 Task: Find connections with filter location Angoulême with filter topic #humanresourceswith filter profile language Spanish with filter current company The Better India with filter school Loyola College with filter industry Sound Recording with filter service category Financial Planning with filter keywords title SEO Manager
Action: Mouse moved to (647, 89)
Screenshot: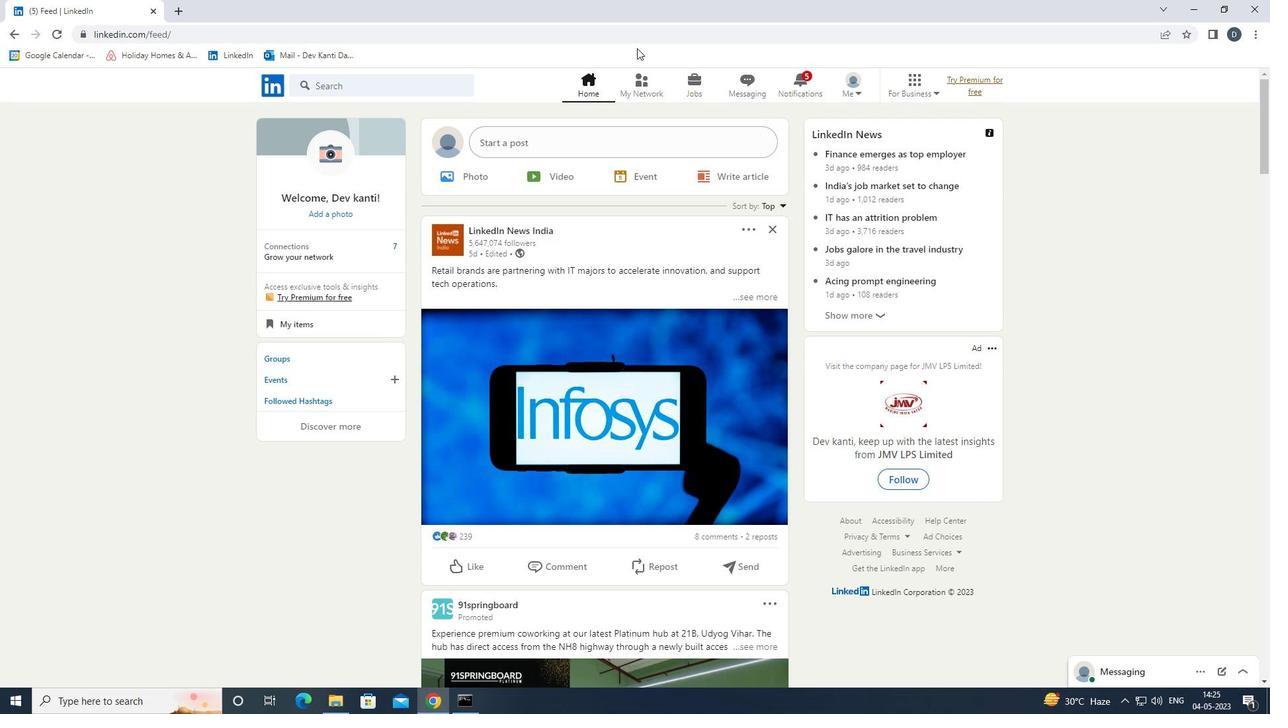 
Action: Mouse pressed left at (647, 89)
Screenshot: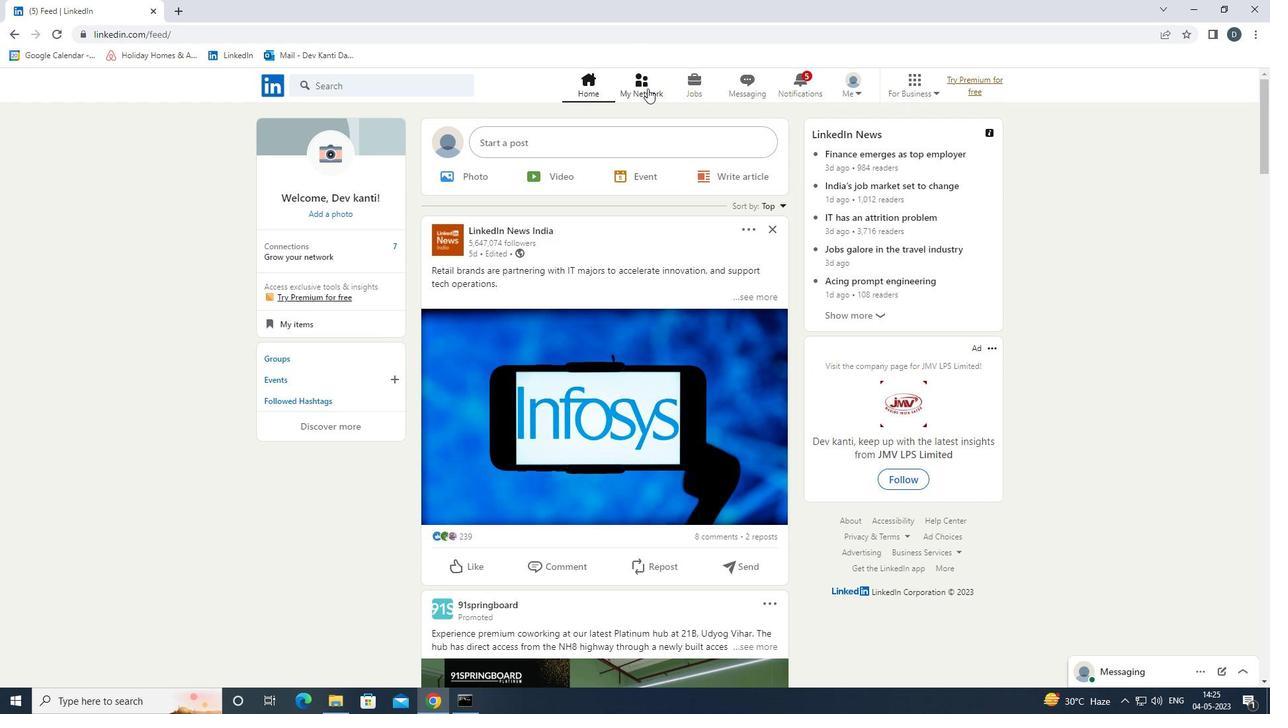 
Action: Mouse moved to (434, 156)
Screenshot: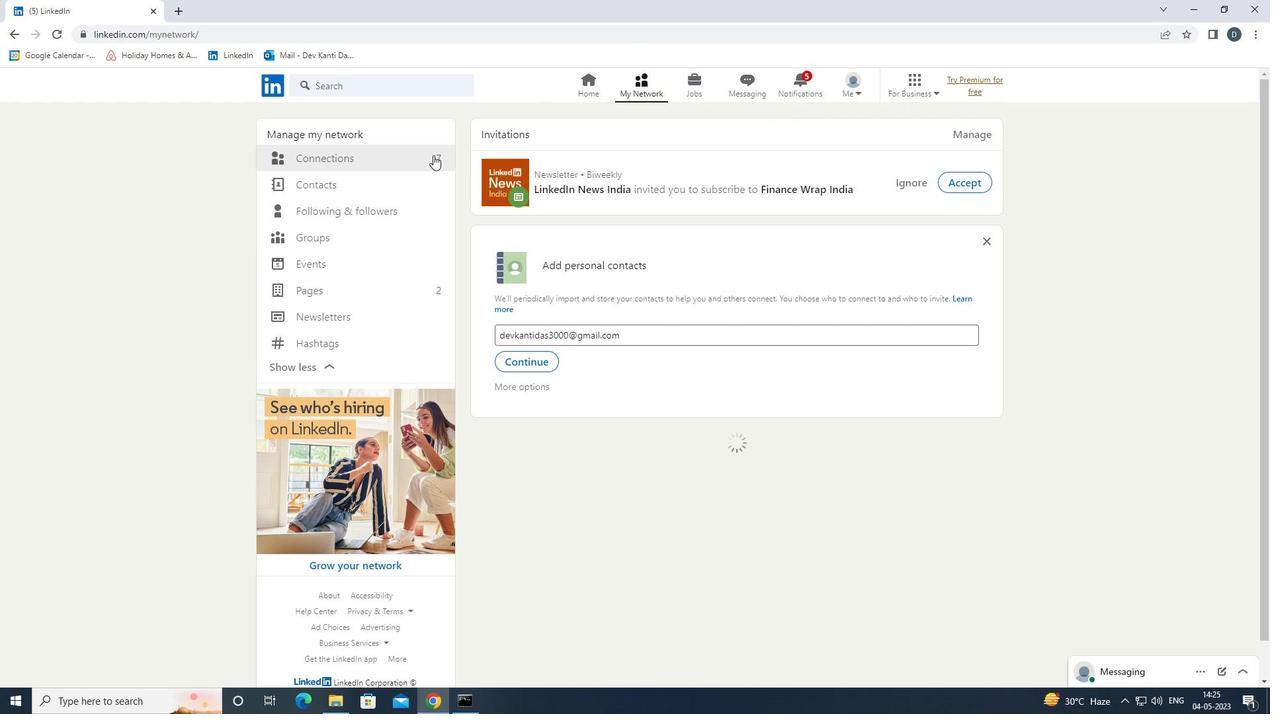 
Action: Mouse pressed left at (434, 156)
Screenshot: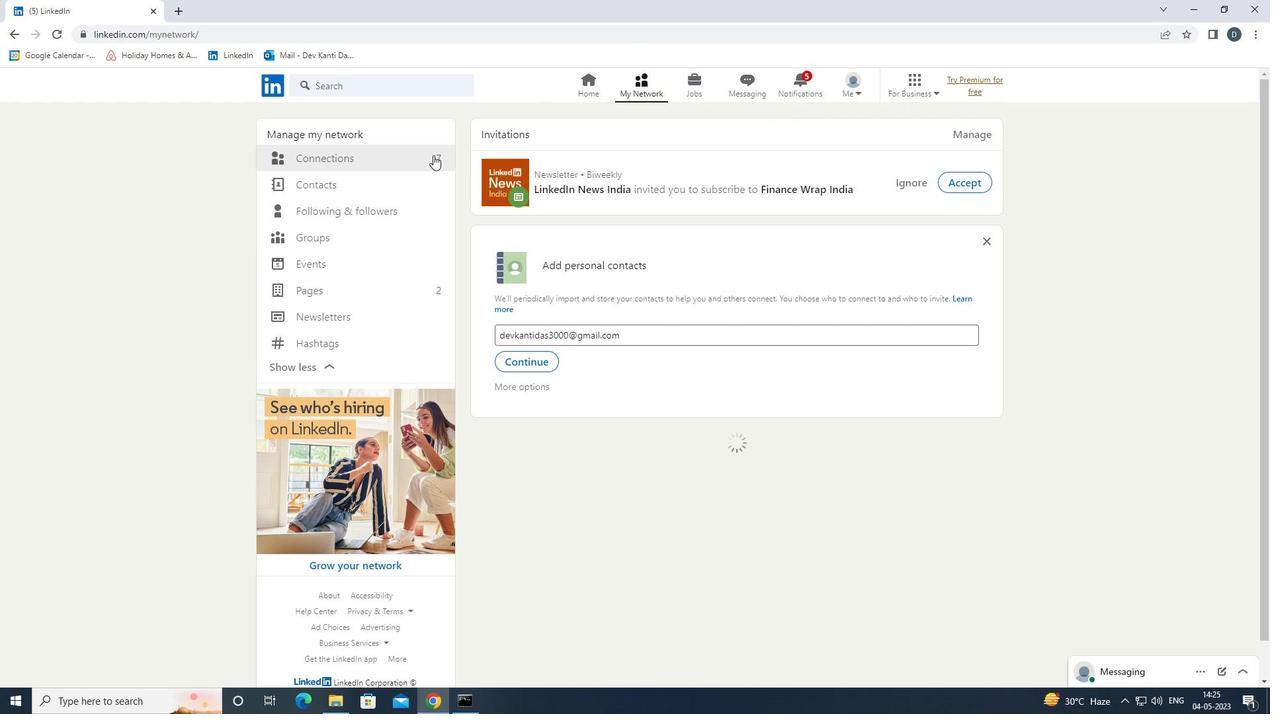 
Action: Mouse moved to (750, 156)
Screenshot: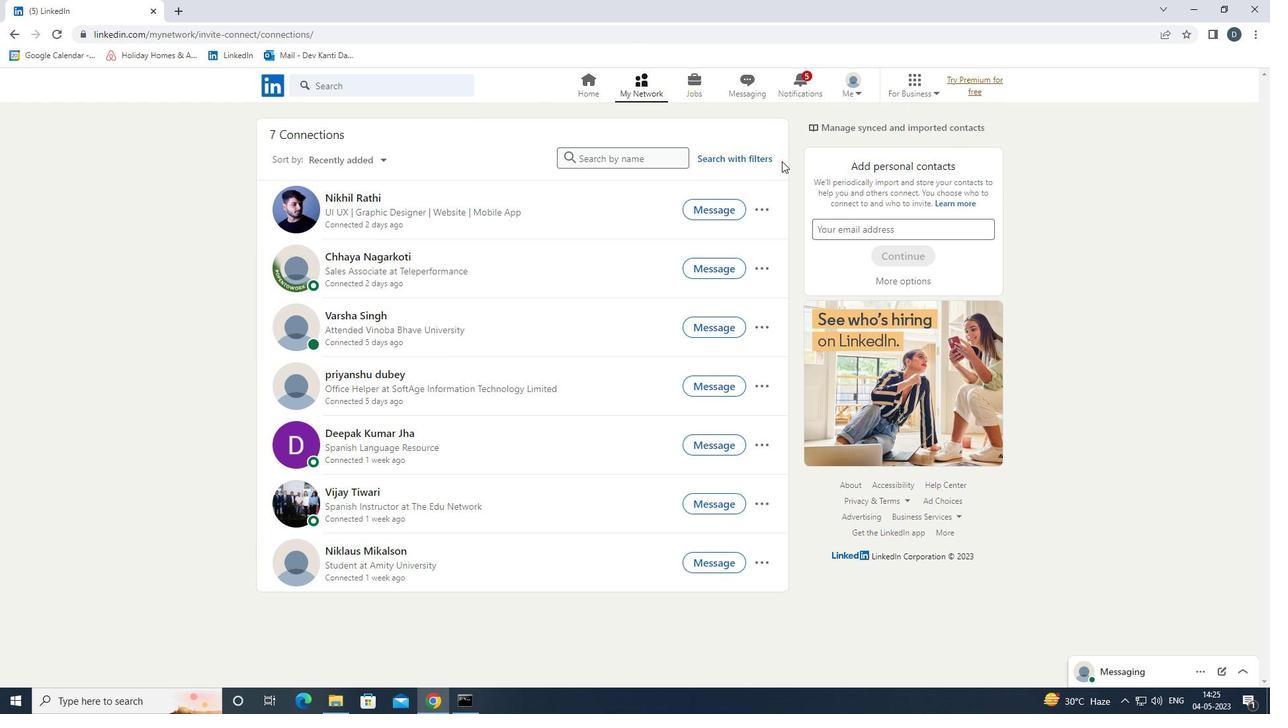 
Action: Mouse pressed left at (750, 156)
Screenshot: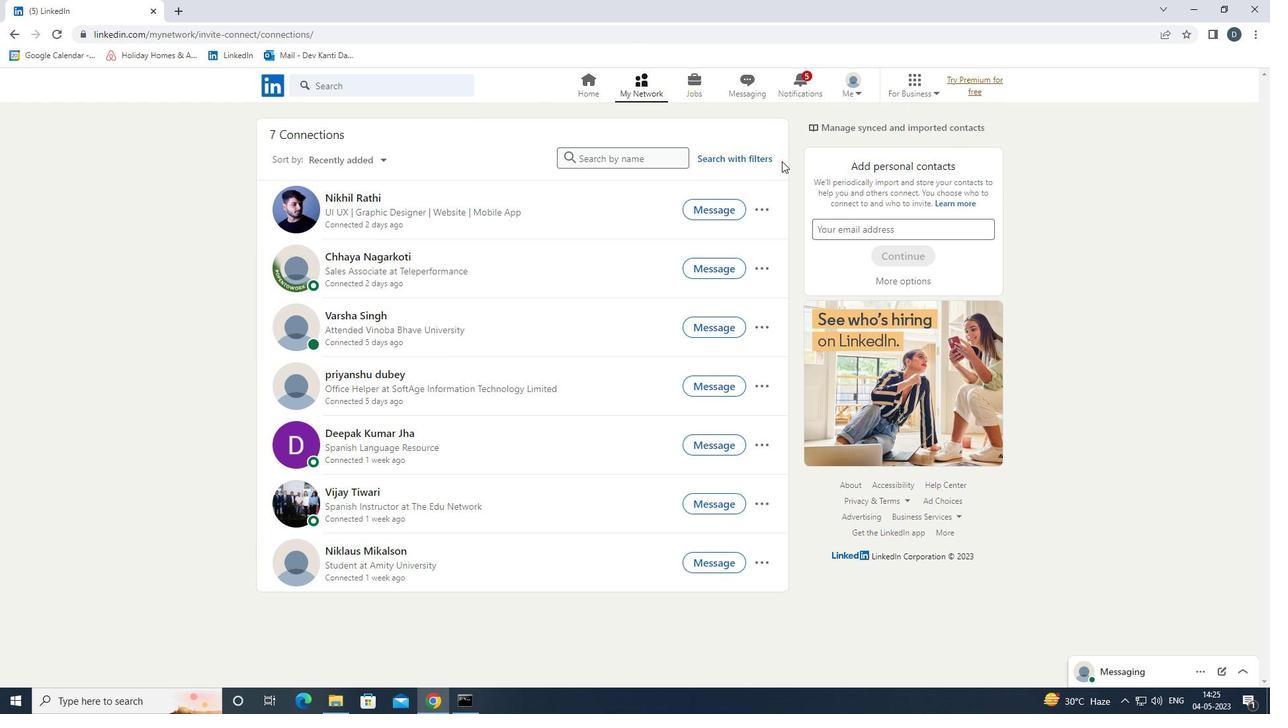 
Action: Mouse moved to (672, 122)
Screenshot: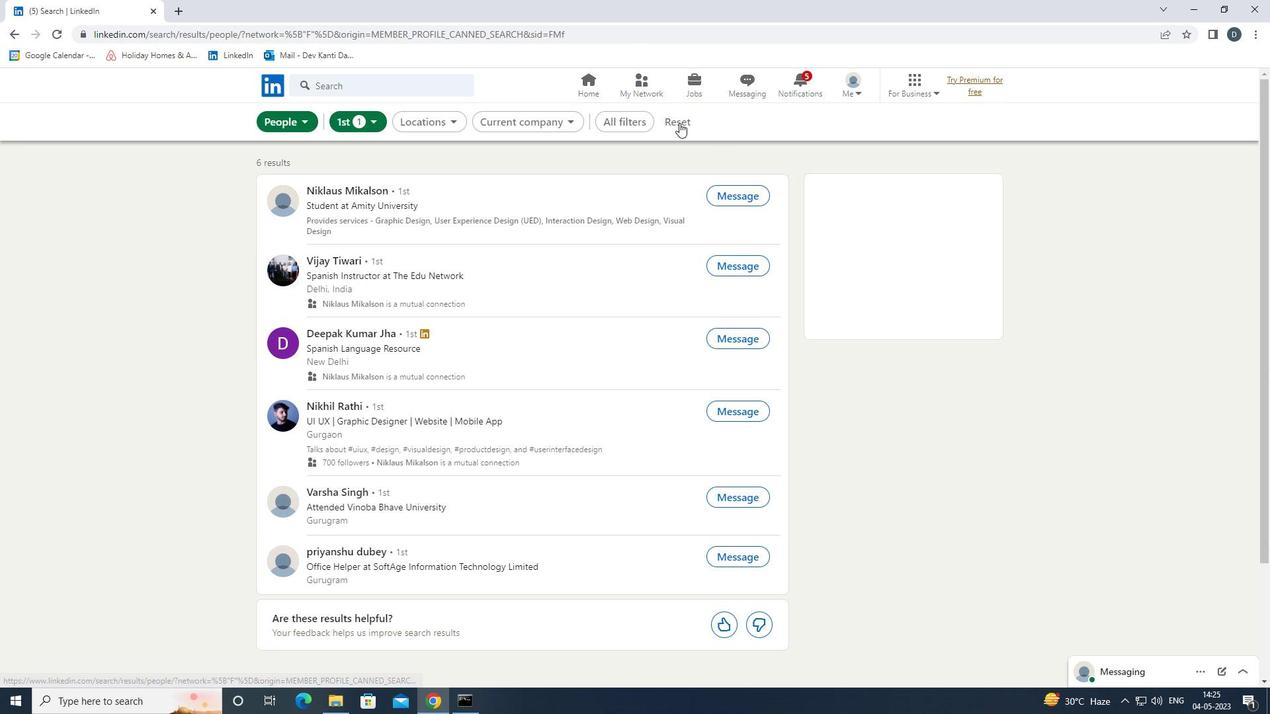 
Action: Mouse pressed left at (672, 122)
Screenshot: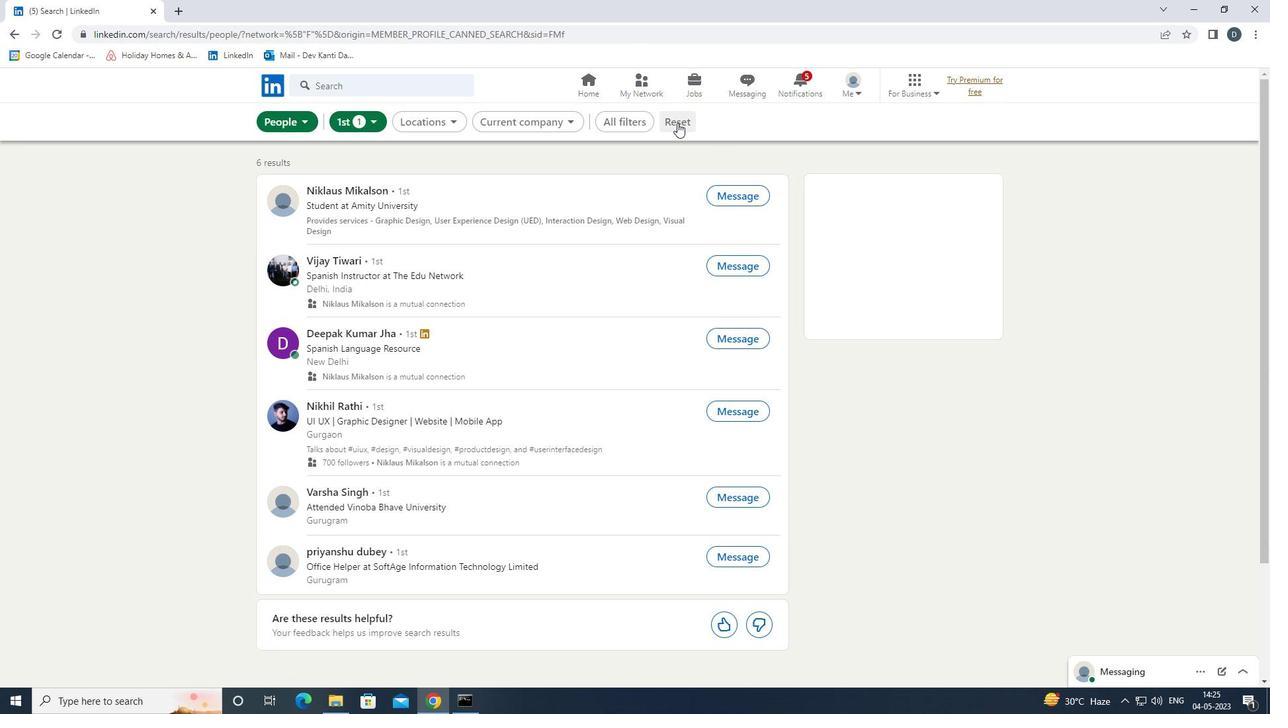 
Action: Mouse moved to (664, 120)
Screenshot: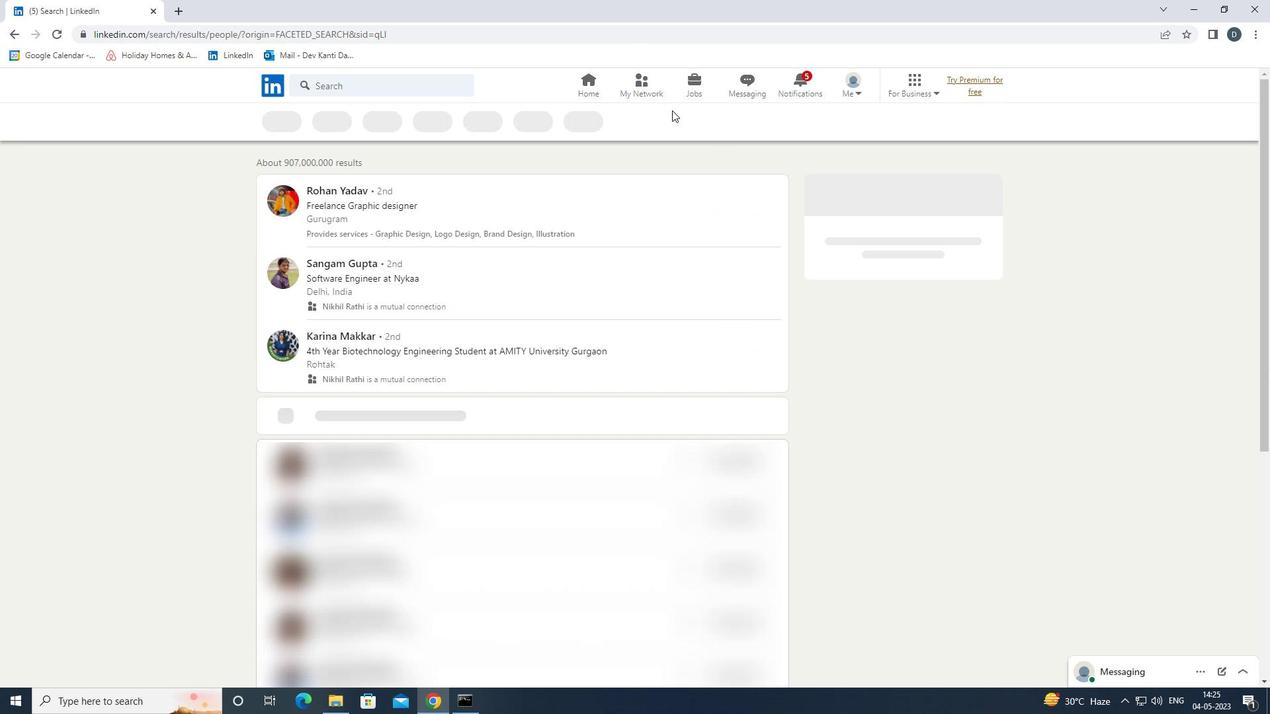 
Action: Mouse pressed left at (664, 120)
Screenshot: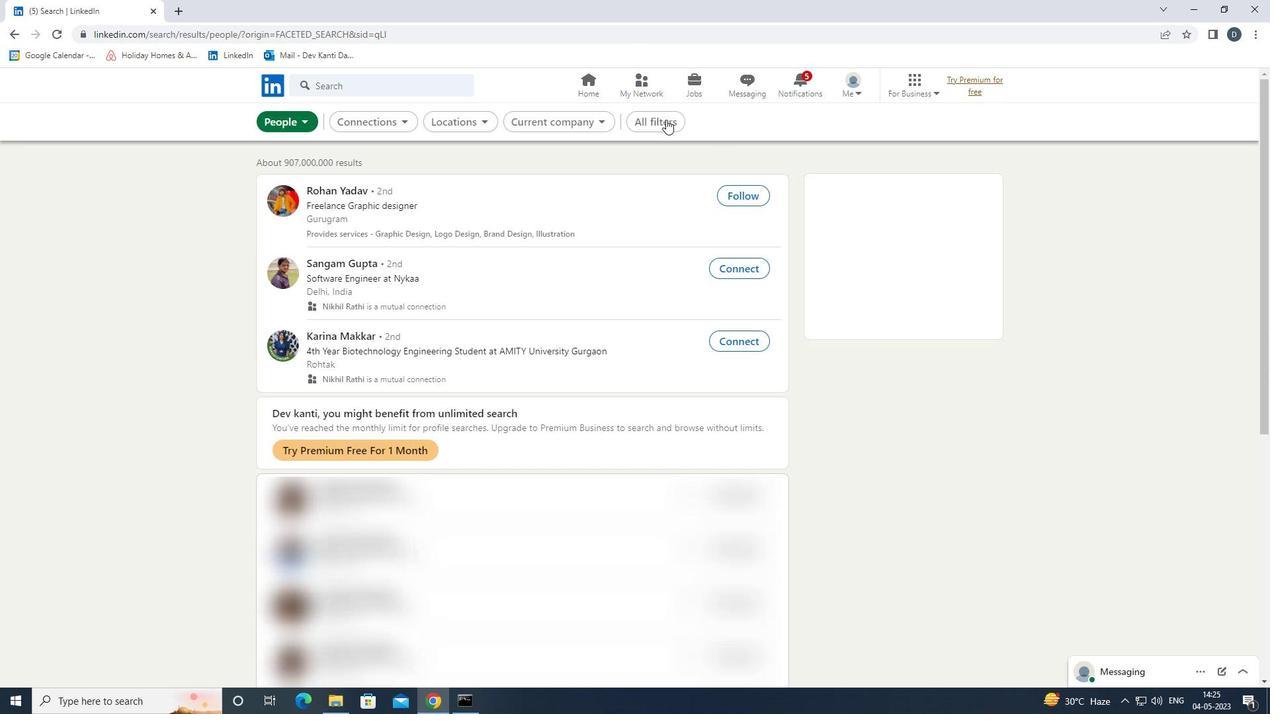 
Action: Mouse moved to (1064, 406)
Screenshot: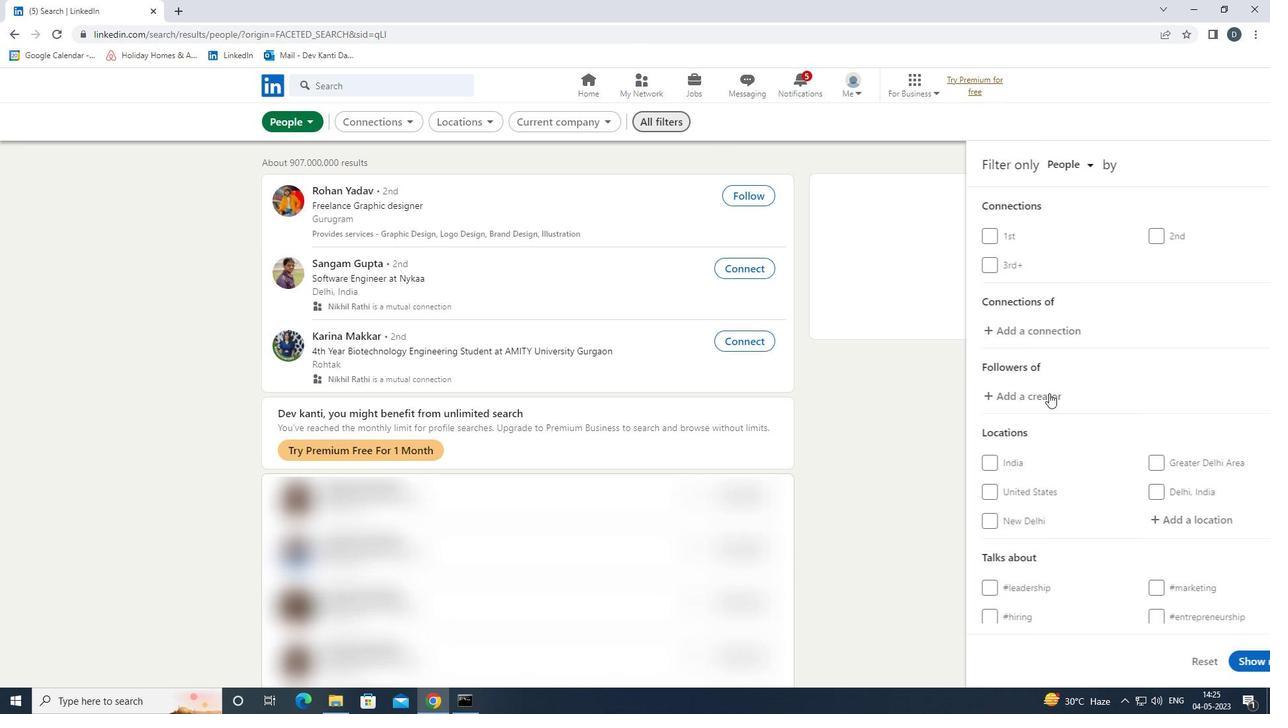 
Action: Mouse scrolled (1064, 405) with delta (0, 0)
Screenshot: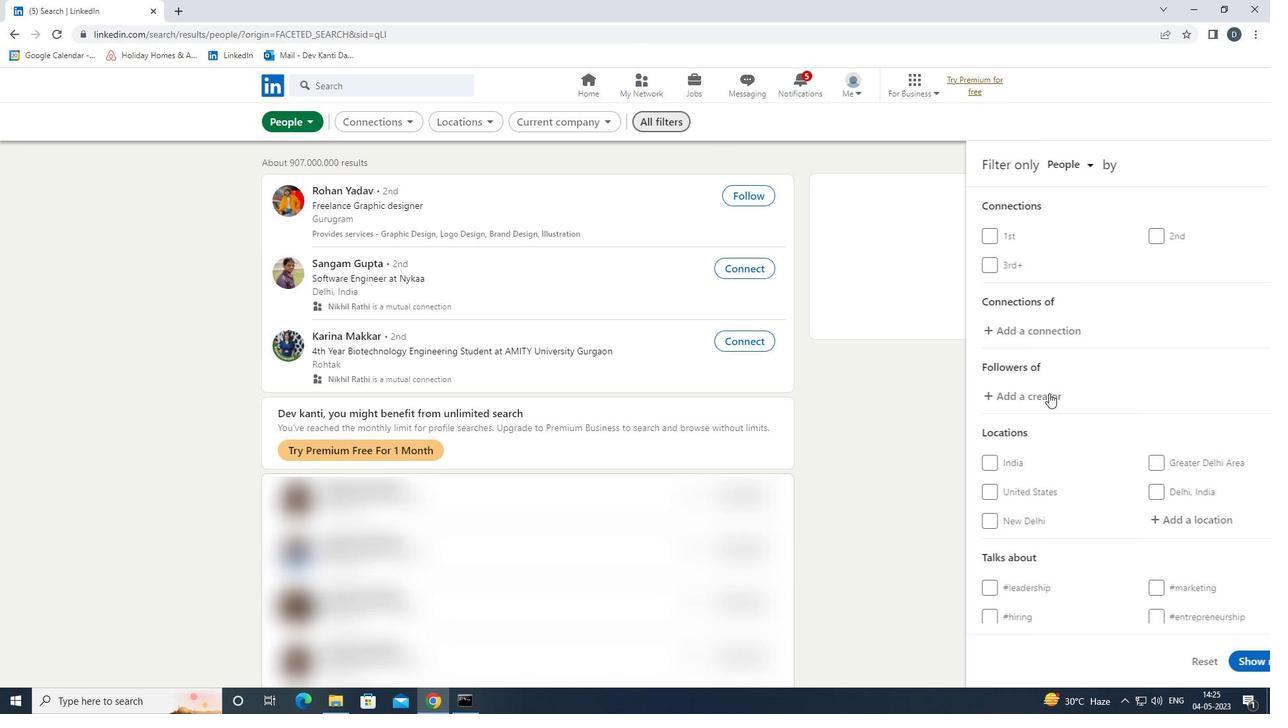 
Action: Mouse scrolled (1064, 405) with delta (0, 0)
Screenshot: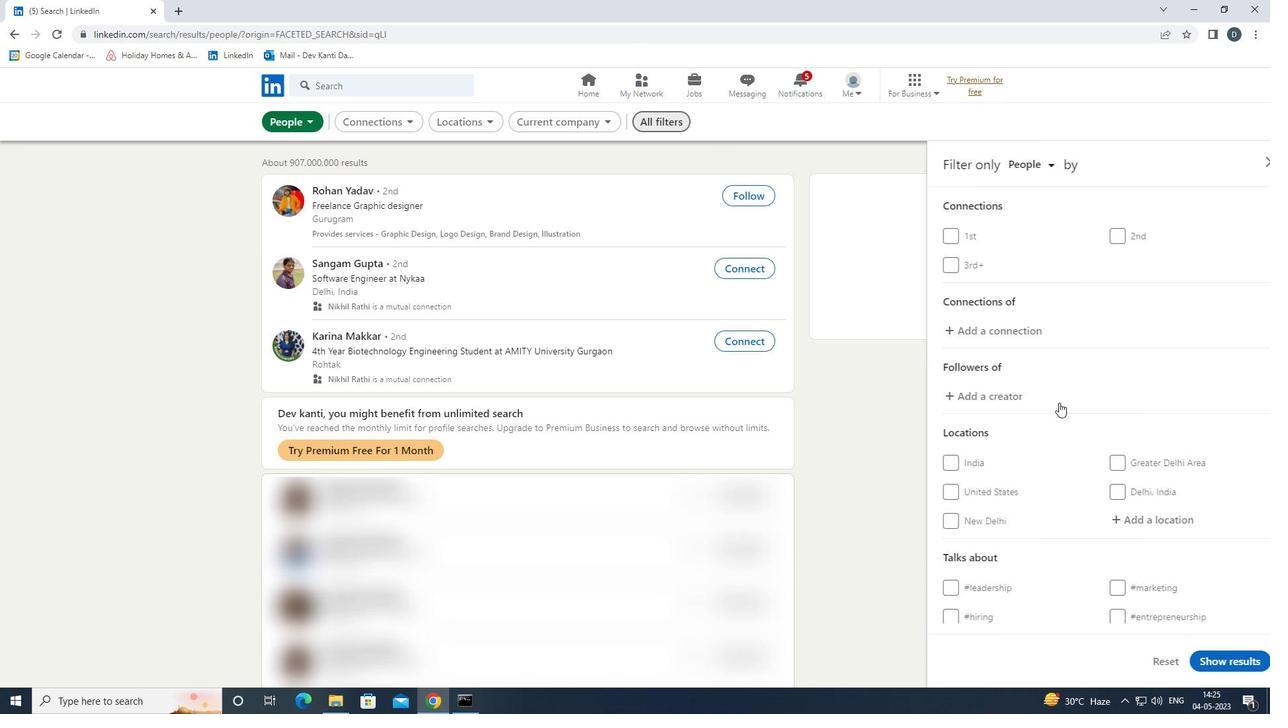 
Action: Mouse moved to (1124, 392)
Screenshot: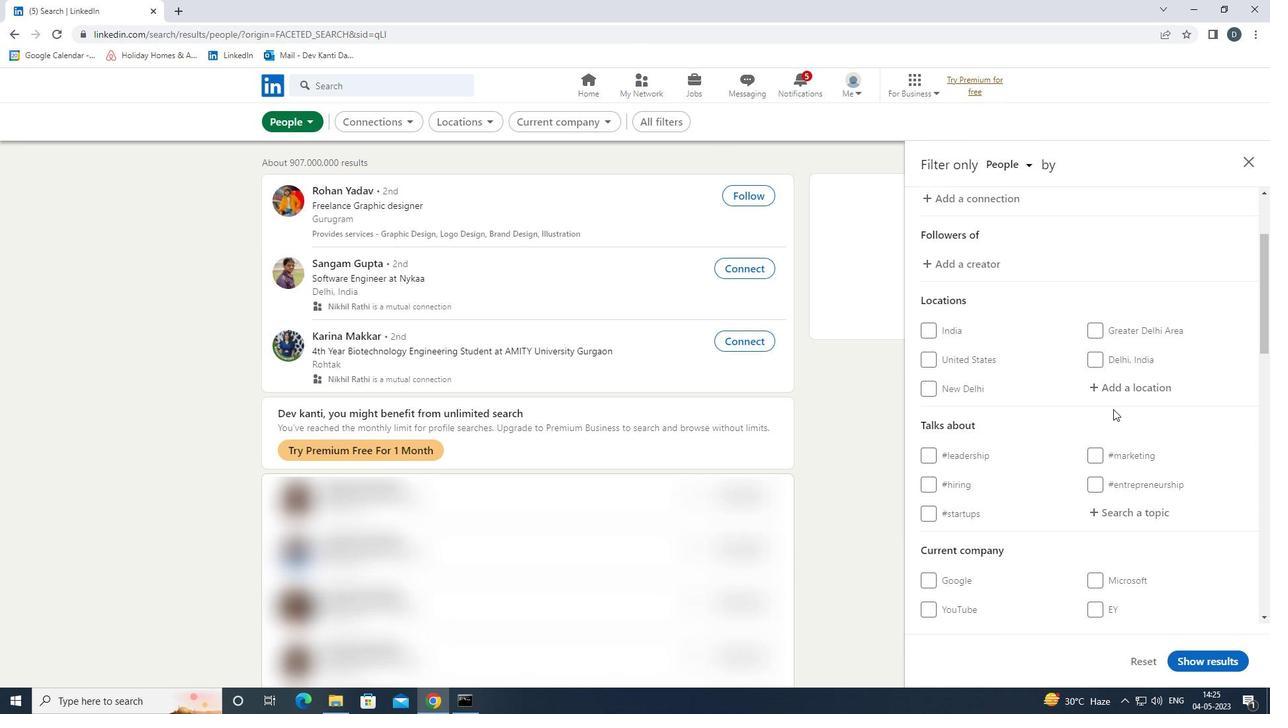 
Action: Mouse pressed left at (1124, 392)
Screenshot: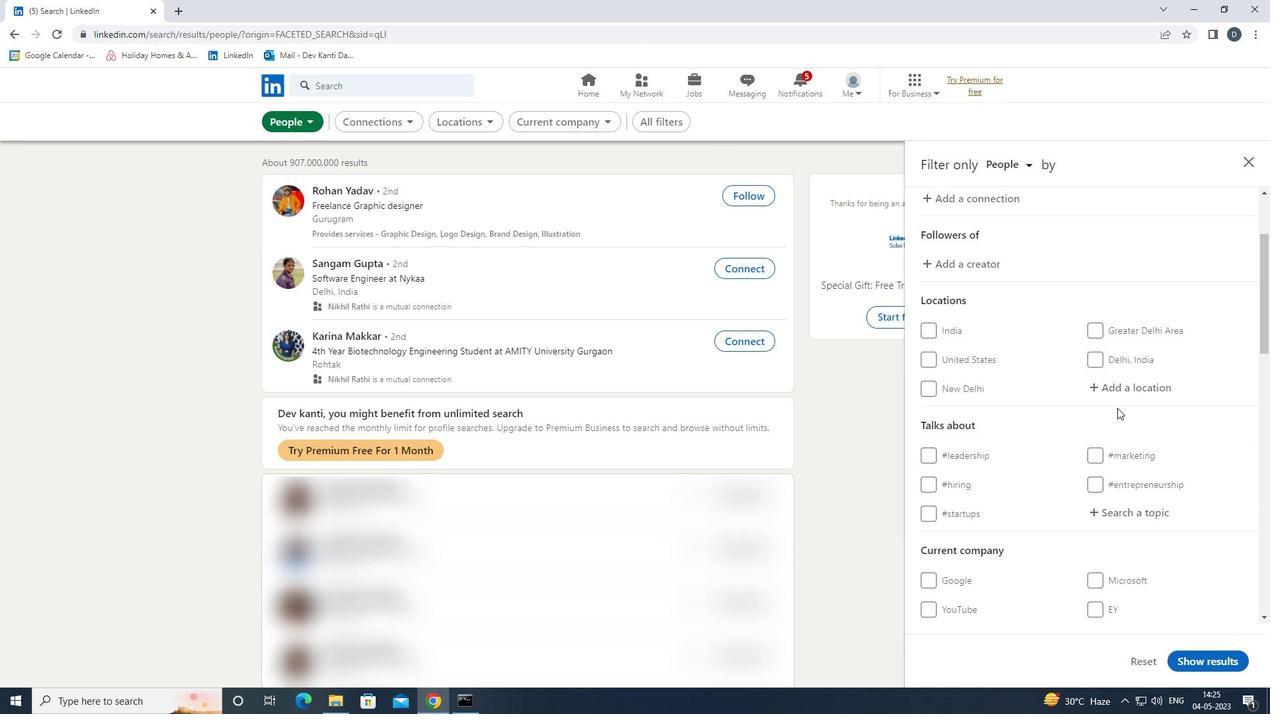 
Action: Key pressed <Key.shift>ANGOULEME<Key.down><Key.enter>
Screenshot: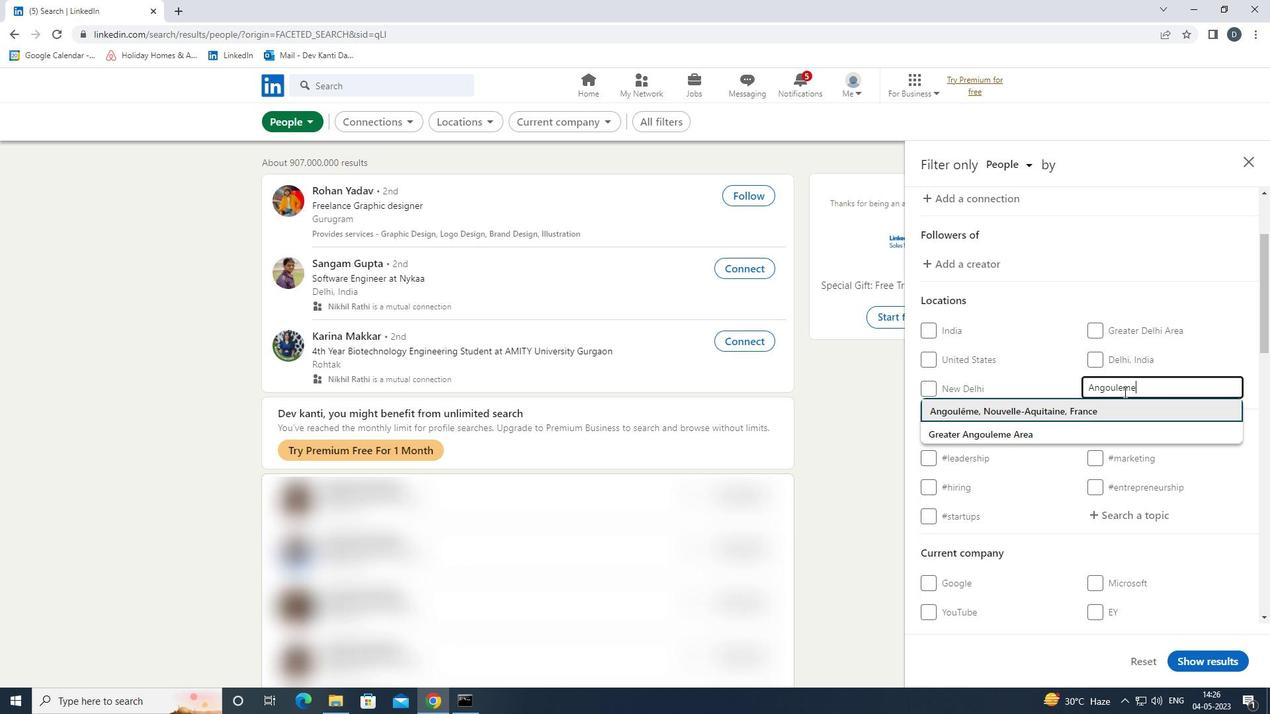 
Action: Mouse moved to (1113, 380)
Screenshot: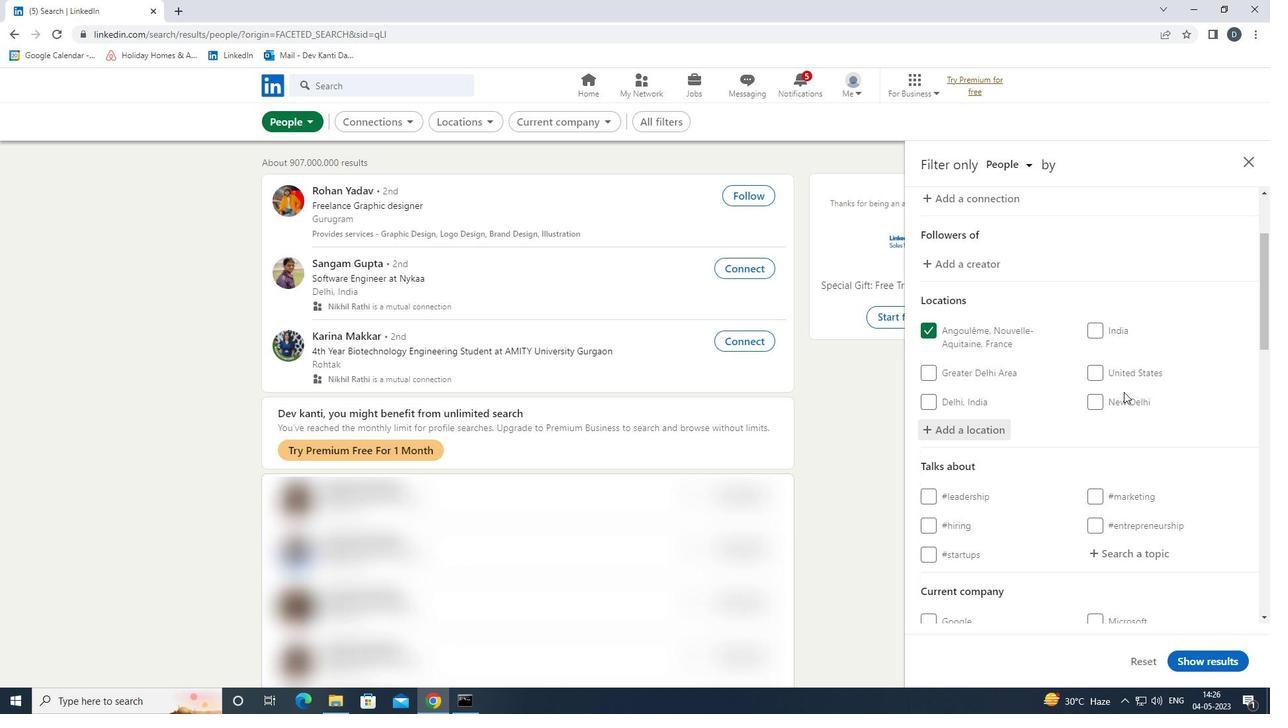 
Action: Mouse scrolled (1113, 379) with delta (0, 0)
Screenshot: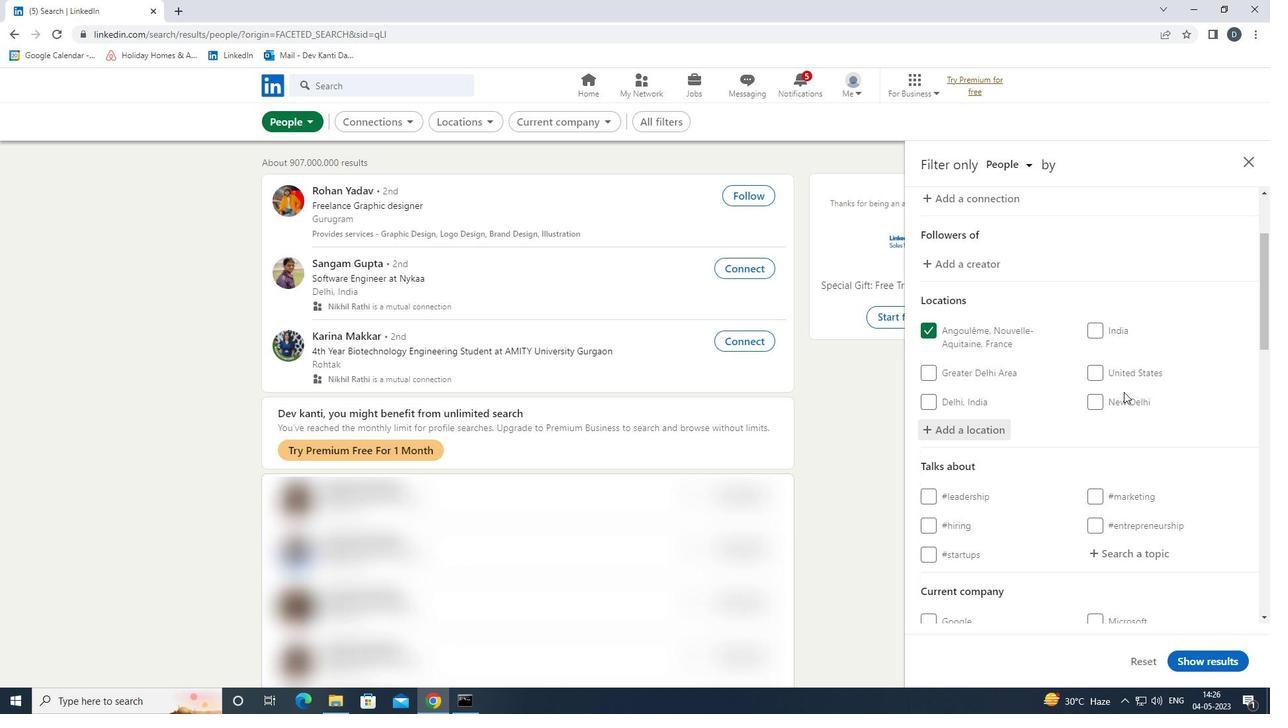 
Action: Mouse scrolled (1113, 379) with delta (0, 0)
Screenshot: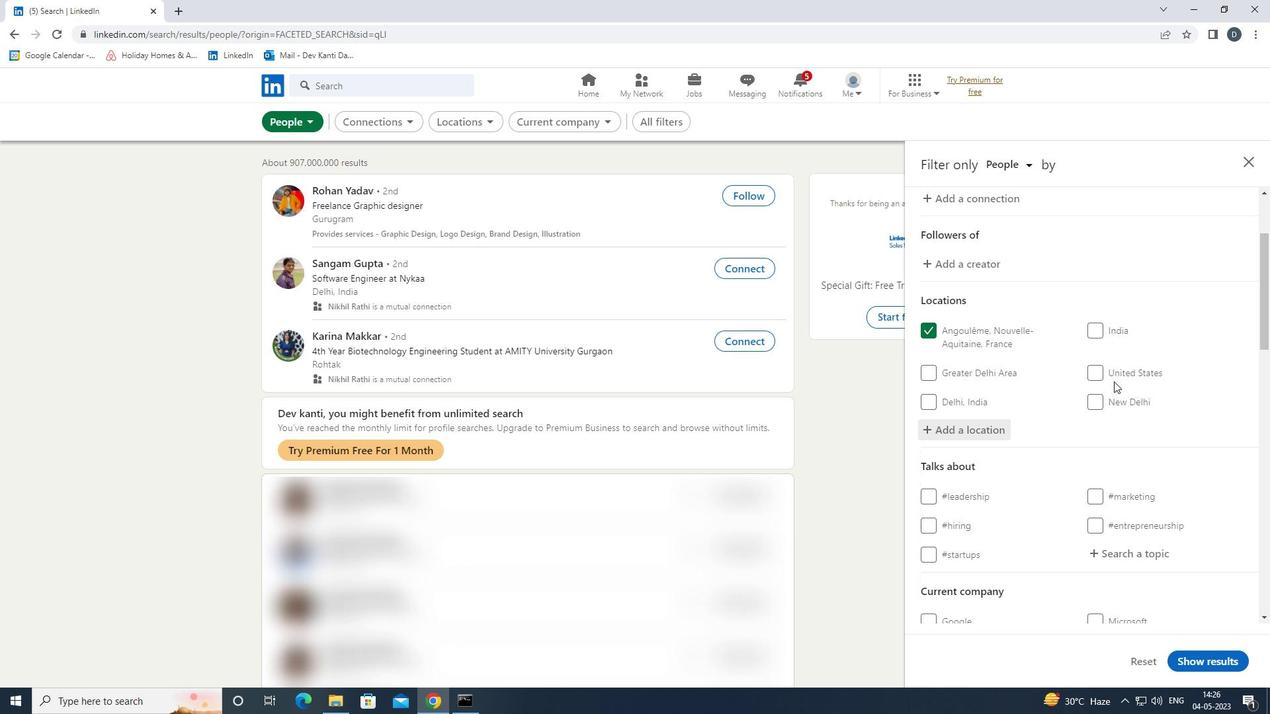 
Action: Mouse moved to (1122, 411)
Screenshot: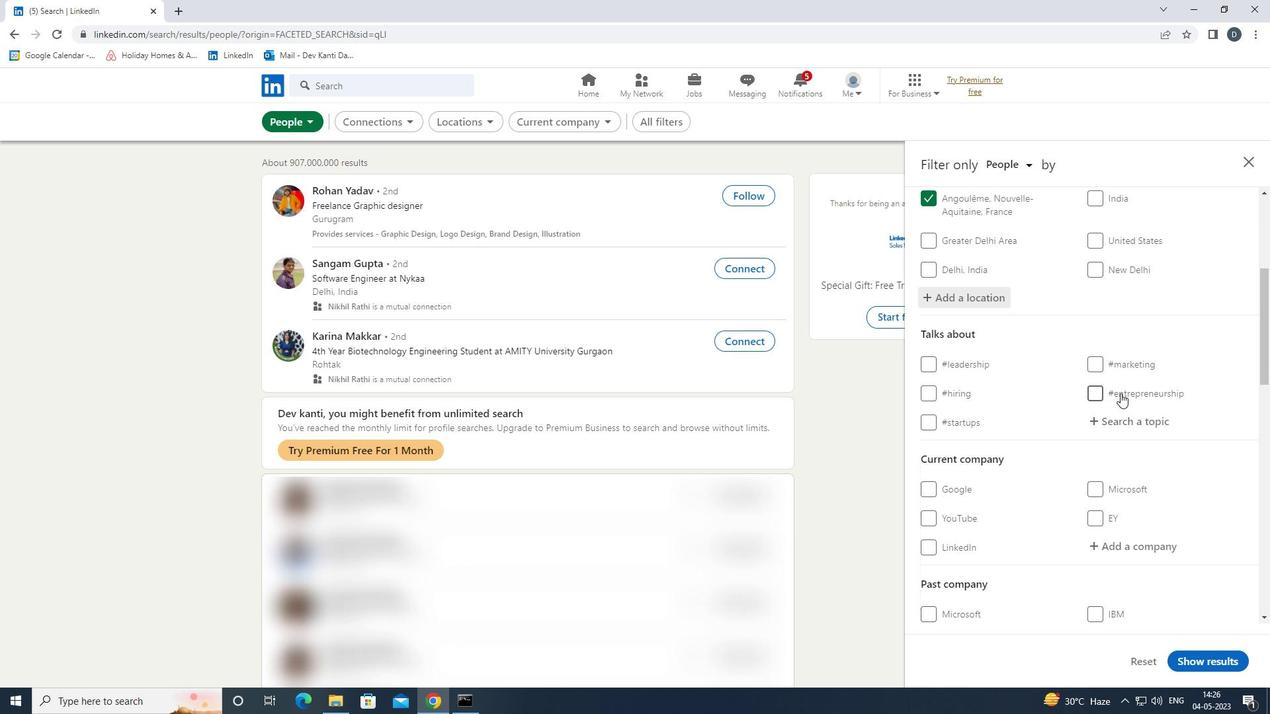 
Action: Mouse pressed left at (1122, 411)
Screenshot: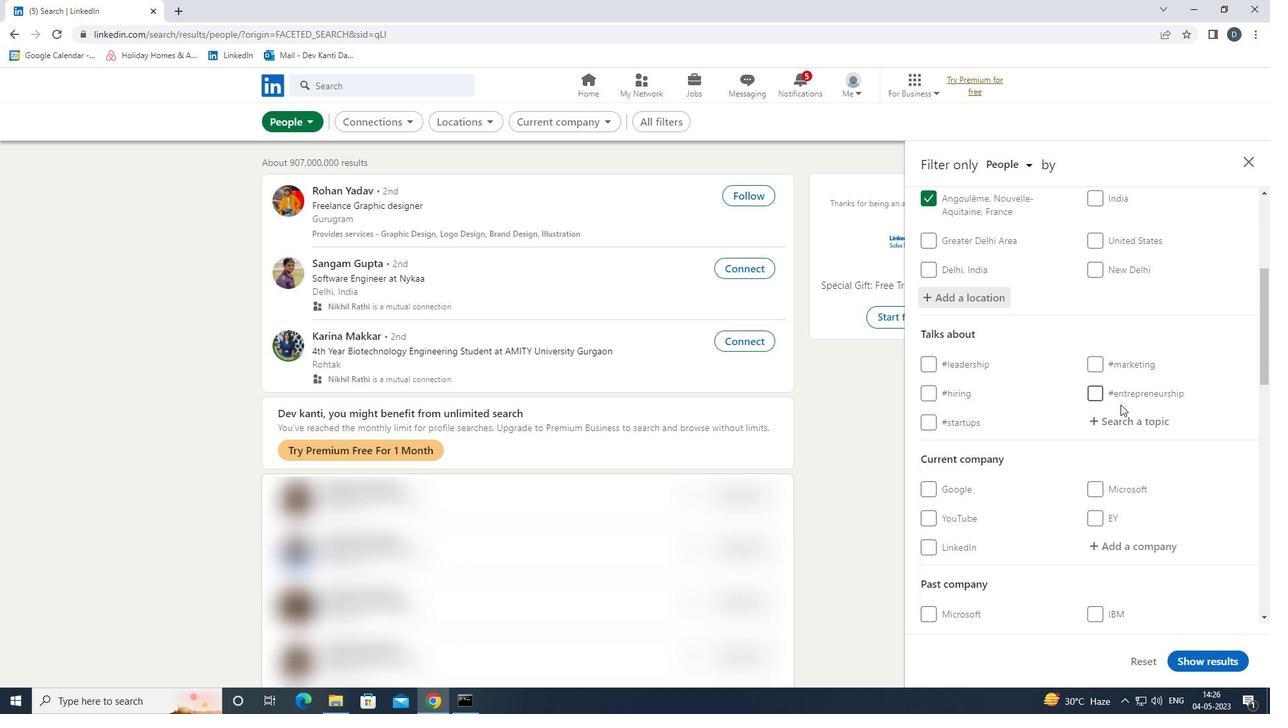 
Action: Mouse moved to (1122, 416)
Screenshot: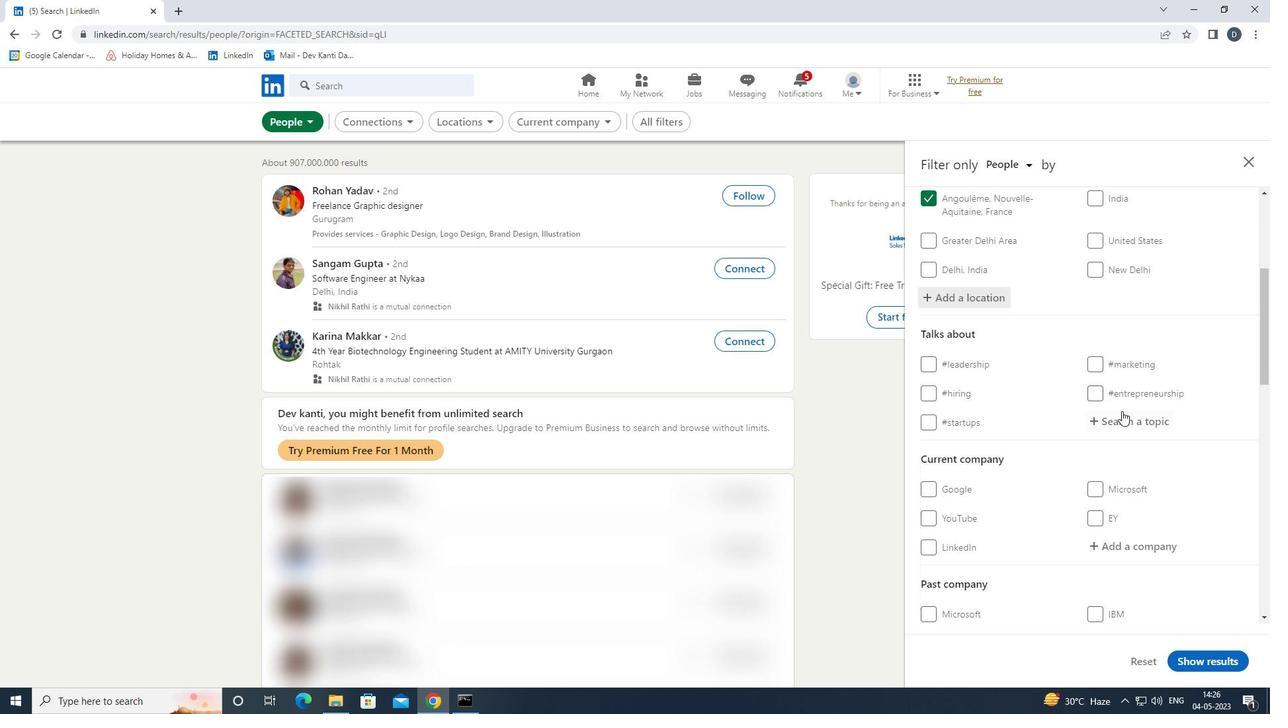 
Action: Key pressed HUMANRESOURS<Key.down><Key.enter>
Screenshot: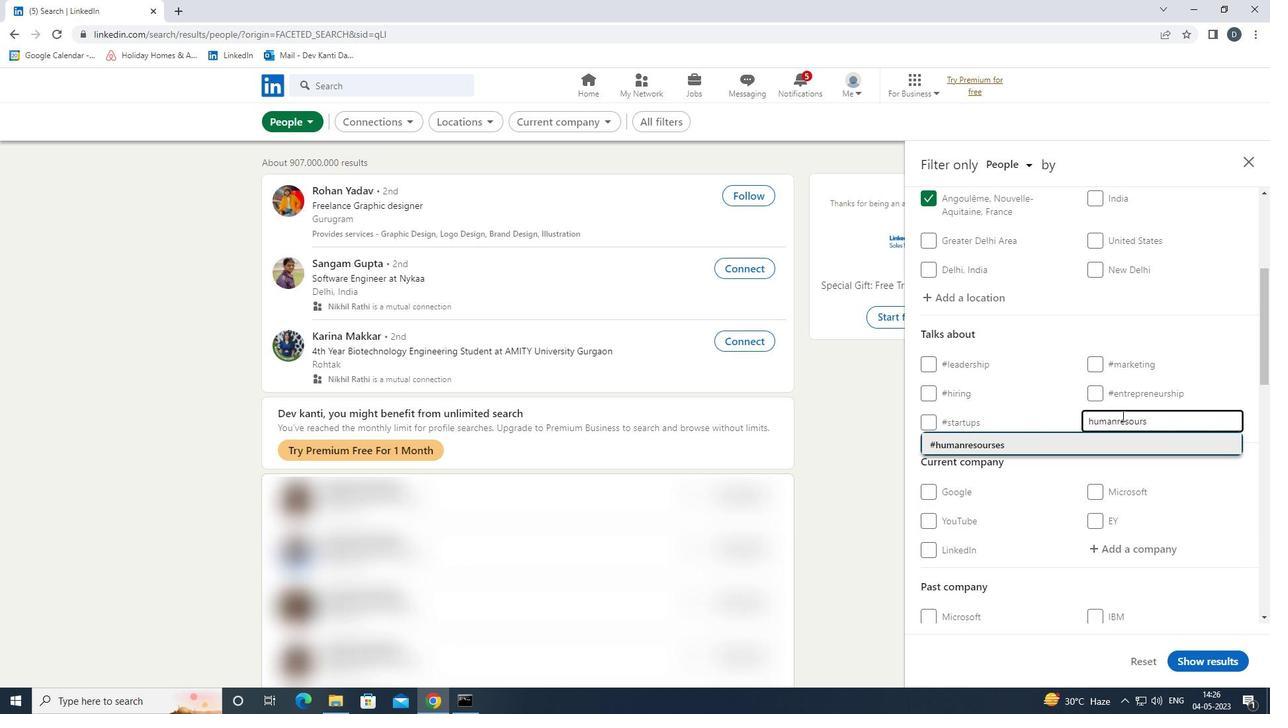 
Action: Mouse scrolled (1122, 415) with delta (0, 0)
Screenshot: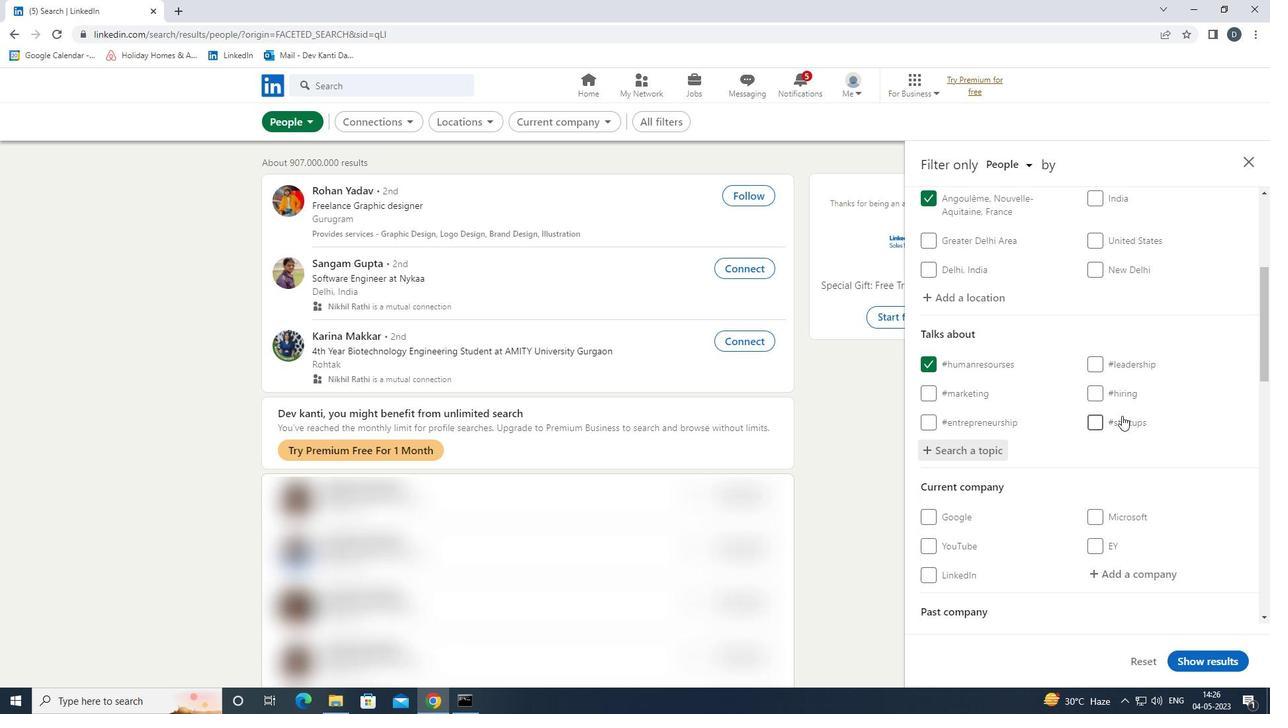 
Action: Mouse scrolled (1122, 415) with delta (0, 0)
Screenshot: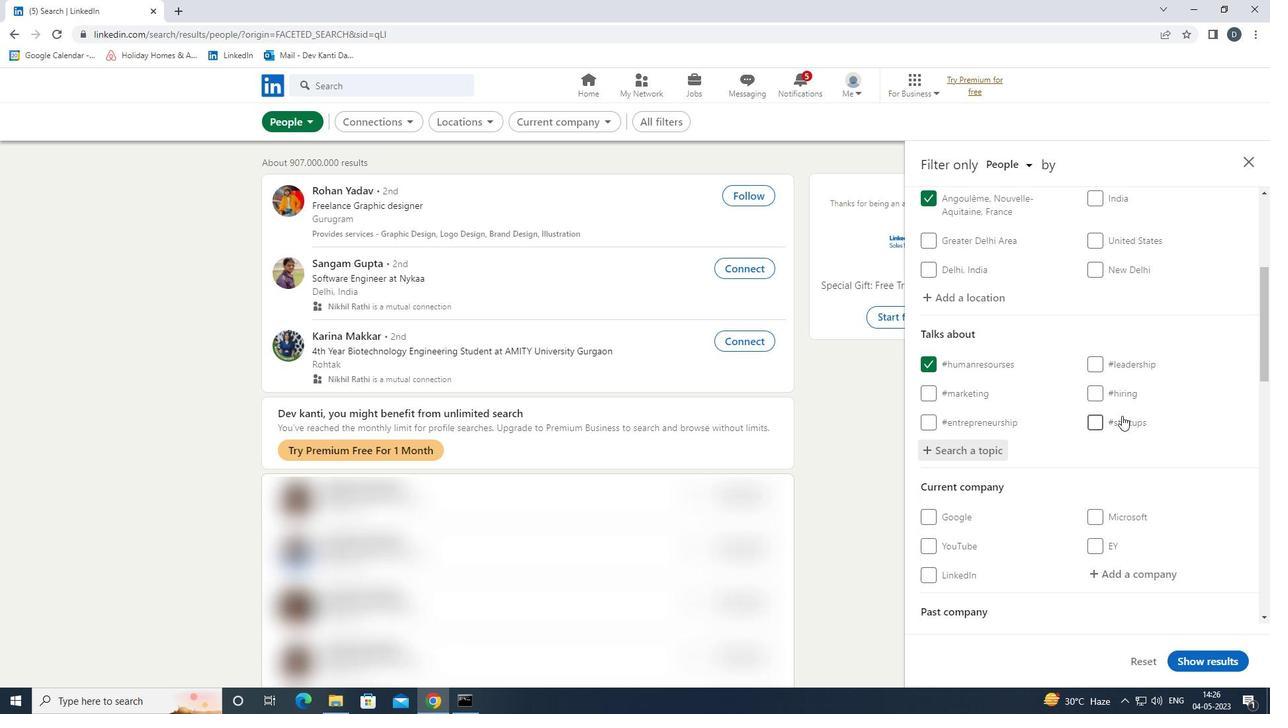 
Action: Mouse scrolled (1122, 415) with delta (0, 0)
Screenshot: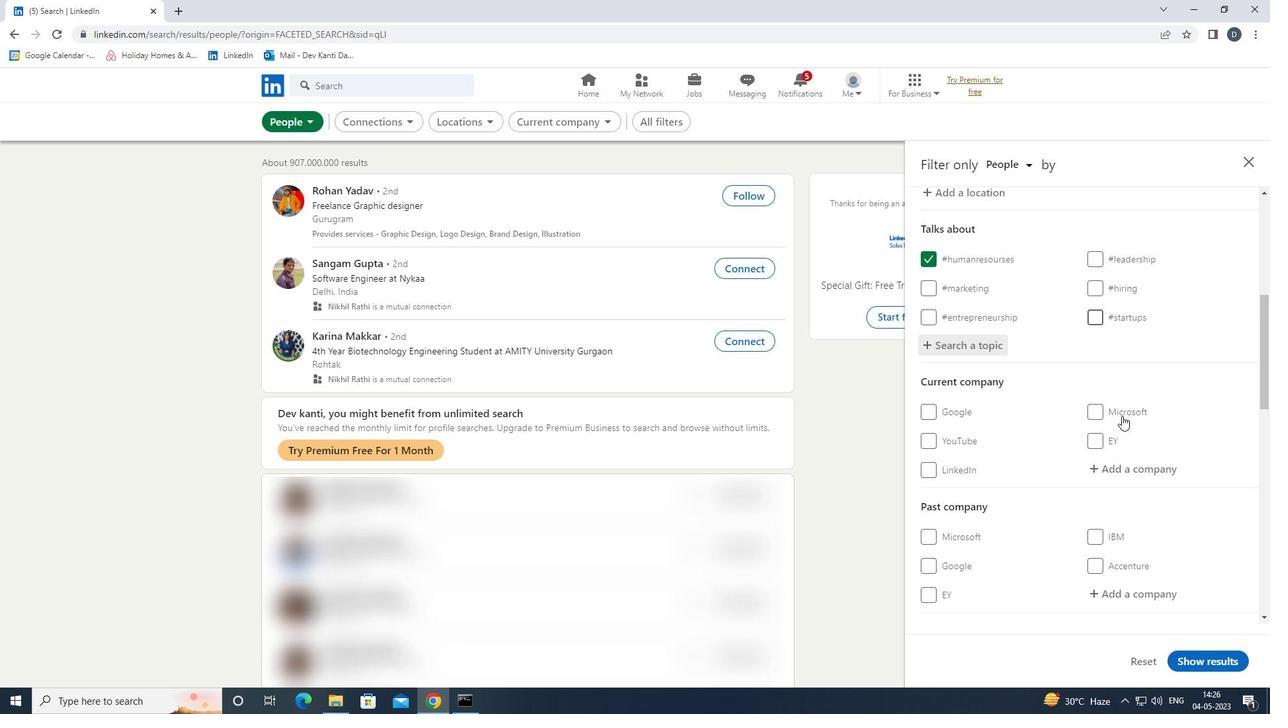 
Action: Mouse moved to (1132, 379)
Screenshot: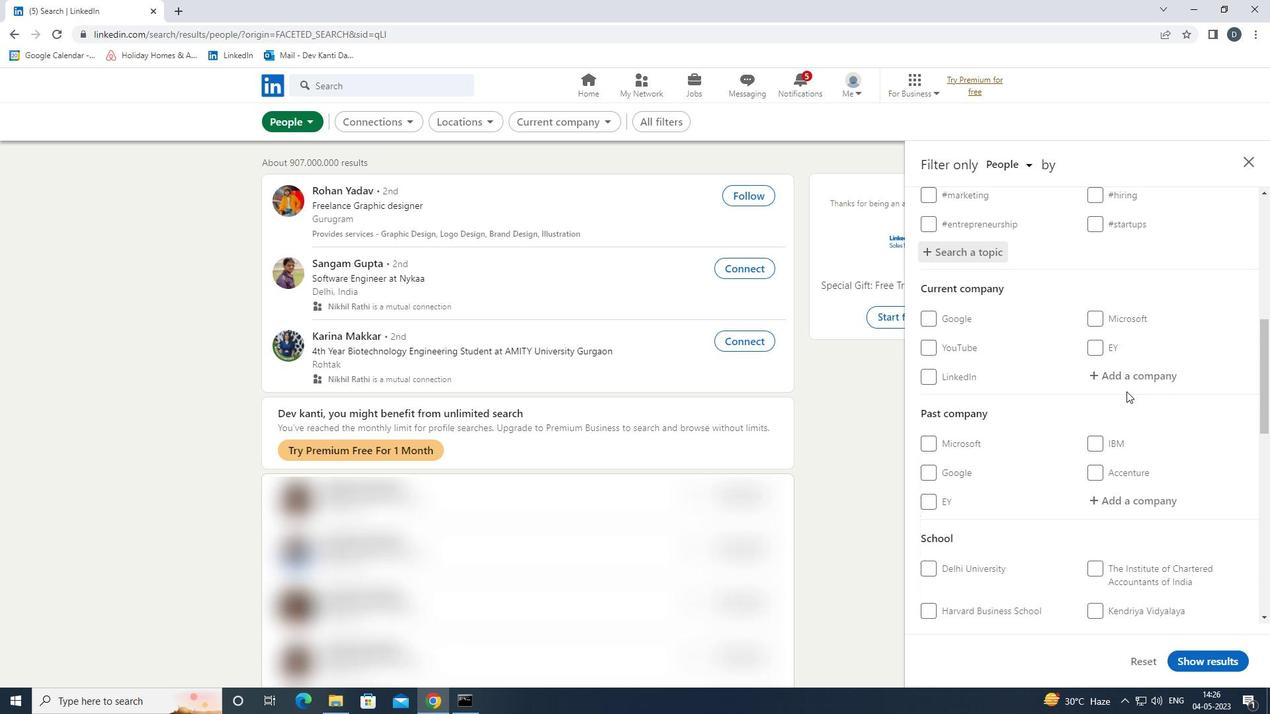 
Action: Mouse scrolled (1132, 379) with delta (0, 0)
Screenshot: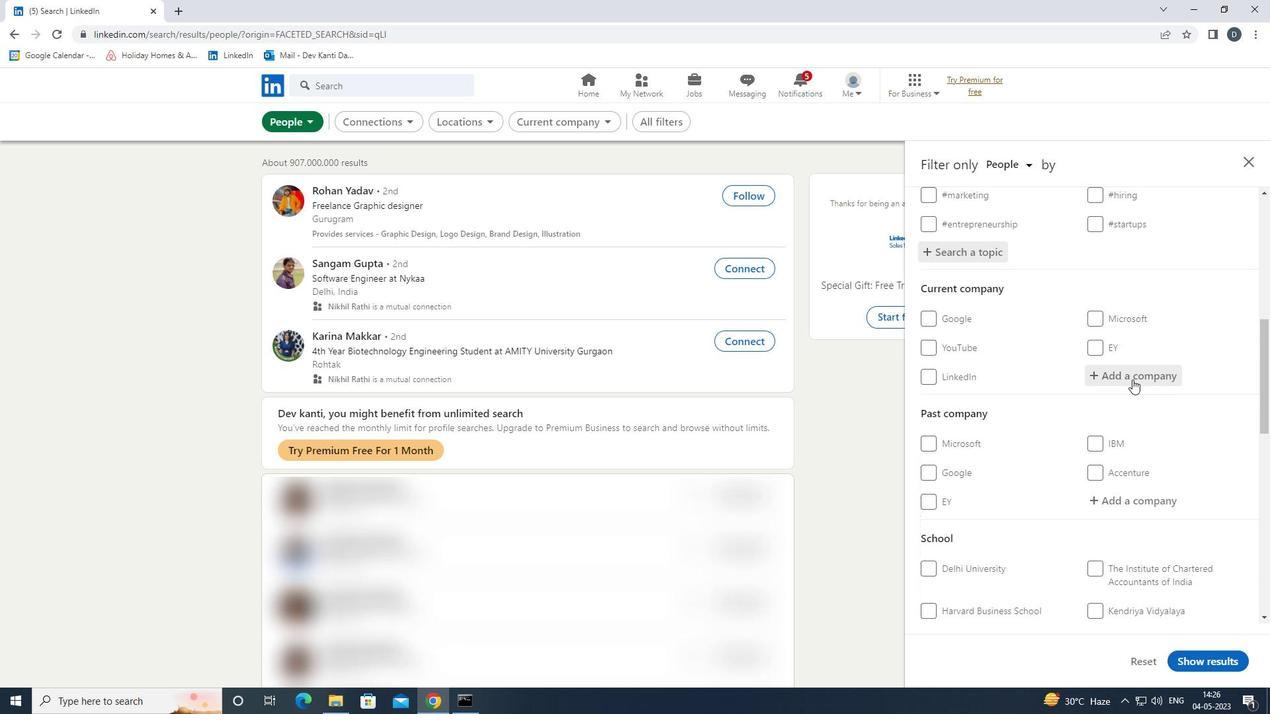 
Action: Mouse scrolled (1132, 379) with delta (0, 0)
Screenshot: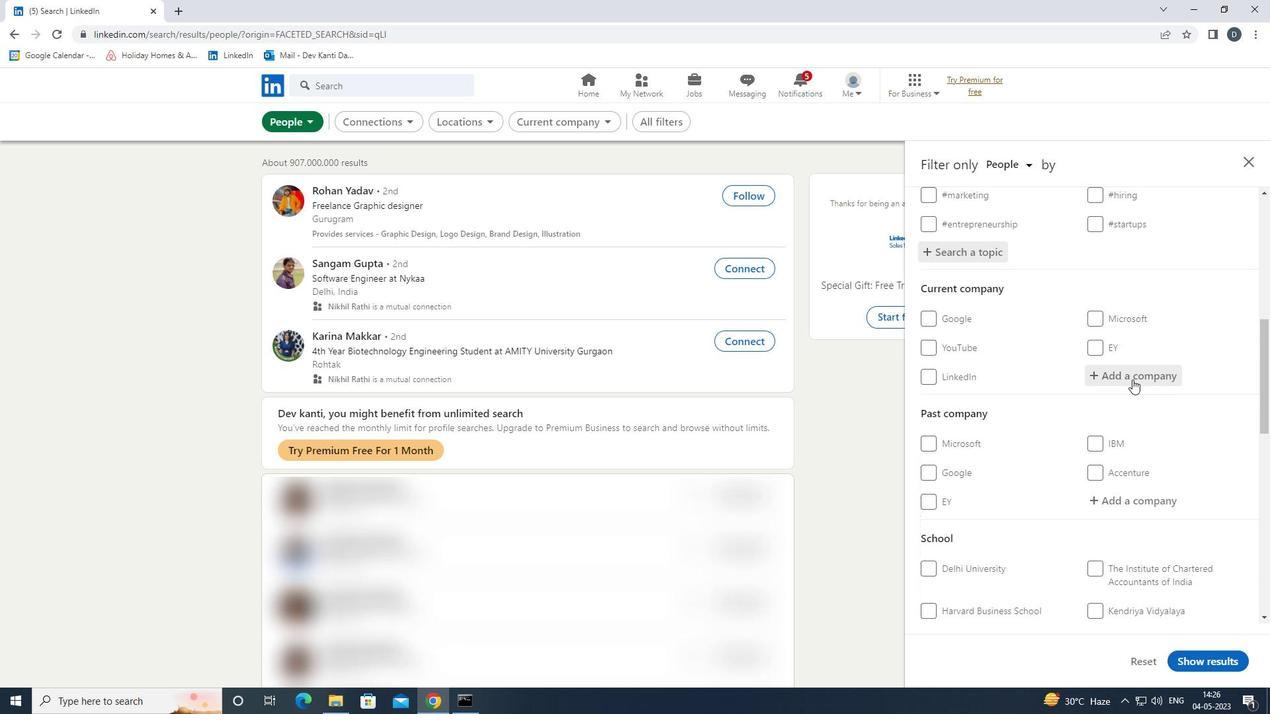
Action: Mouse scrolled (1132, 379) with delta (0, 0)
Screenshot: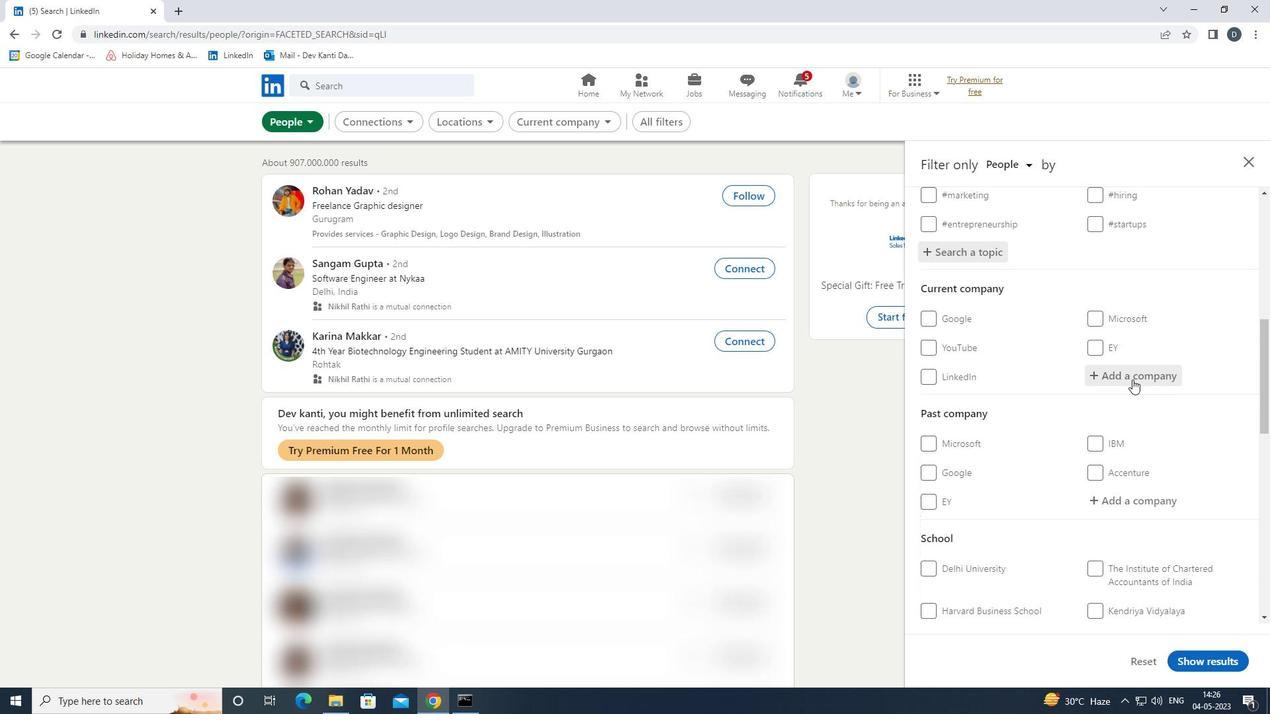 
Action: Mouse scrolled (1132, 379) with delta (0, 0)
Screenshot: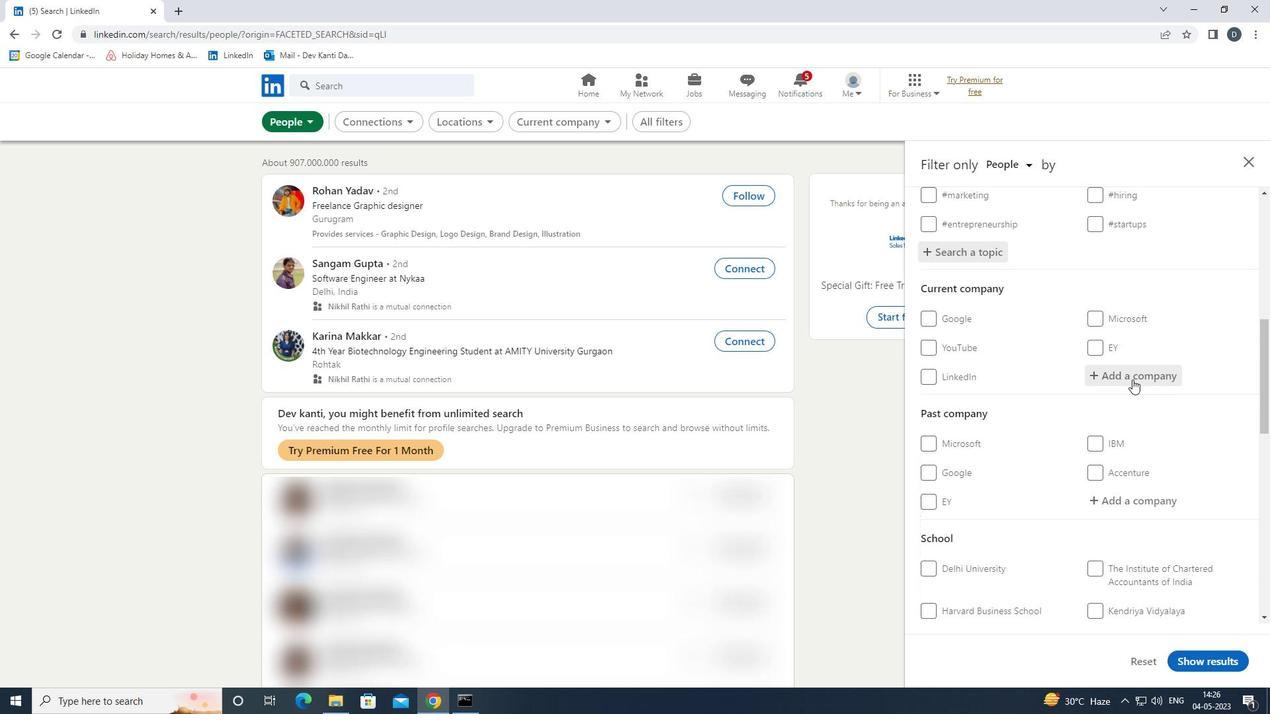 
Action: Mouse scrolled (1132, 379) with delta (0, 0)
Screenshot: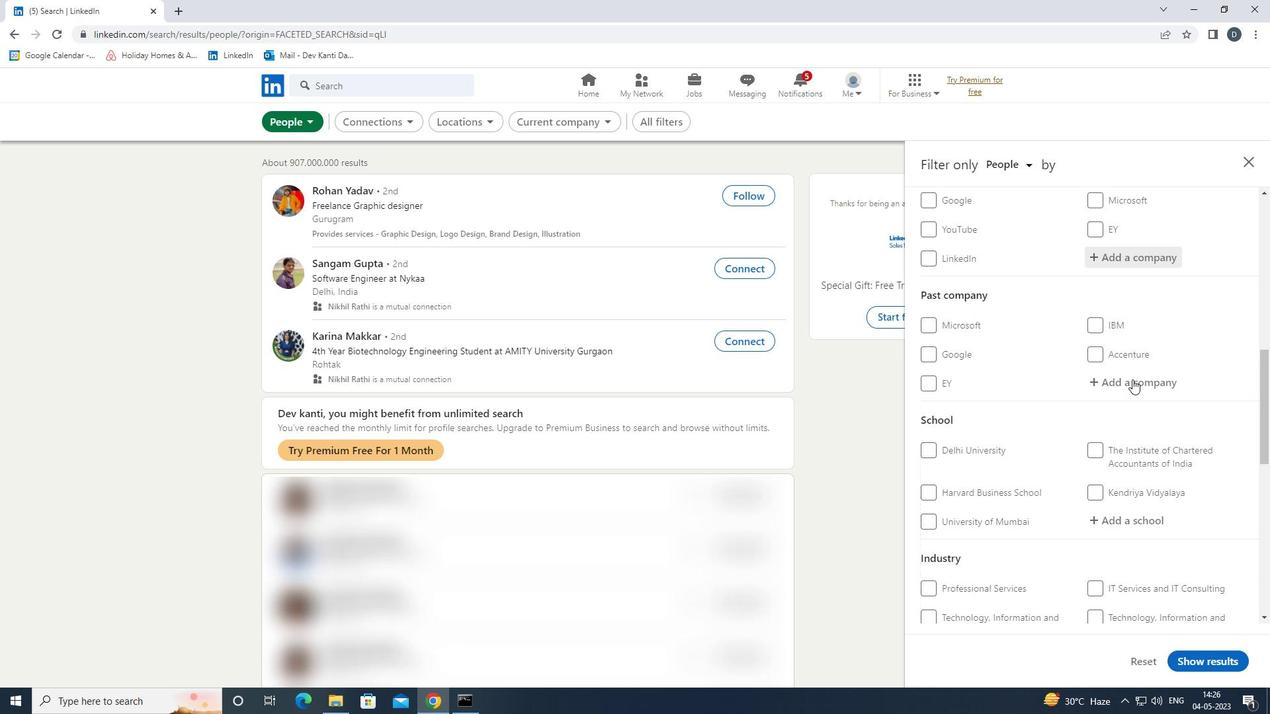 
Action: Mouse scrolled (1132, 379) with delta (0, 0)
Screenshot: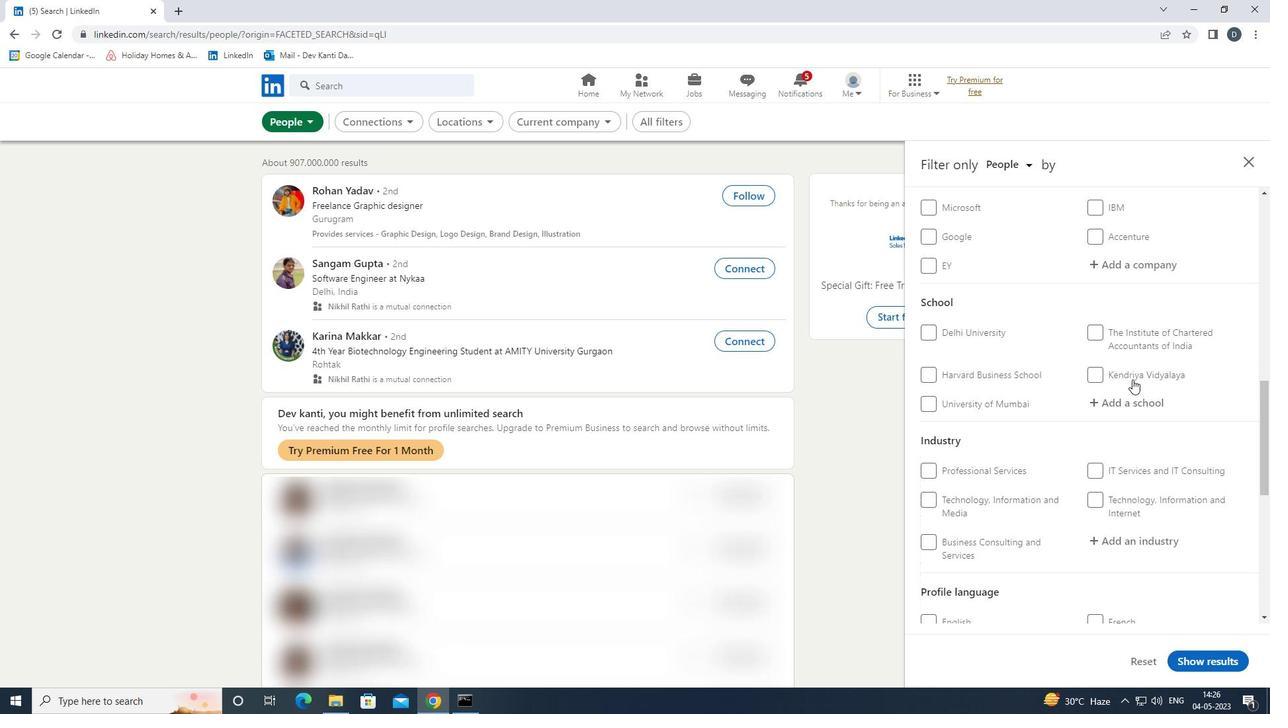 
Action: Mouse moved to (962, 489)
Screenshot: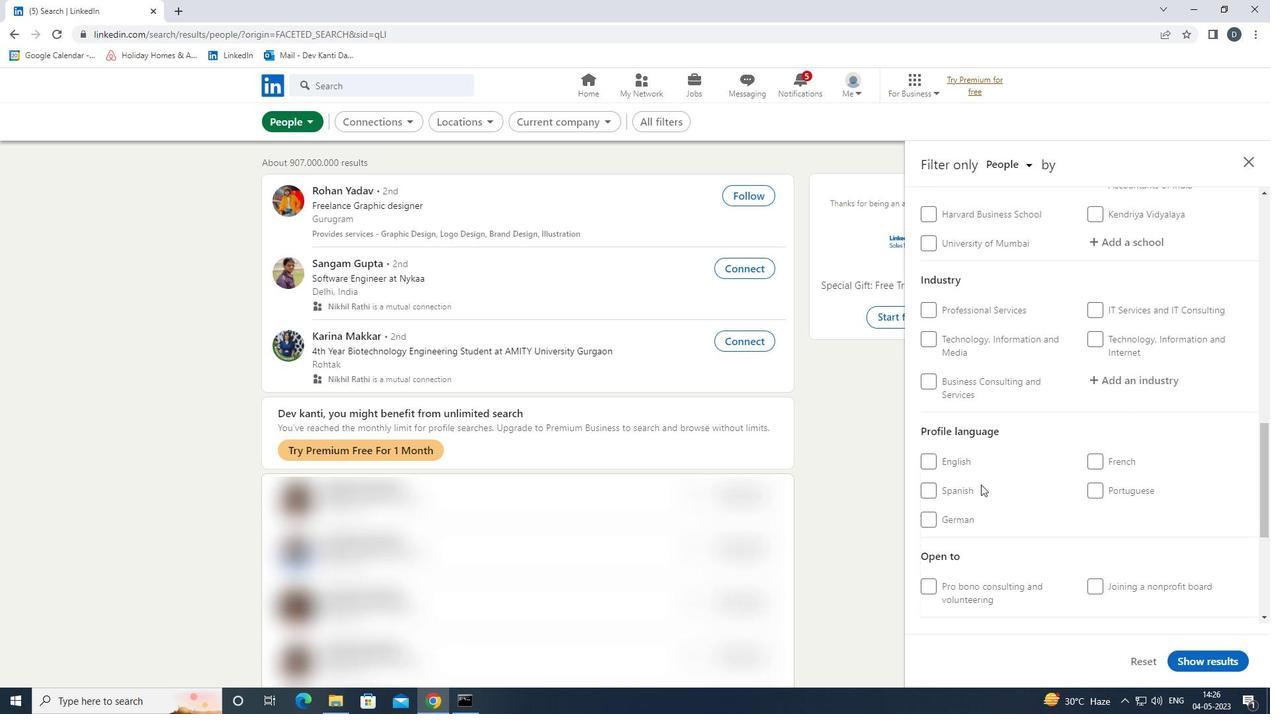 
Action: Mouse pressed left at (962, 489)
Screenshot: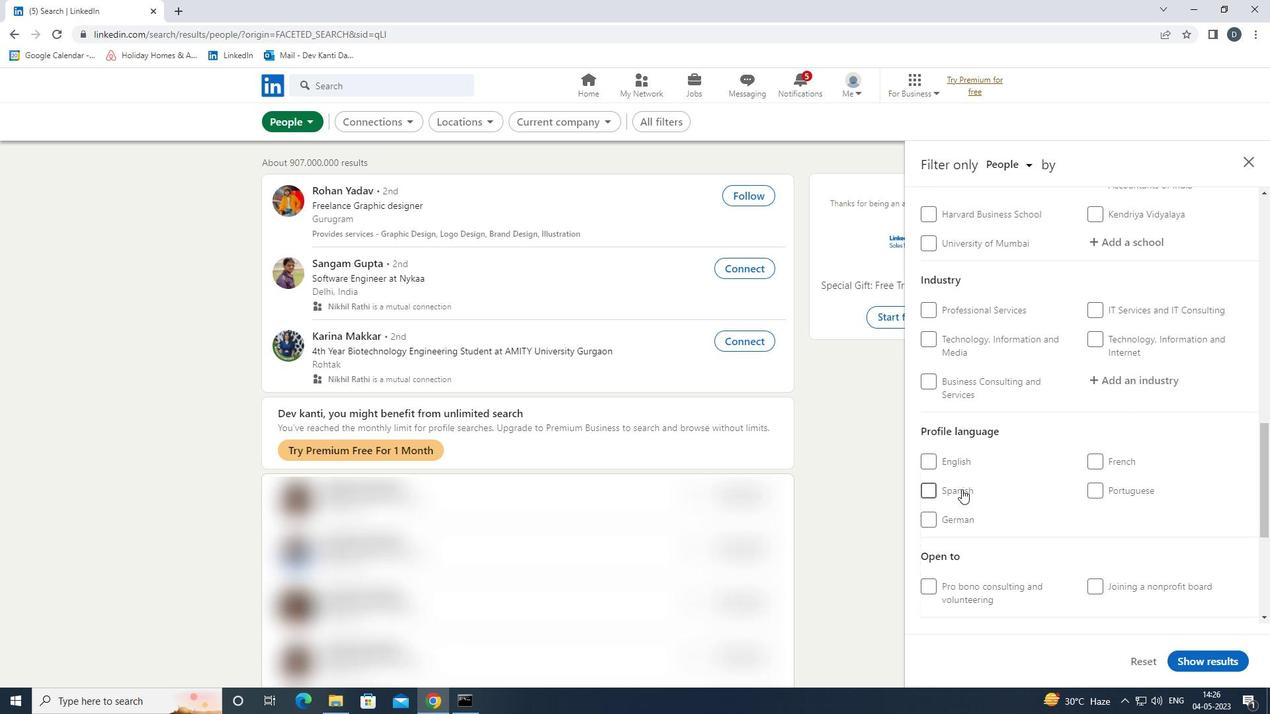 
Action: Mouse moved to (1034, 490)
Screenshot: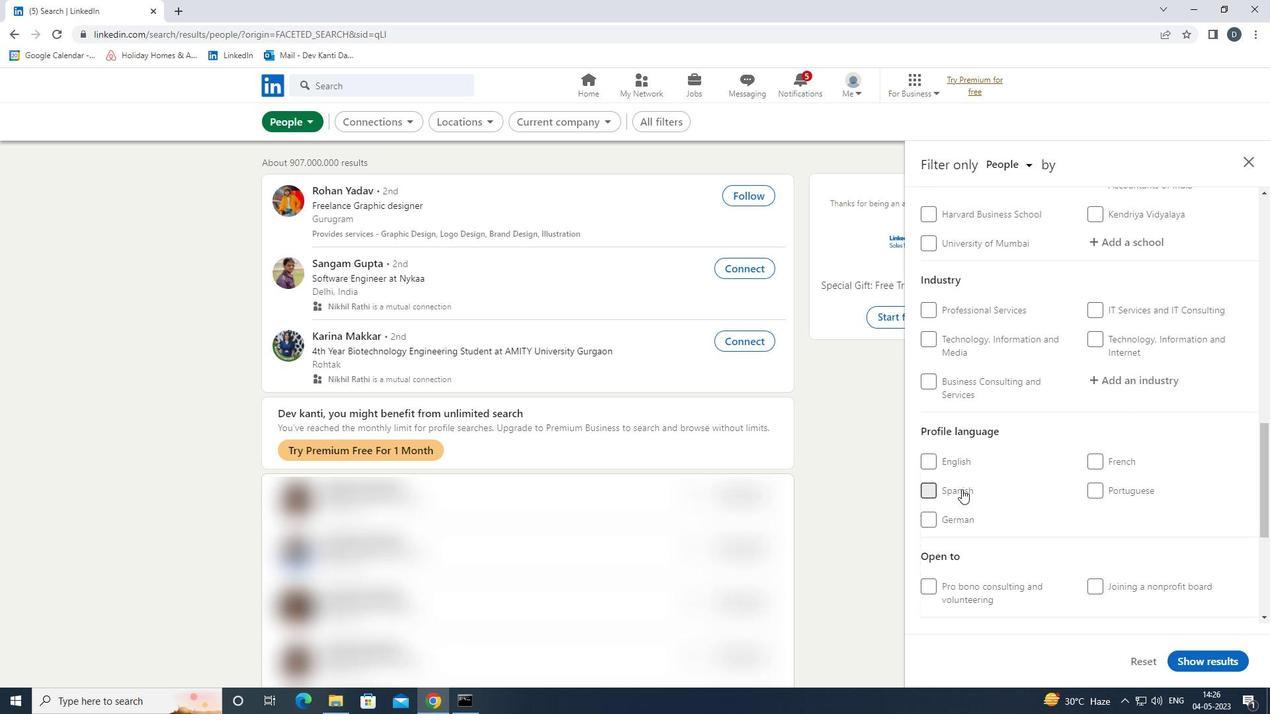 
Action: Mouse scrolled (1034, 491) with delta (0, 0)
Screenshot: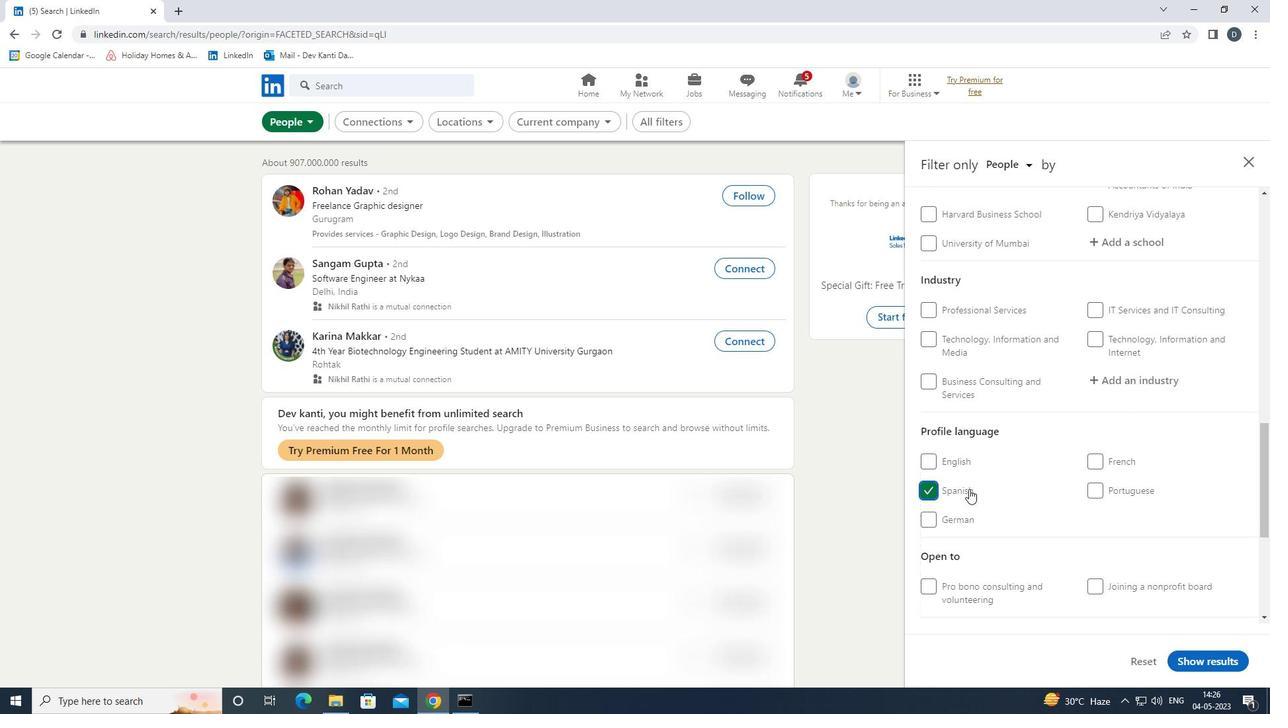 
Action: Mouse scrolled (1034, 491) with delta (0, 0)
Screenshot: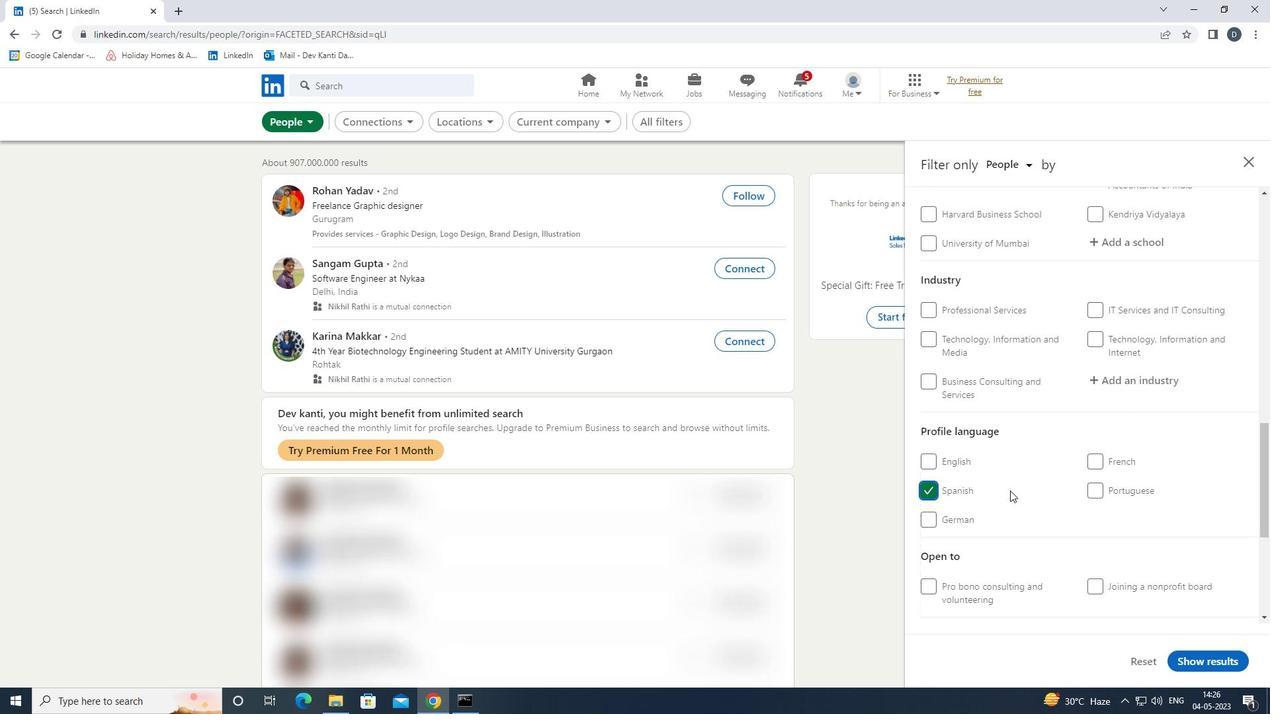 
Action: Mouse scrolled (1034, 491) with delta (0, 0)
Screenshot: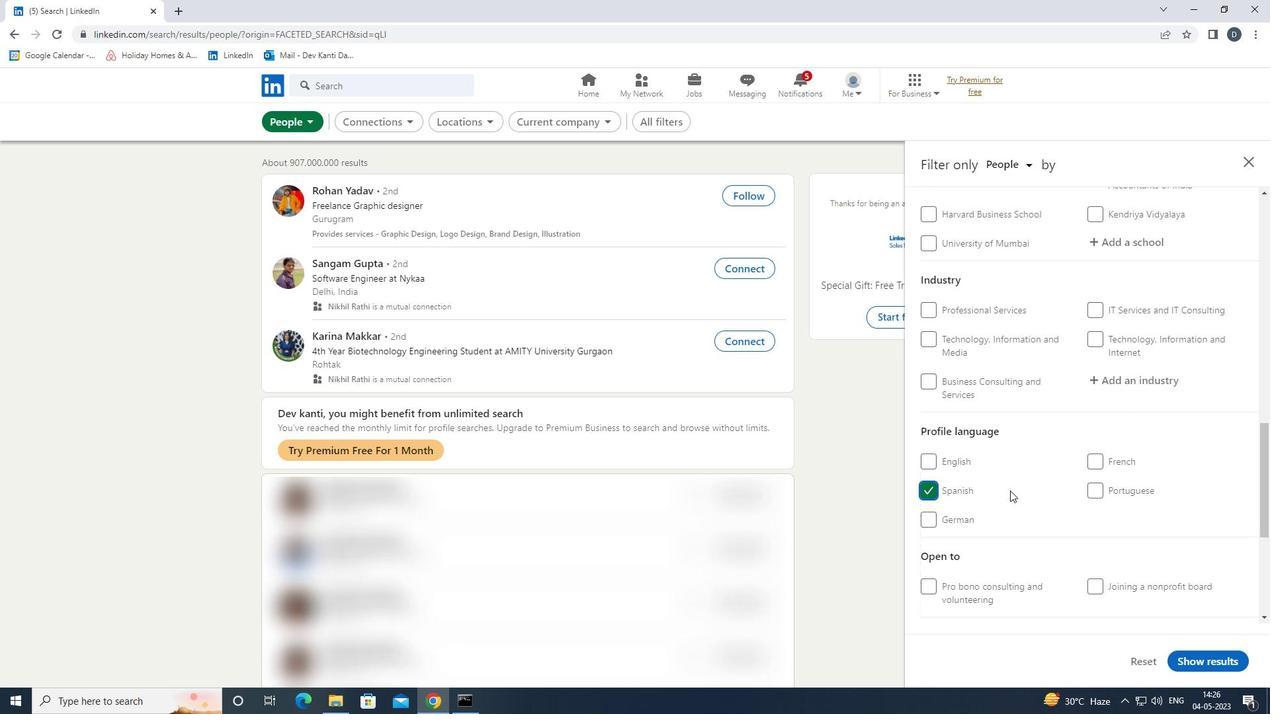 
Action: Mouse scrolled (1034, 491) with delta (0, 0)
Screenshot: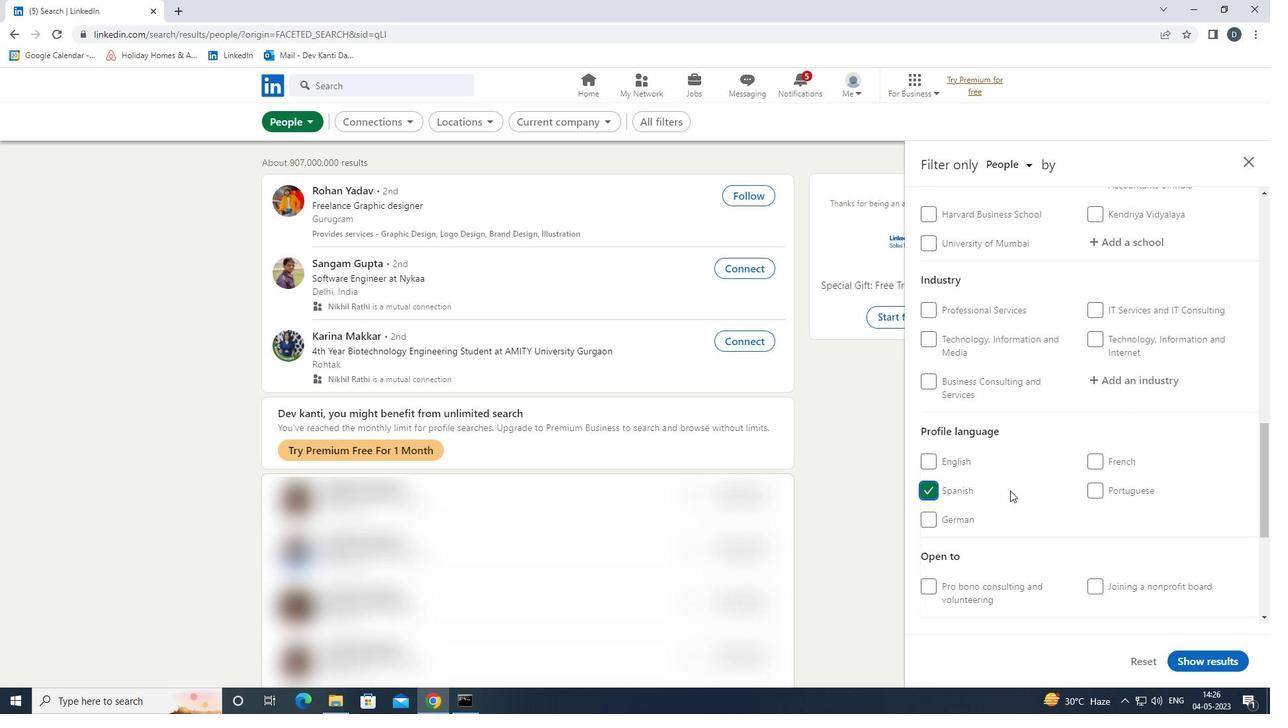 
Action: Mouse scrolled (1034, 491) with delta (0, 0)
Screenshot: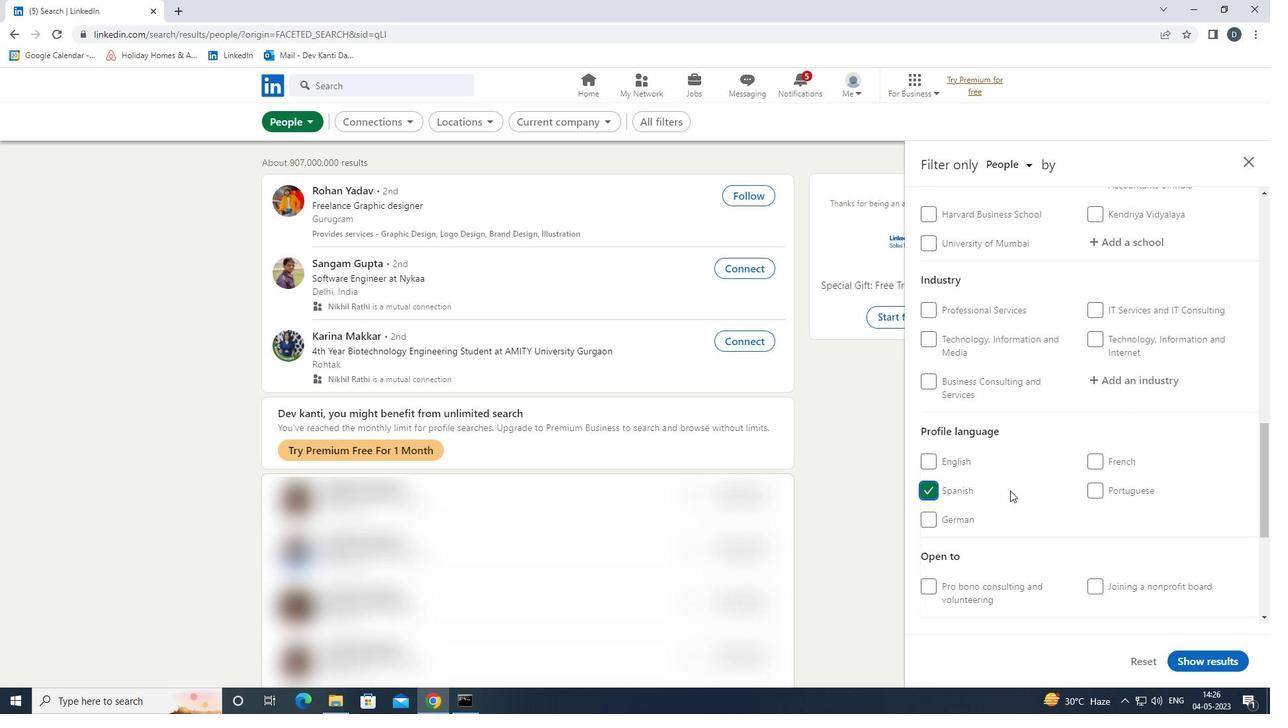 
Action: Mouse scrolled (1034, 491) with delta (0, 0)
Screenshot: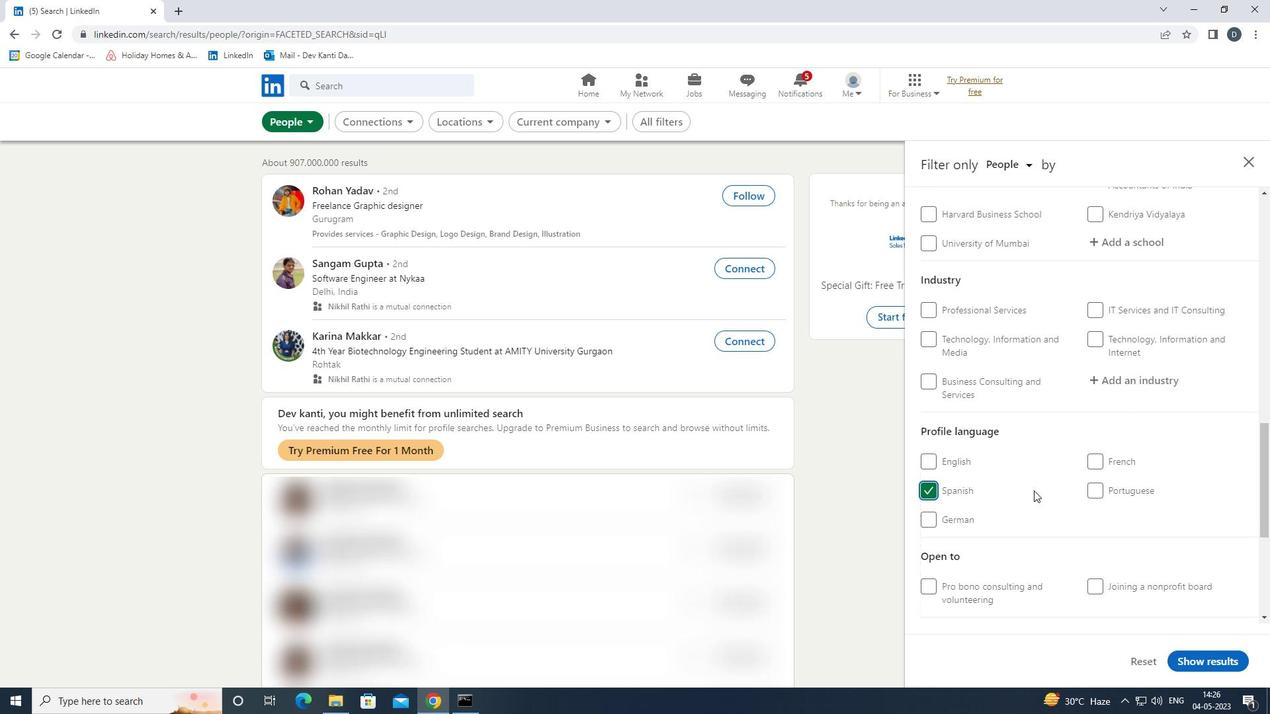 
Action: Mouse moved to (1134, 377)
Screenshot: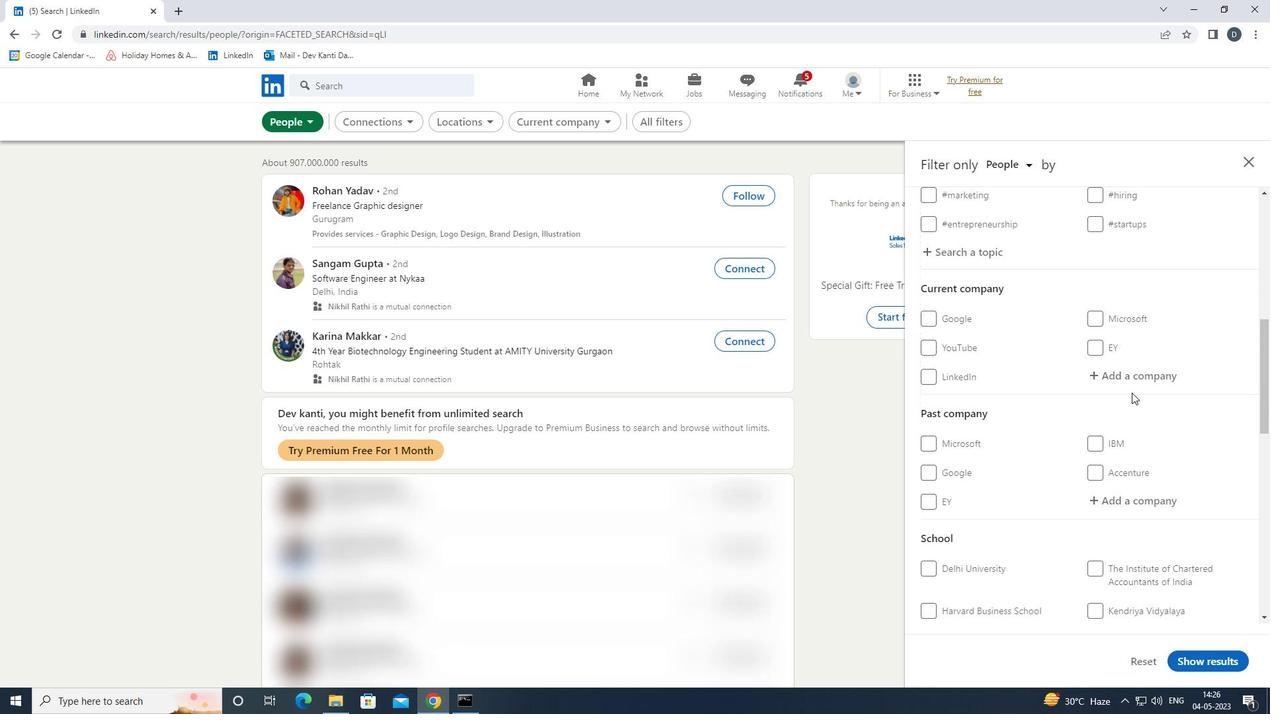 
Action: Mouse pressed left at (1134, 377)
Screenshot: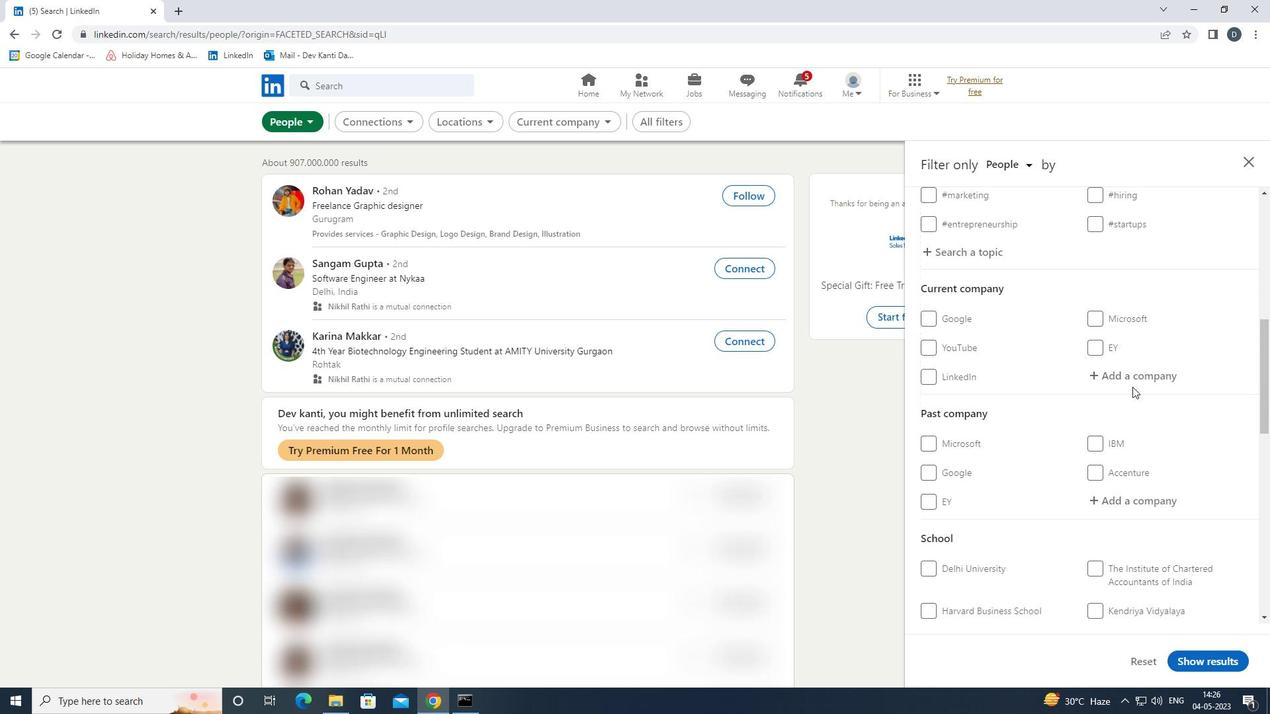 
Action: Key pressed <Key.shift><Key.shift><Key.shift><Key.shift>THE<Key.space><Key.shift>BETTER<Key.down><Key.enter>
Screenshot: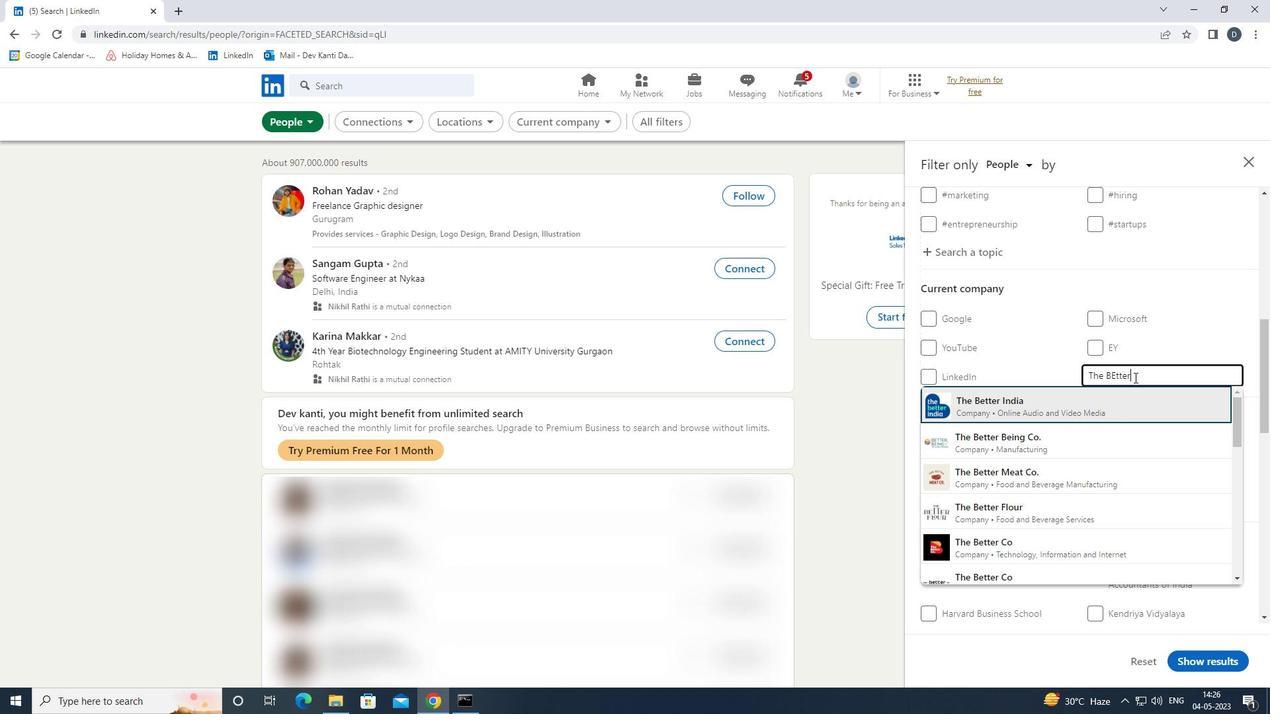 
Action: Mouse moved to (1121, 332)
Screenshot: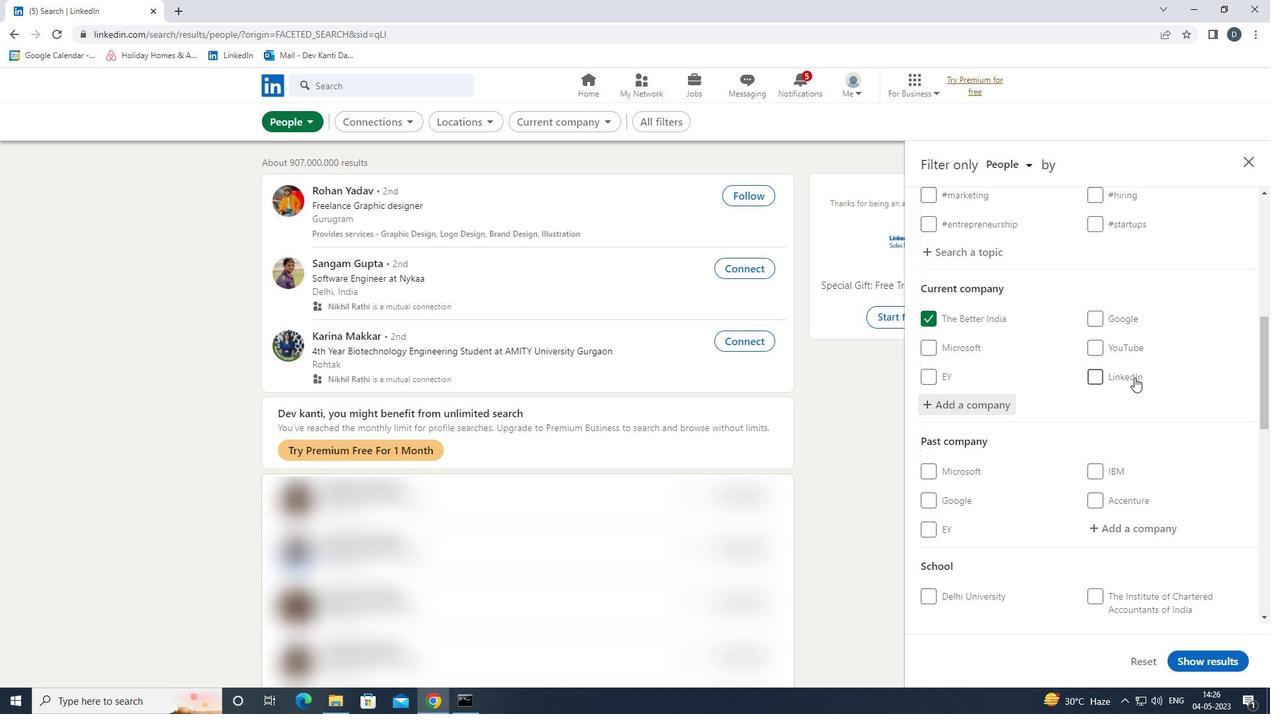 
Action: Mouse scrolled (1121, 332) with delta (0, 0)
Screenshot: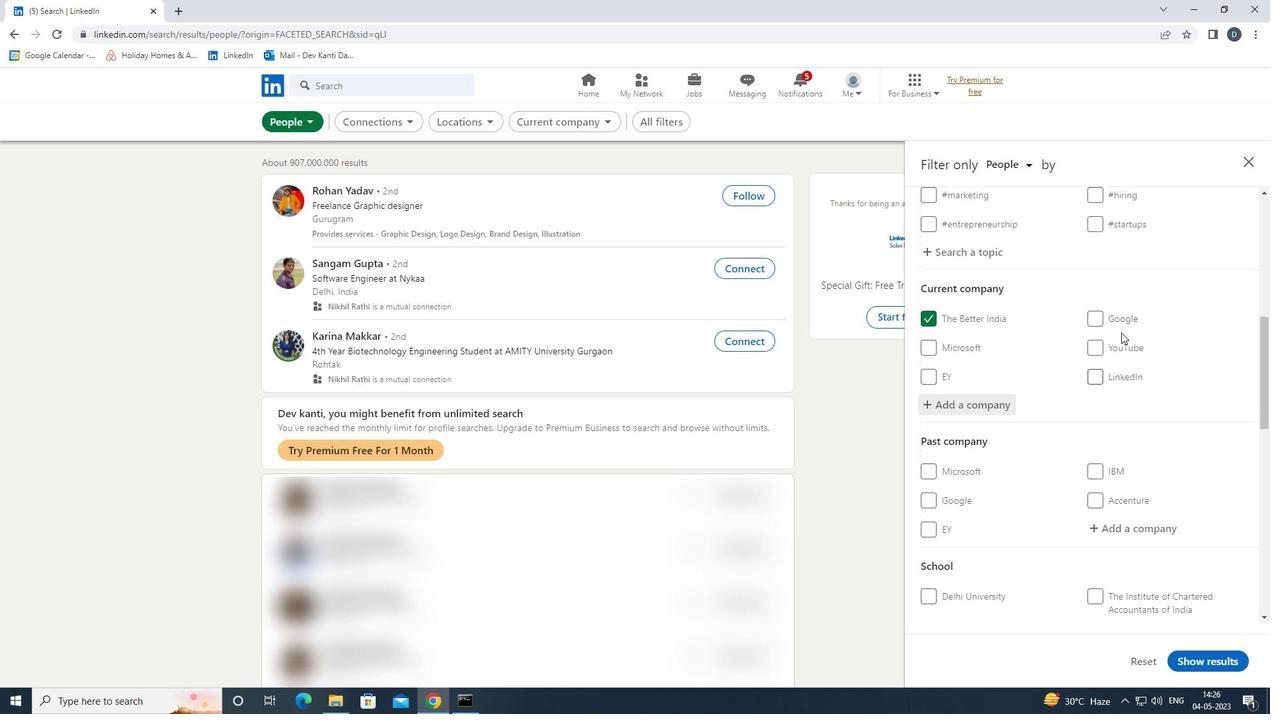 
Action: Mouse moved to (1122, 336)
Screenshot: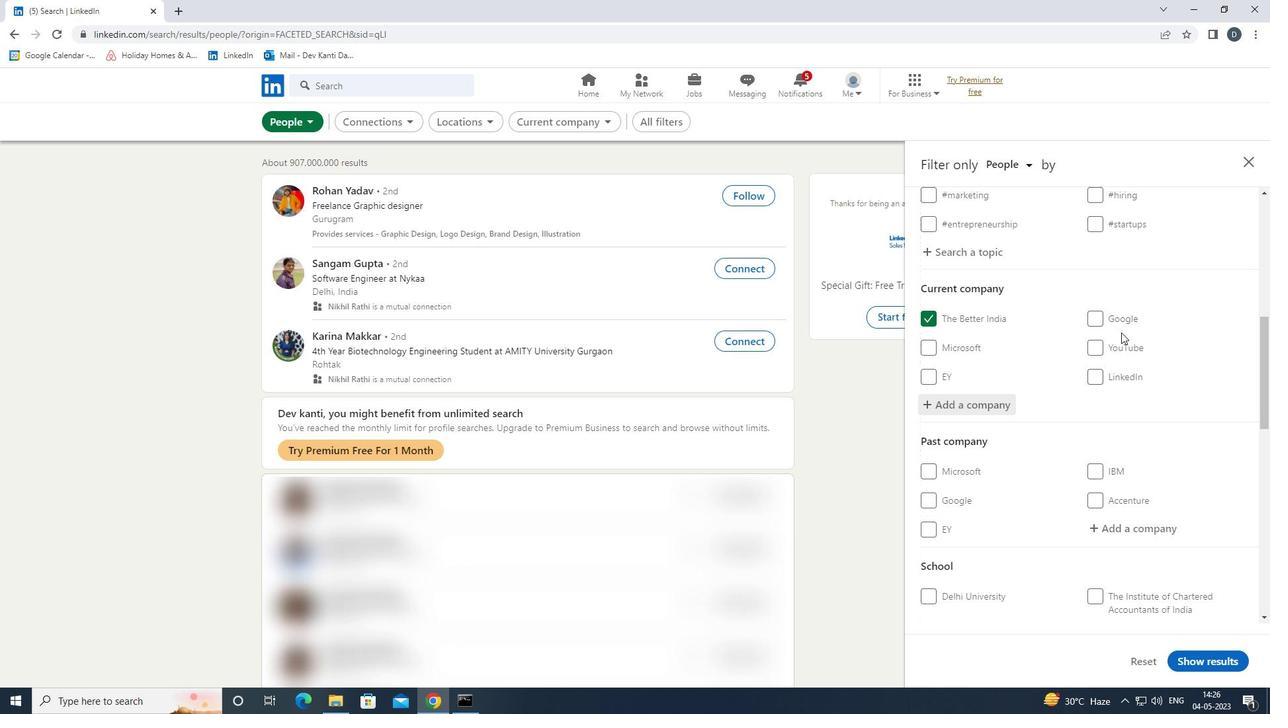 
Action: Mouse scrolled (1122, 335) with delta (0, 0)
Screenshot: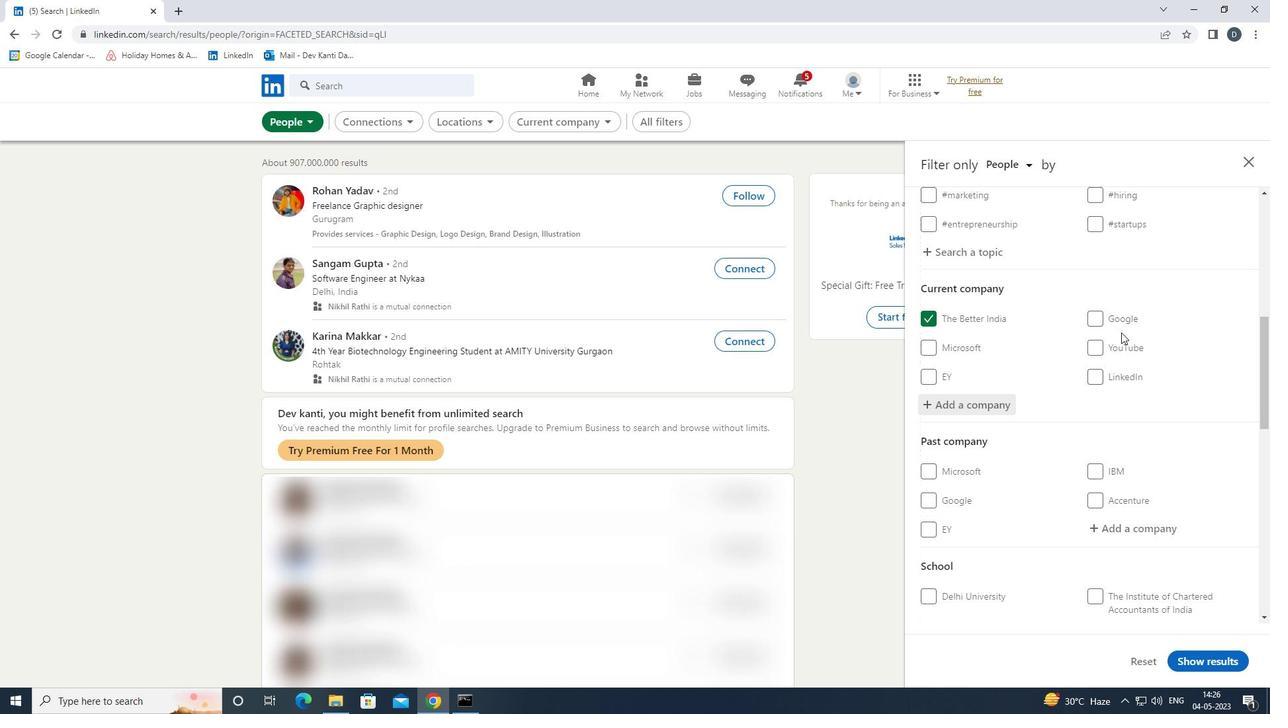 
Action: Mouse moved to (1124, 340)
Screenshot: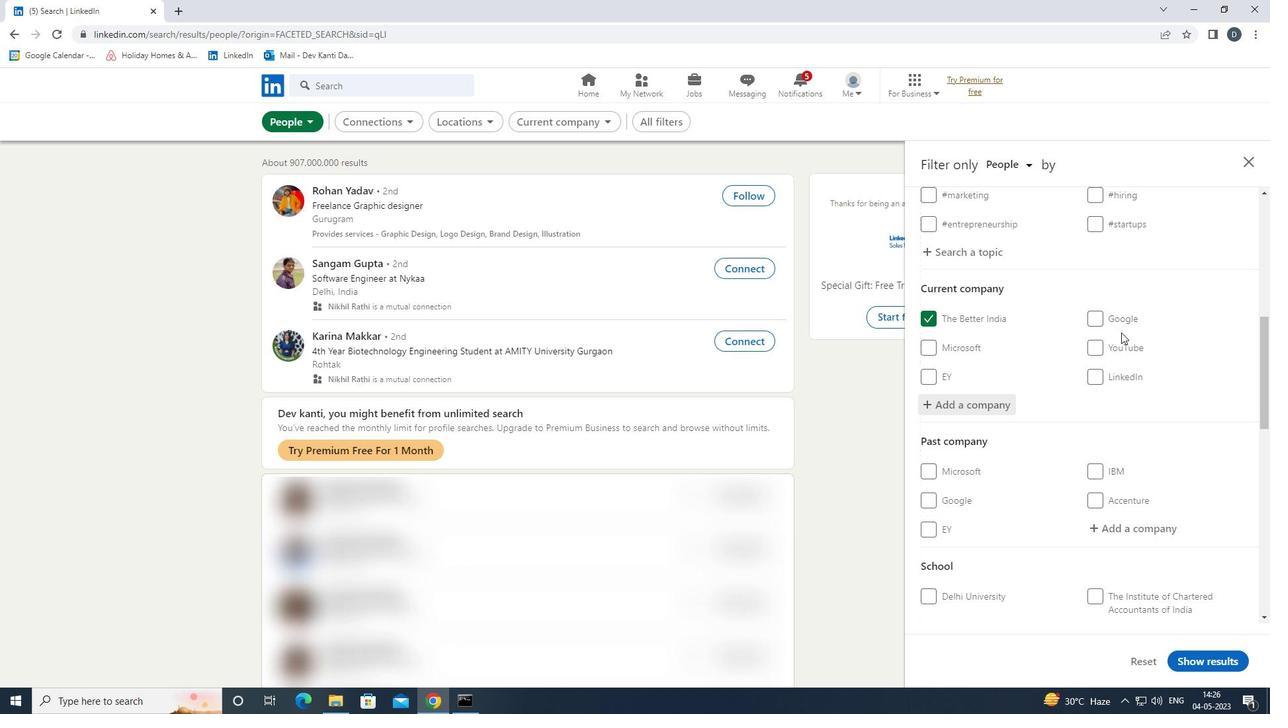 
Action: Mouse scrolled (1124, 339) with delta (0, 0)
Screenshot: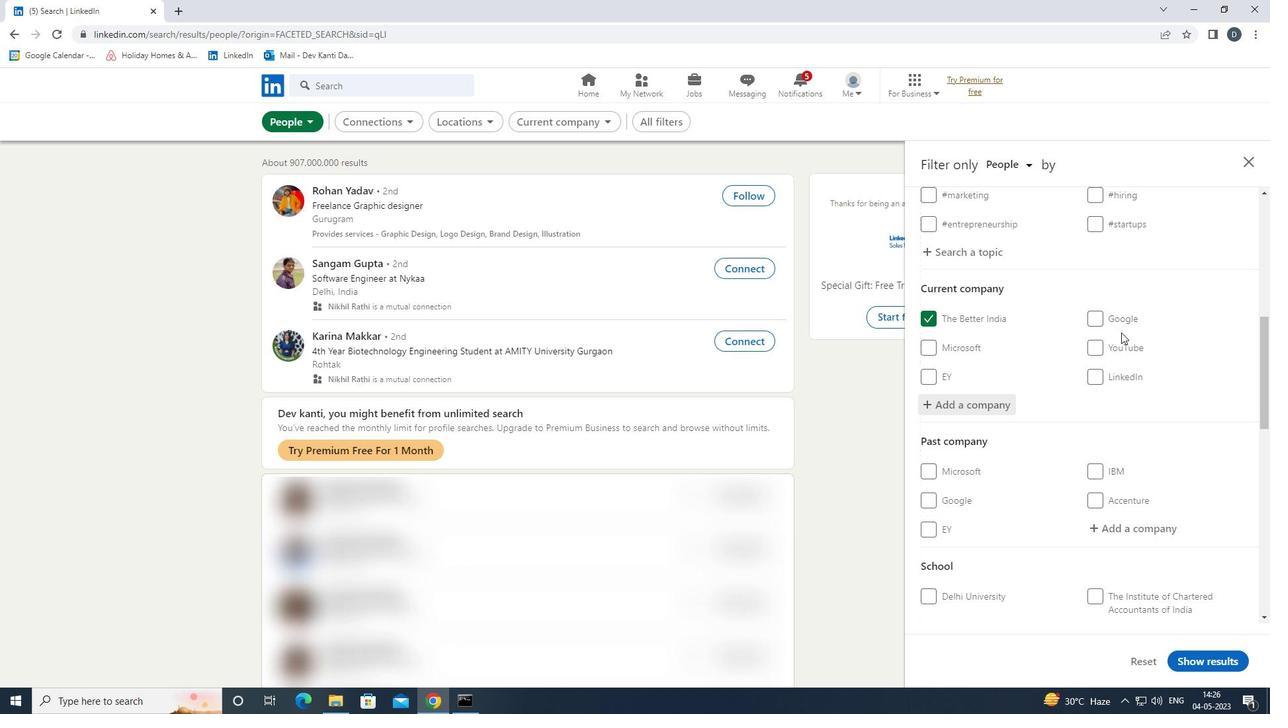 
Action: Mouse moved to (1128, 353)
Screenshot: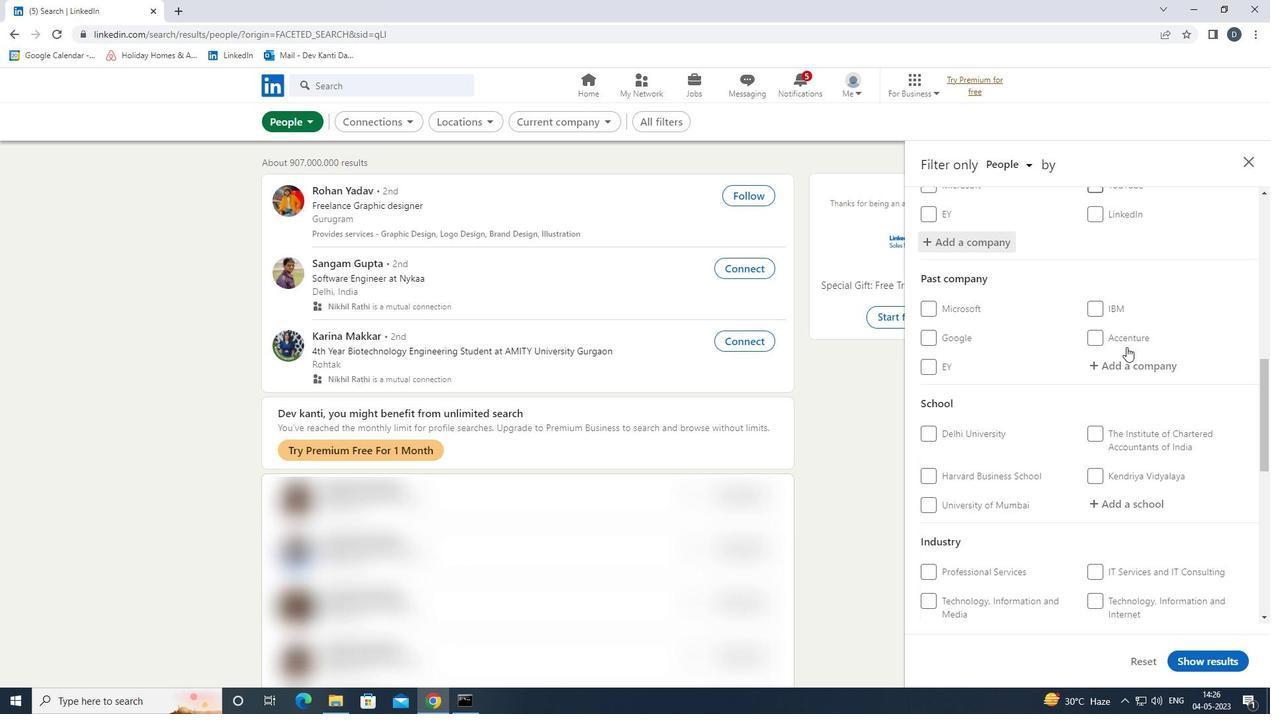 
Action: Mouse scrolled (1128, 352) with delta (0, 0)
Screenshot: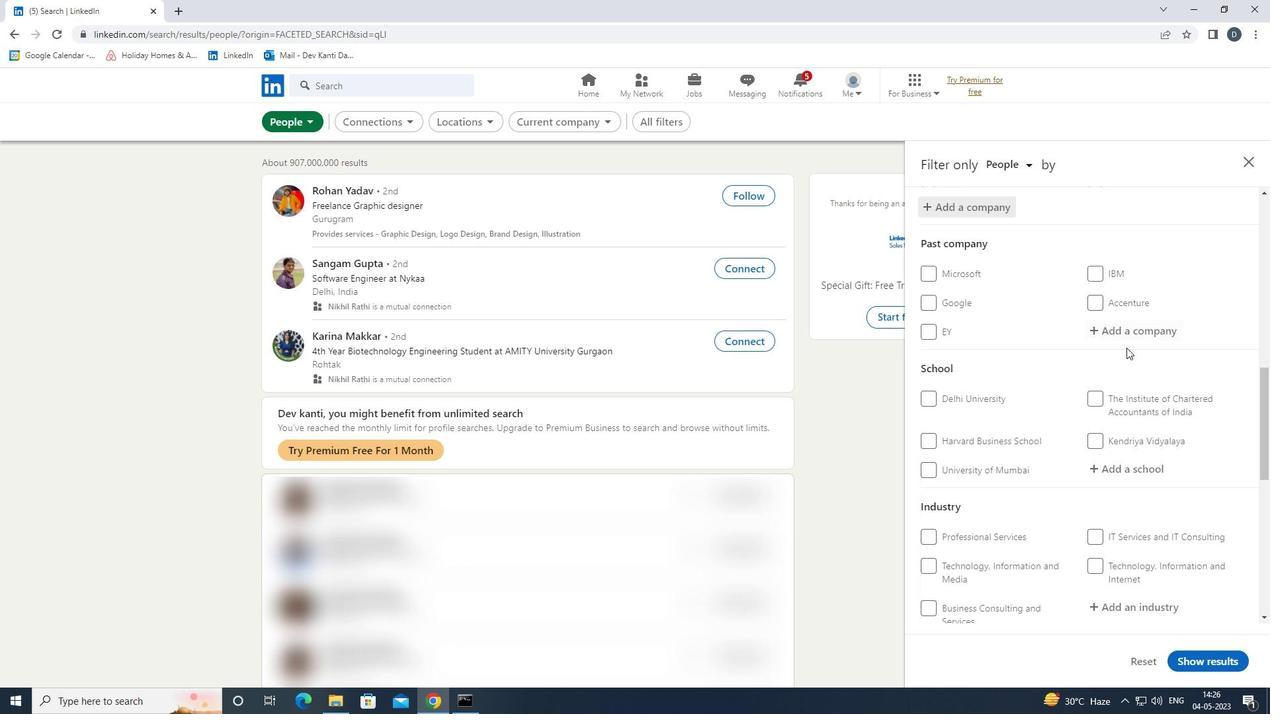 
Action: Mouse moved to (1130, 359)
Screenshot: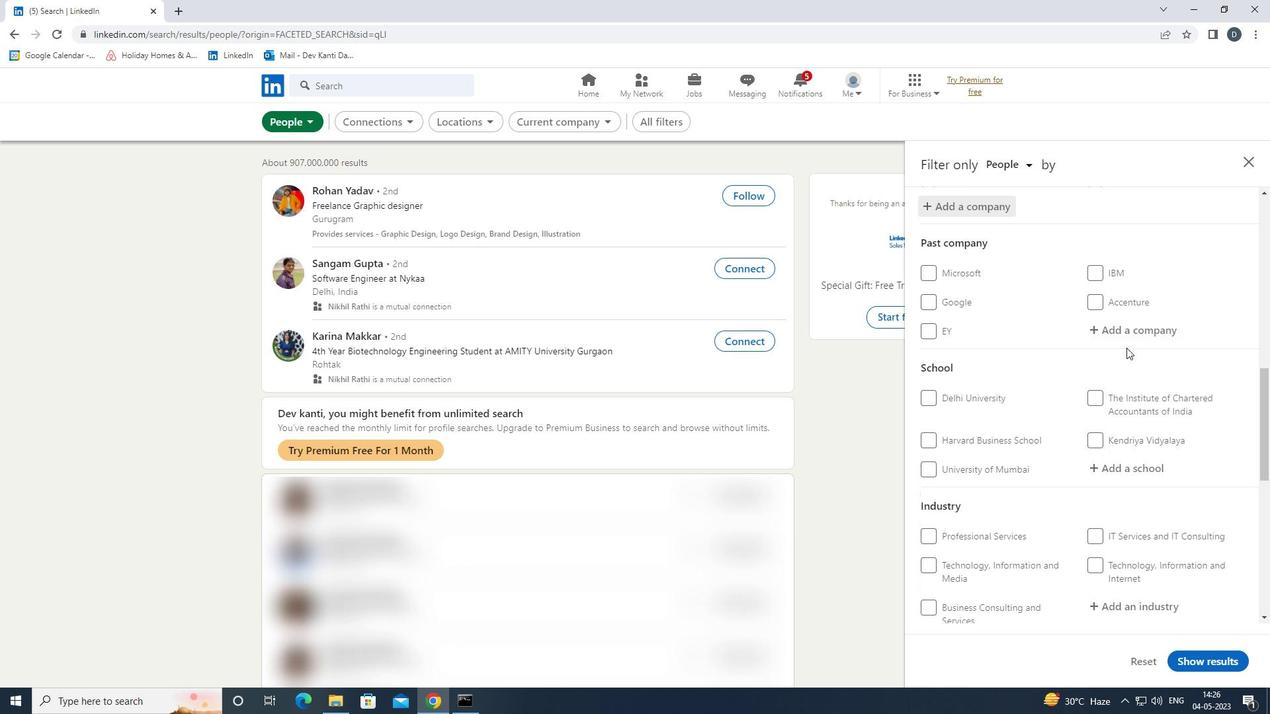 
Action: Mouse scrolled (1130, 358) with delta (0, 0)
Screenshot: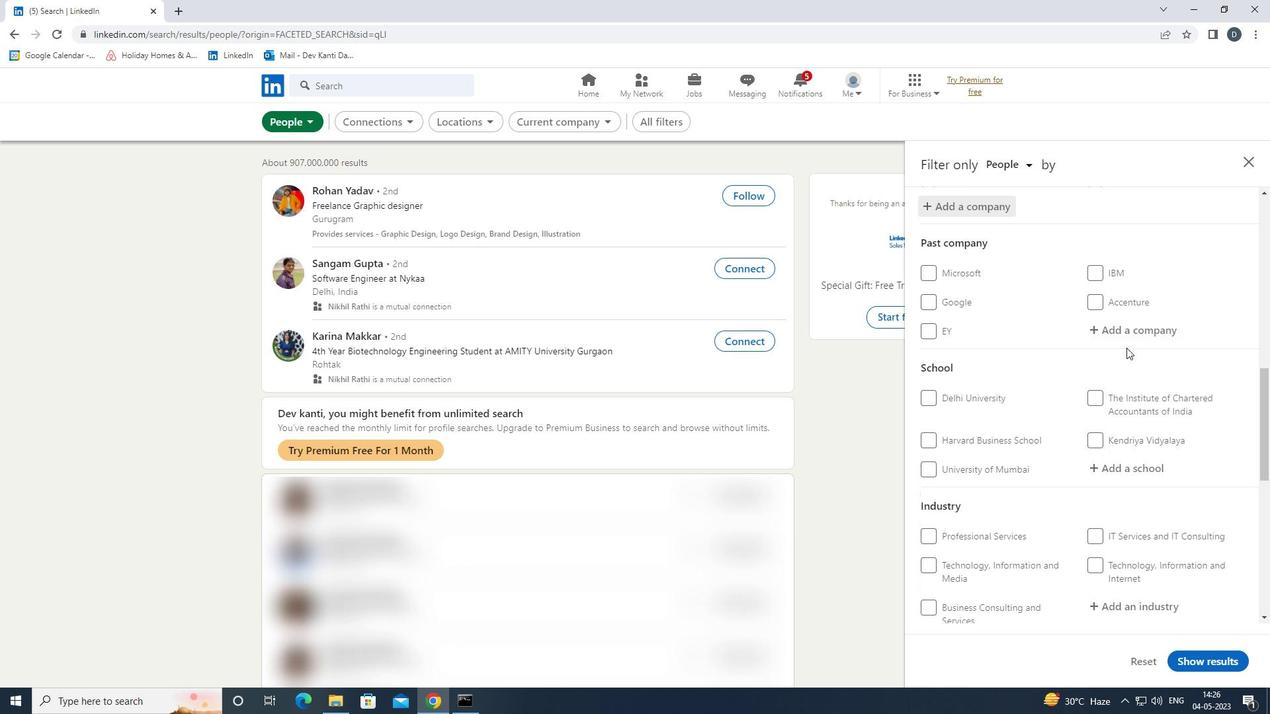 
Action: Mouse moved to (1138, 333)
Screenshot: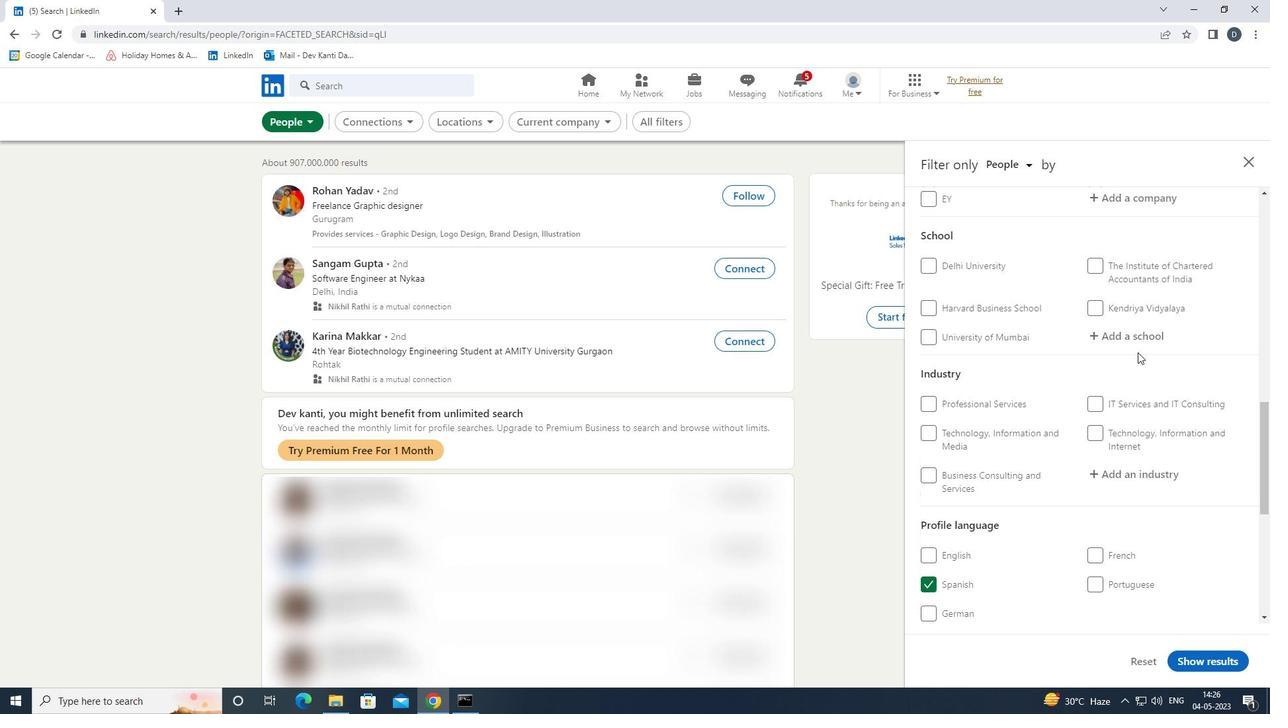 
Action: Mouse pressed left at (1138, 333)
Screenshot: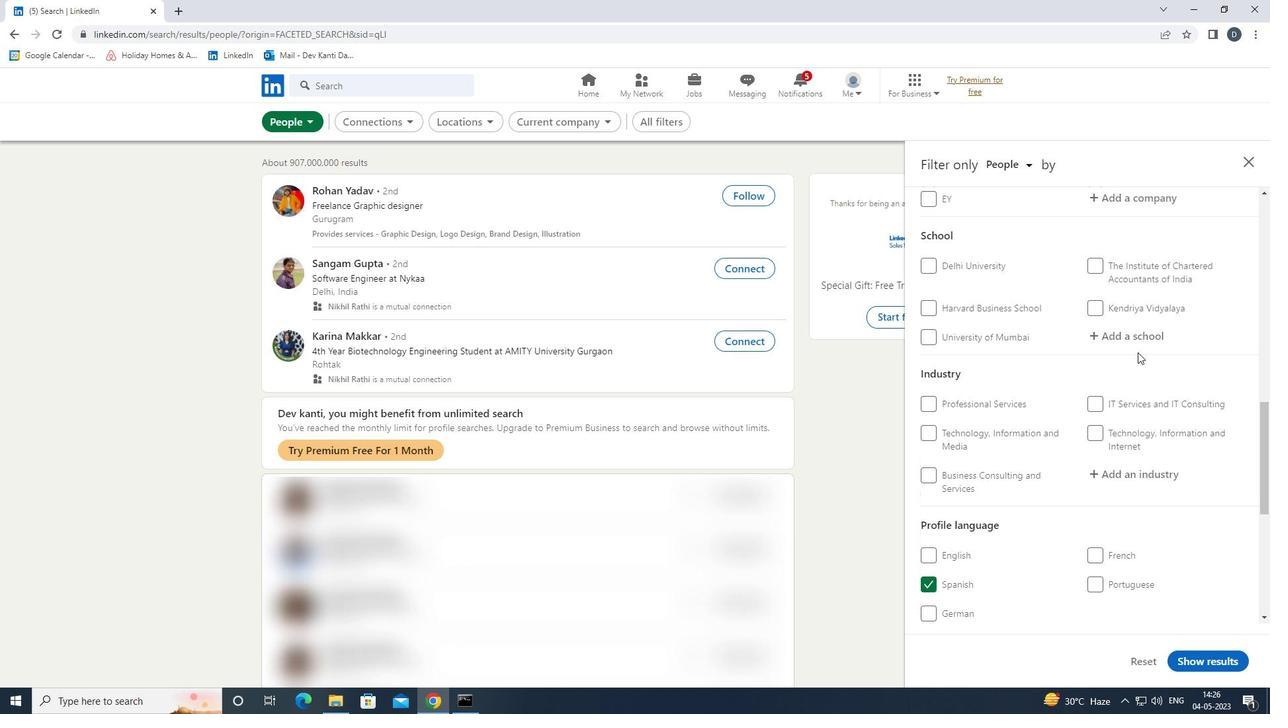 
Action: Key pressed <Key.shift><Key.shift><Key.shift><Key.shift><Key.shift><Key.shift><Key.shift><Key.shift><Key.shift><Key.shift><Key.shift>LOYOLA<Key.space><Key.shift>COLLEGE<Key.down><Key.enter>
Screenshot: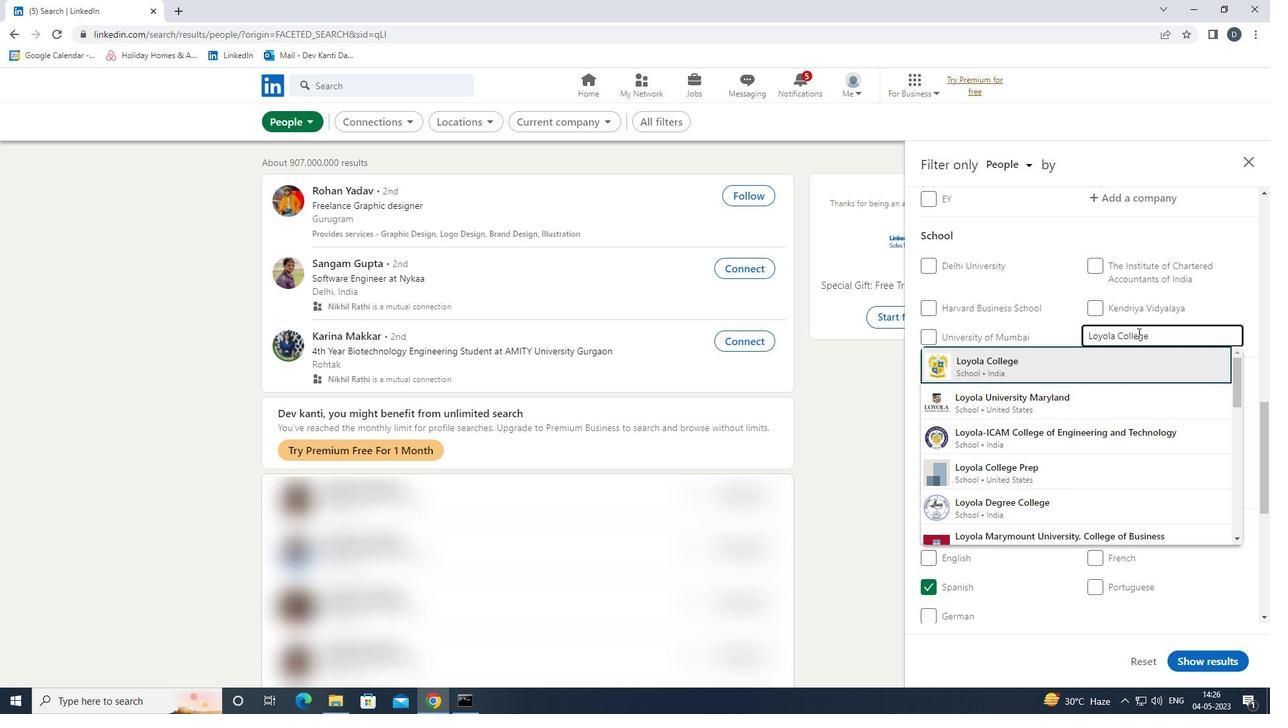 
Action: Mouse moved to (1138, 368)
Screenshot: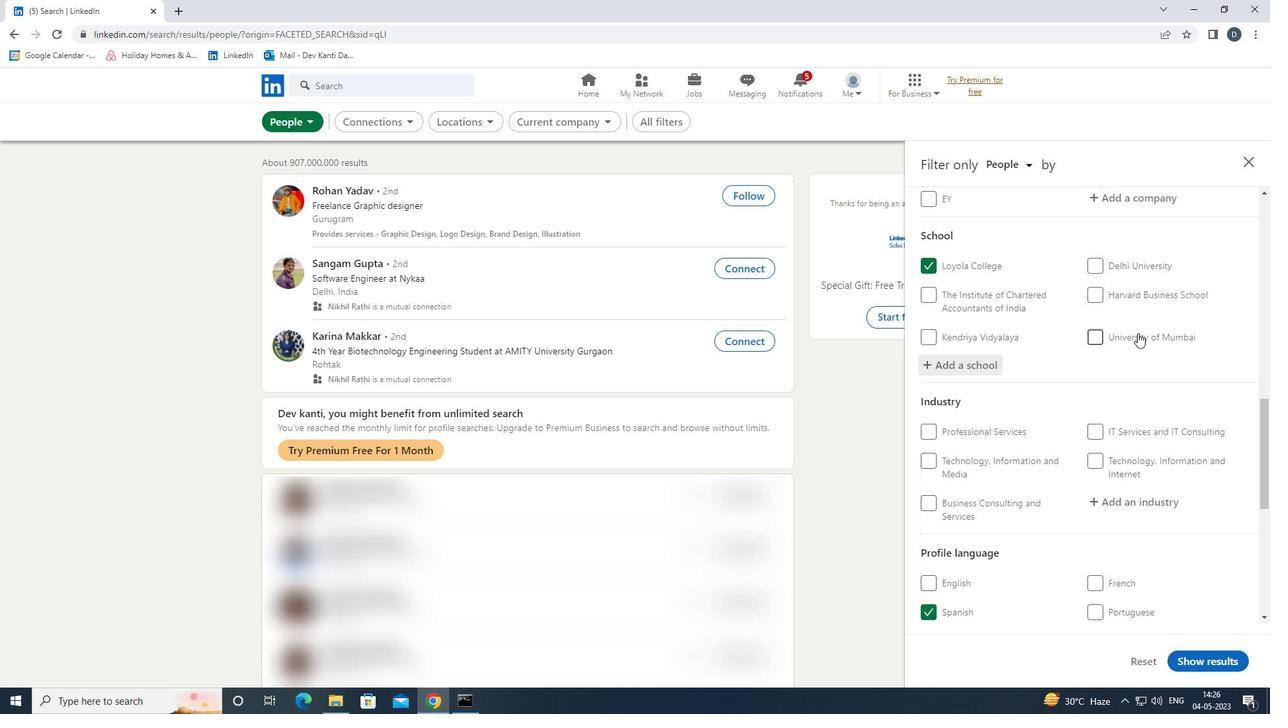 
Action: Mouse scrolled (1138, 367) with delta (0, 0)
Screenshot: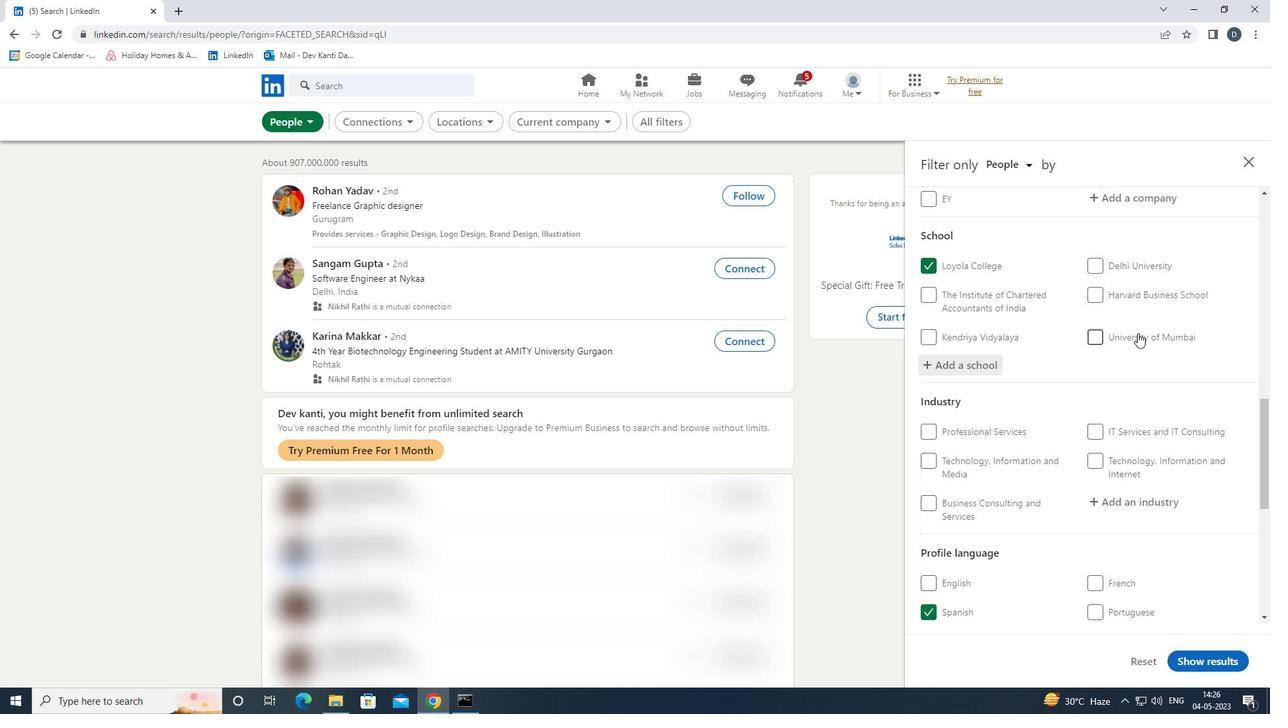 
Action: Mouse moved to (1140, 375)
Screenshot: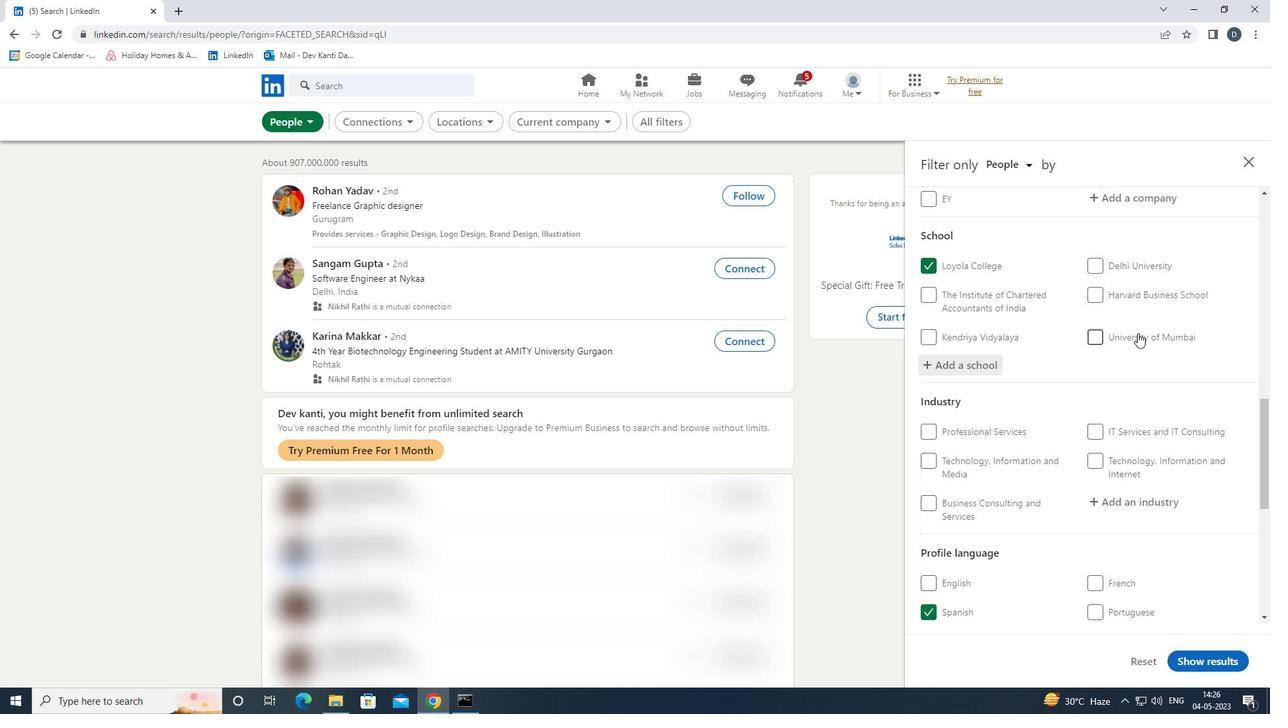 
Action: Mouse scrolled (1140, 374) with delta (0, 0)
Screenshot: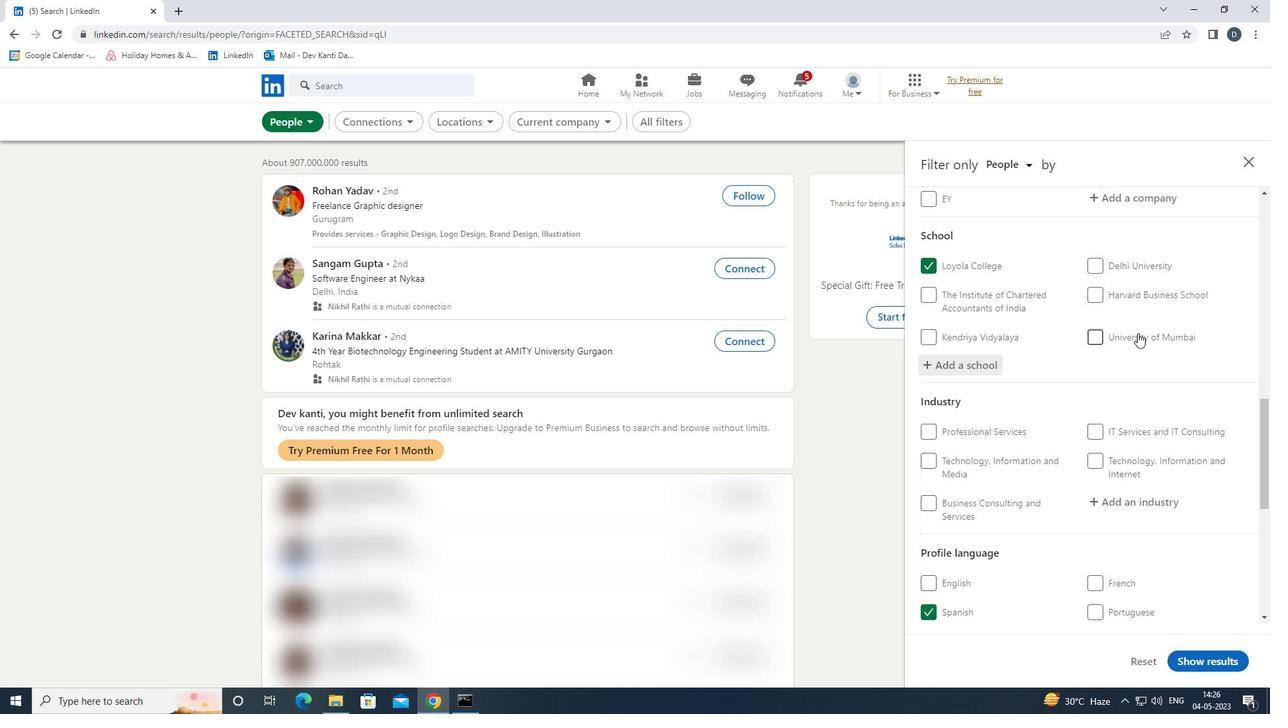 
Action: Mouse moved to (1142, 375)
Screenshot: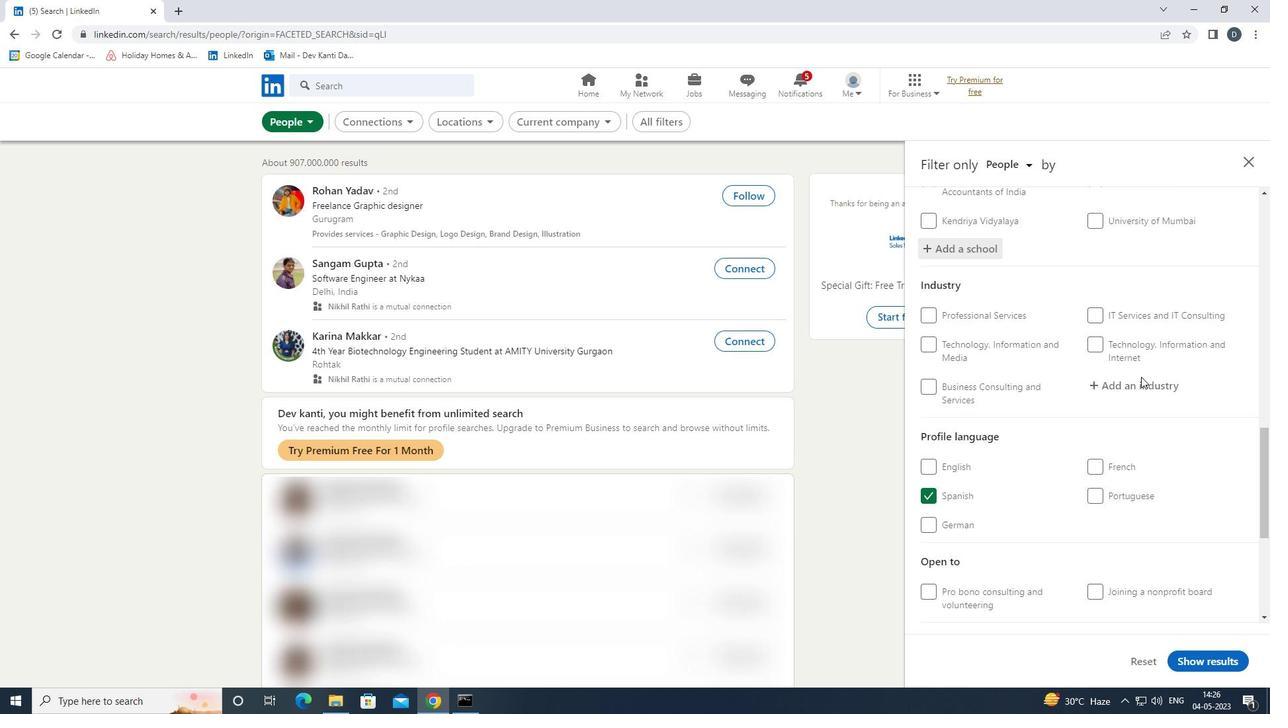 
Action: Mouse pressed left at (1142, 375)
Screenshot: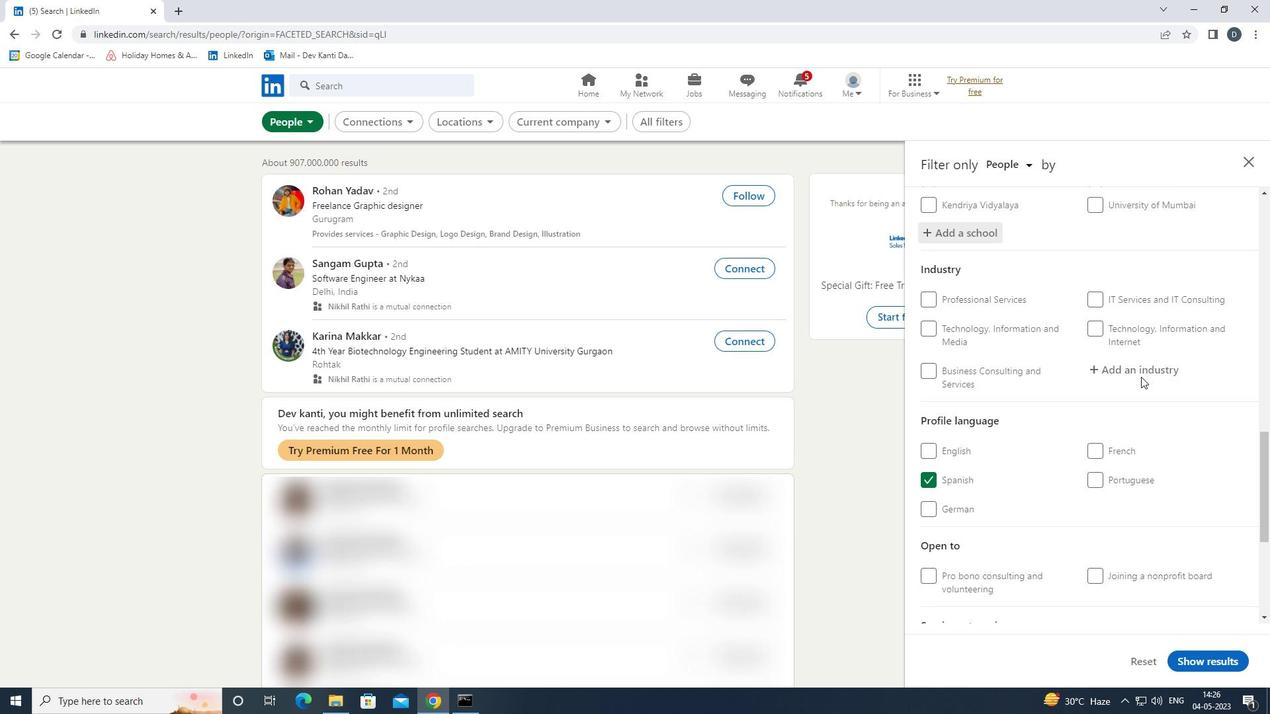 
Action: Key pressed <Key.shift>SOUND<Key.down><Key.down><Key.enter>
Screenshot: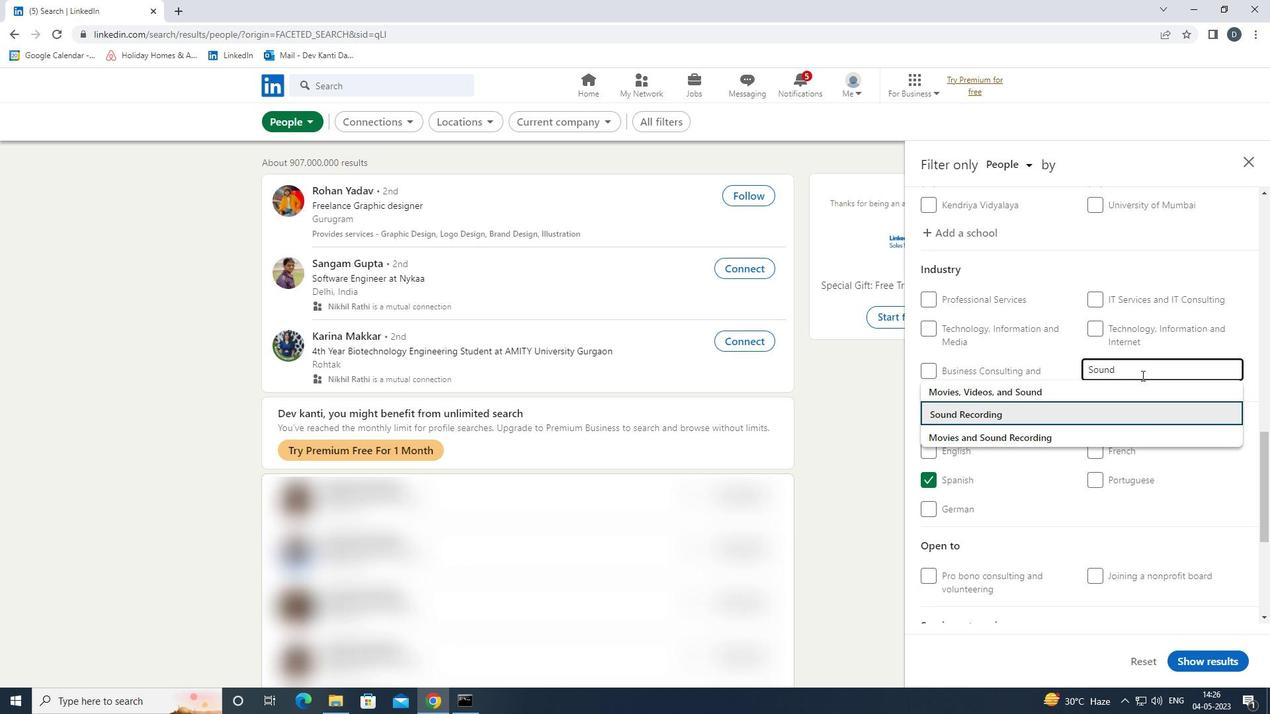 
Action: Mouse scrolled (1142, 375) with delta (0, 0)
Screenshot: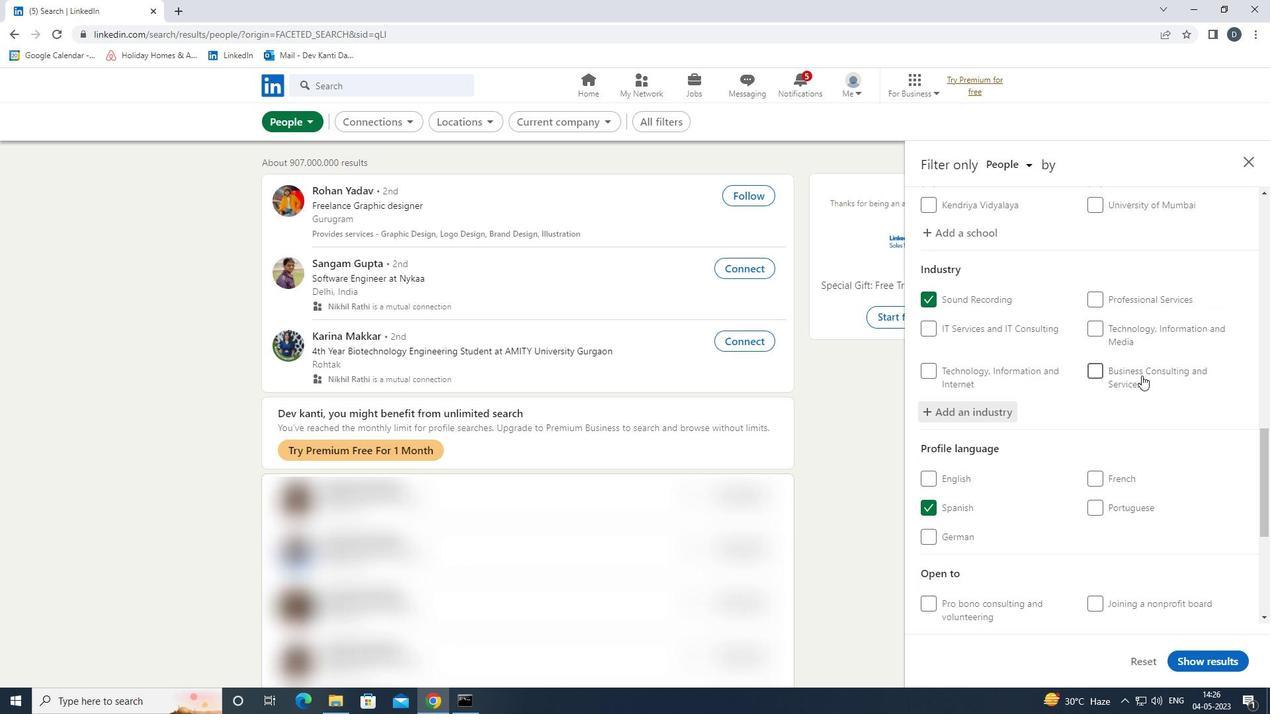
Action: Mouse scrolled (1142, 375) with delta (0, 0)
Screenshot: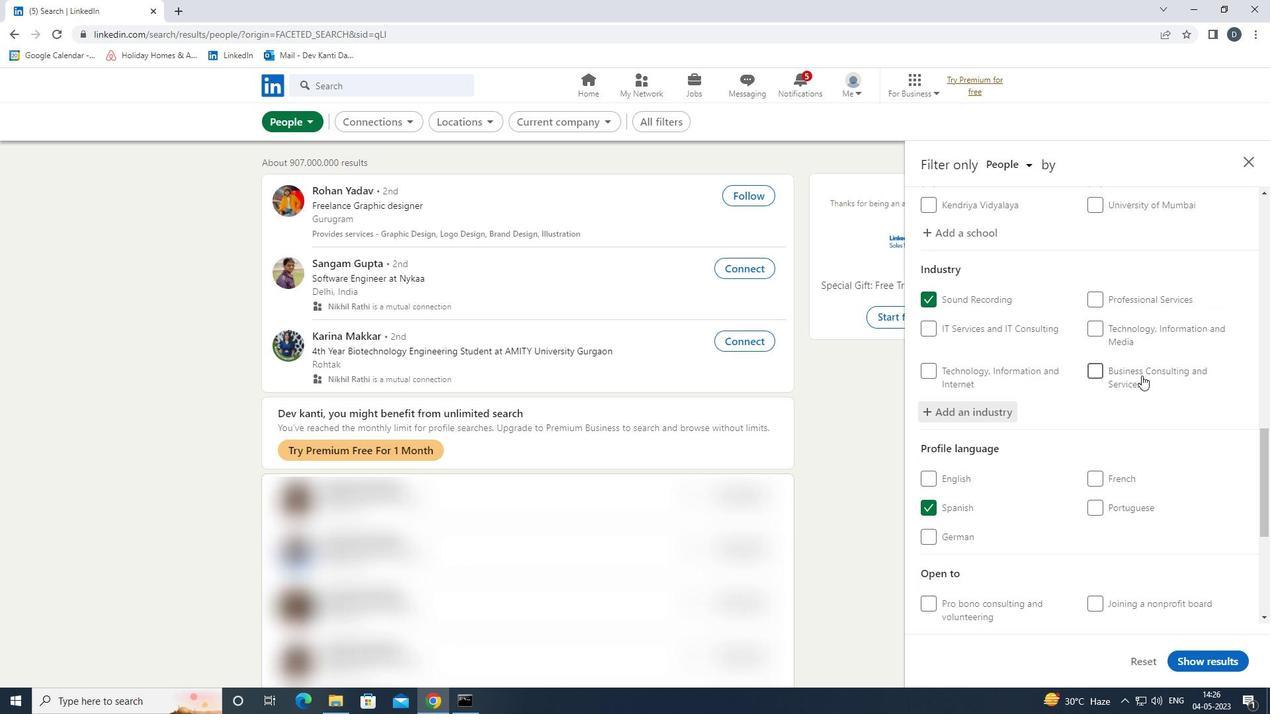 
Action: Mouse scrolled (1142, 375) with delta (0, 0)
Screenshot: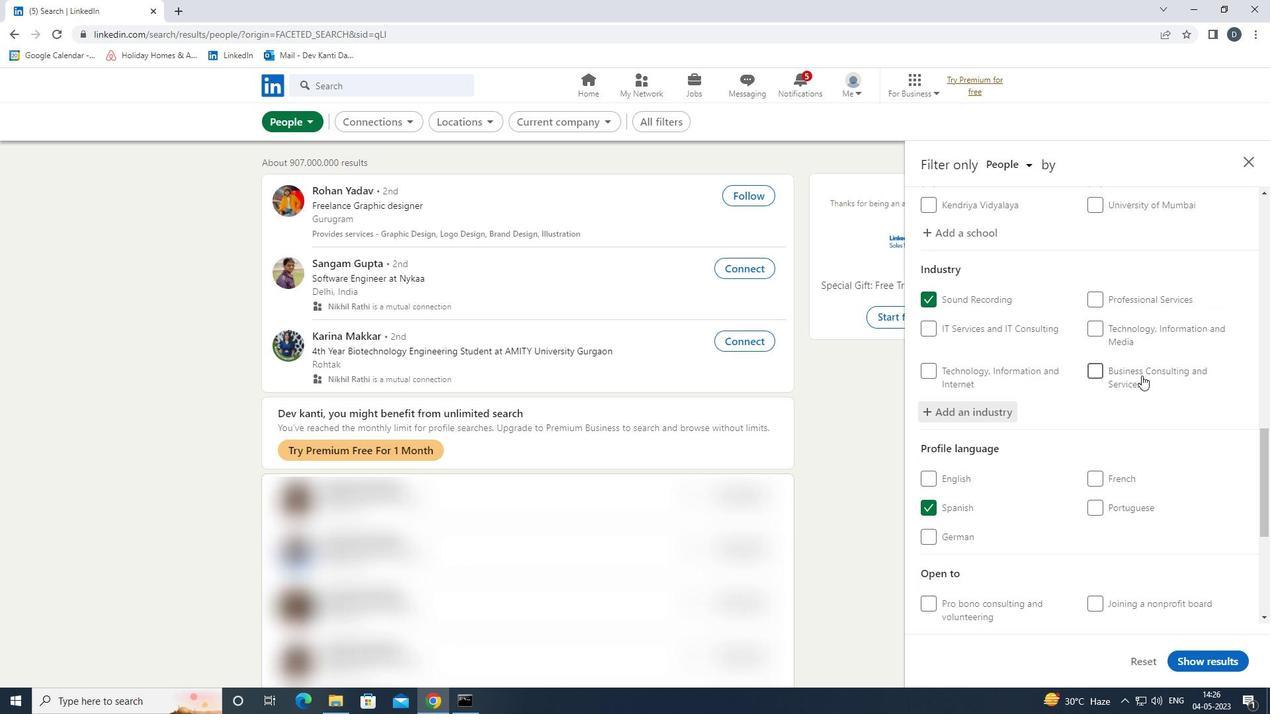 
Action: Mouse scrolled (1142, 375) with delta (0, 0)
Screenshot: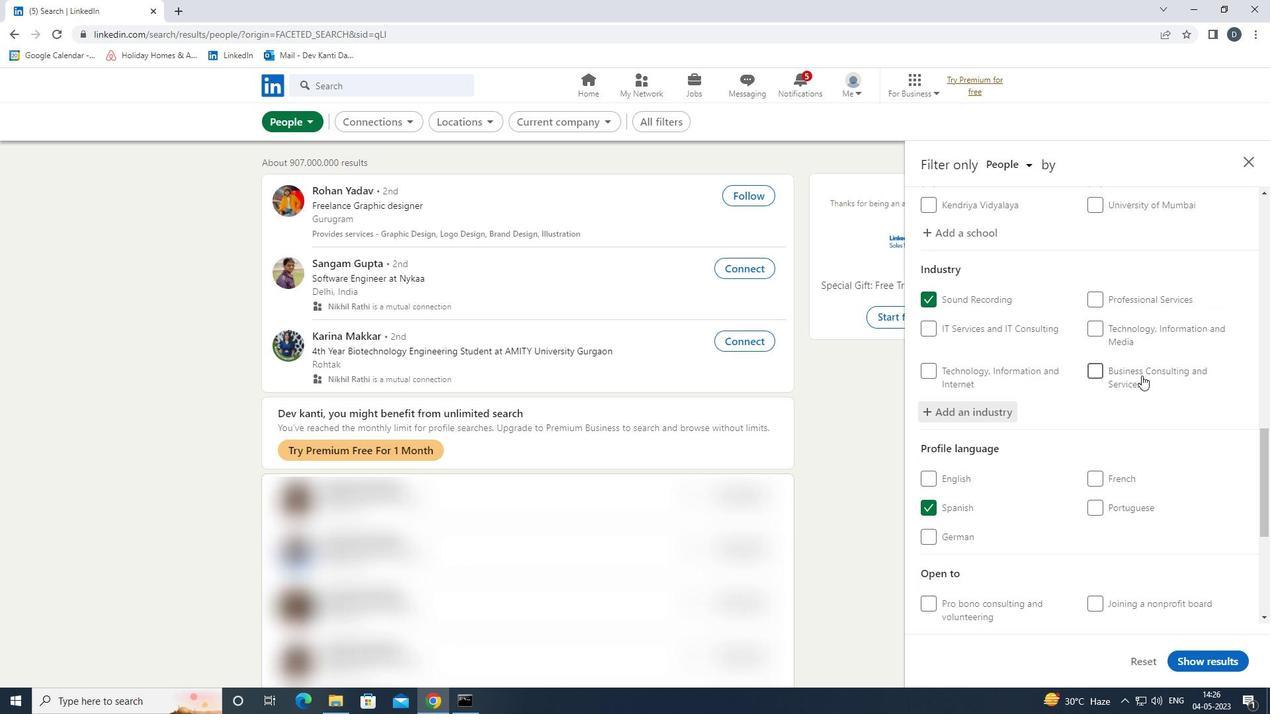 
Action: Mouse moved to (1142, 375)
Screenshot: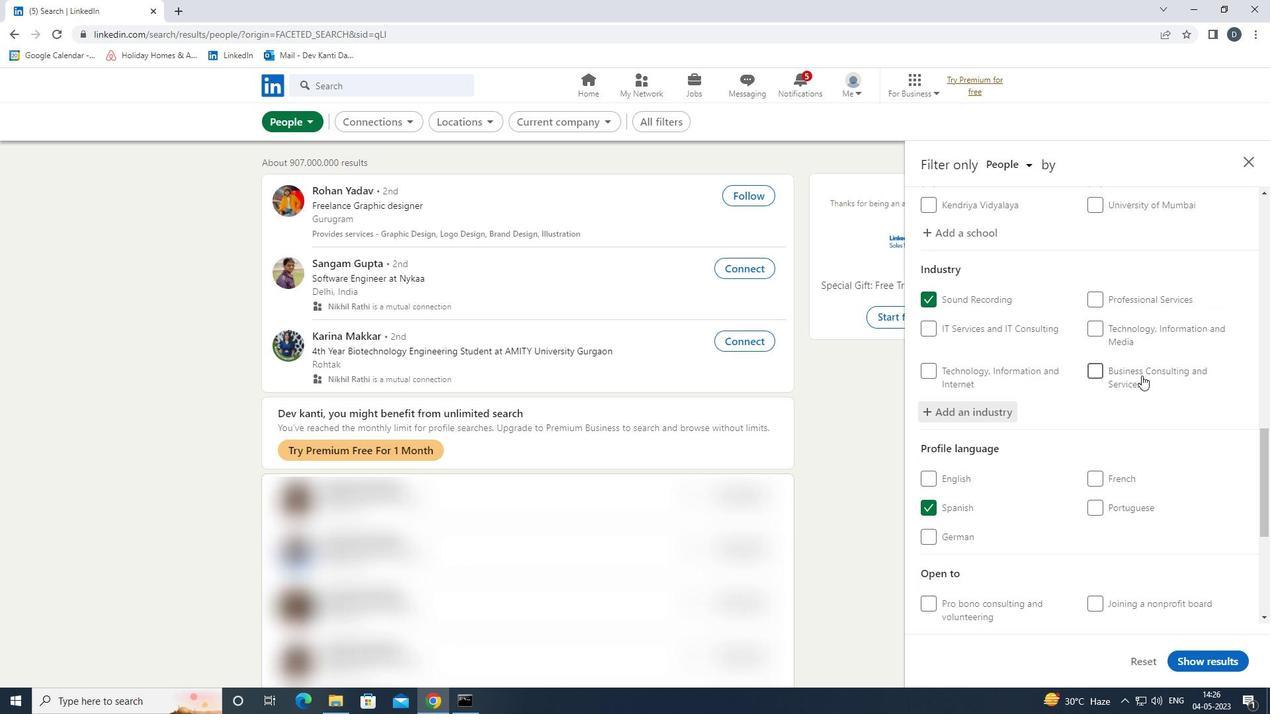 
Action: Mouse scrolled (1142, 375) with delta (0, 0)
Screenshot: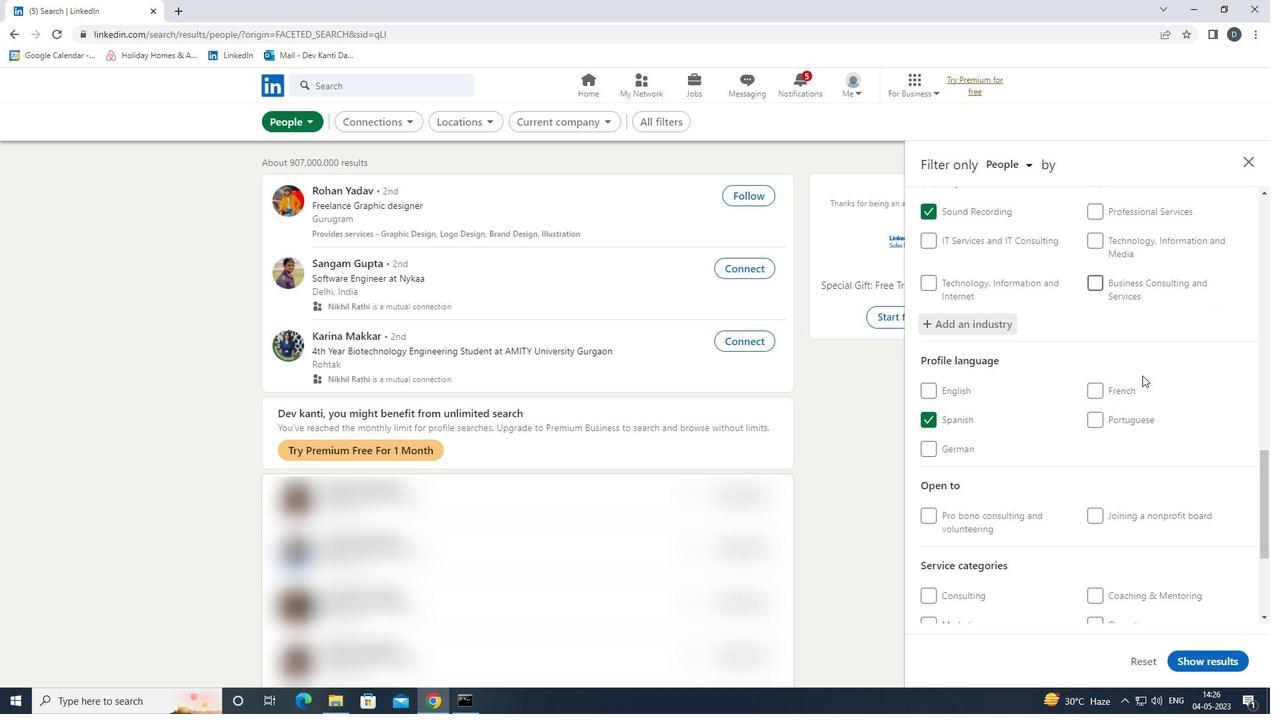
Action: Mouse scrolled (1142, 375) with delta (0, 0)
Screenshot: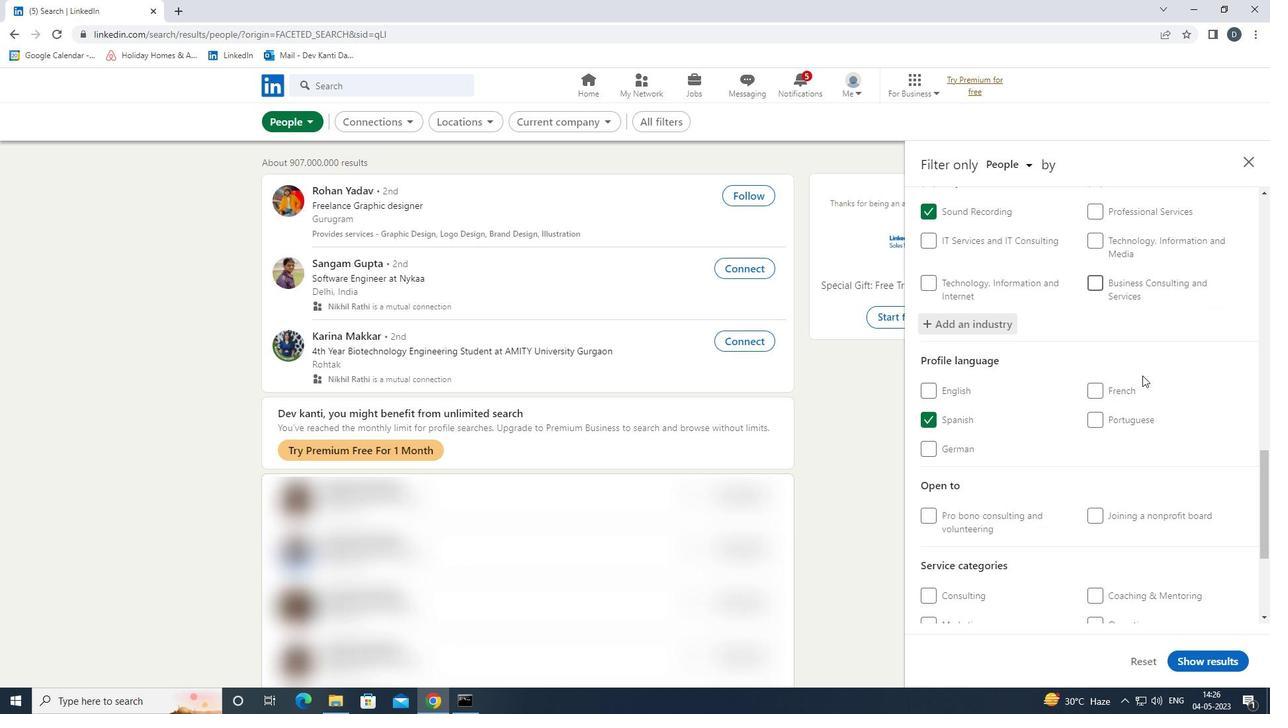 
Action: Mouse moved to (1127, 444)
Screenshot: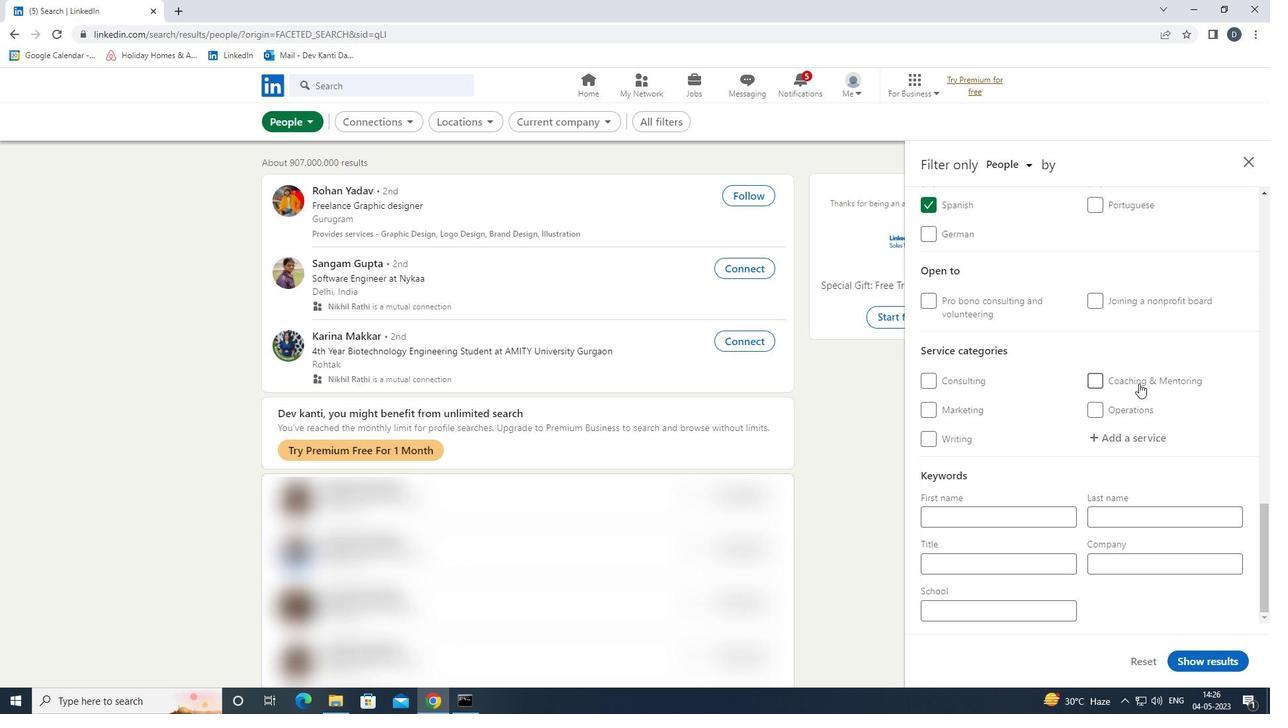 
Action: Mouse pressed left at (1127, 444)
Screenshot: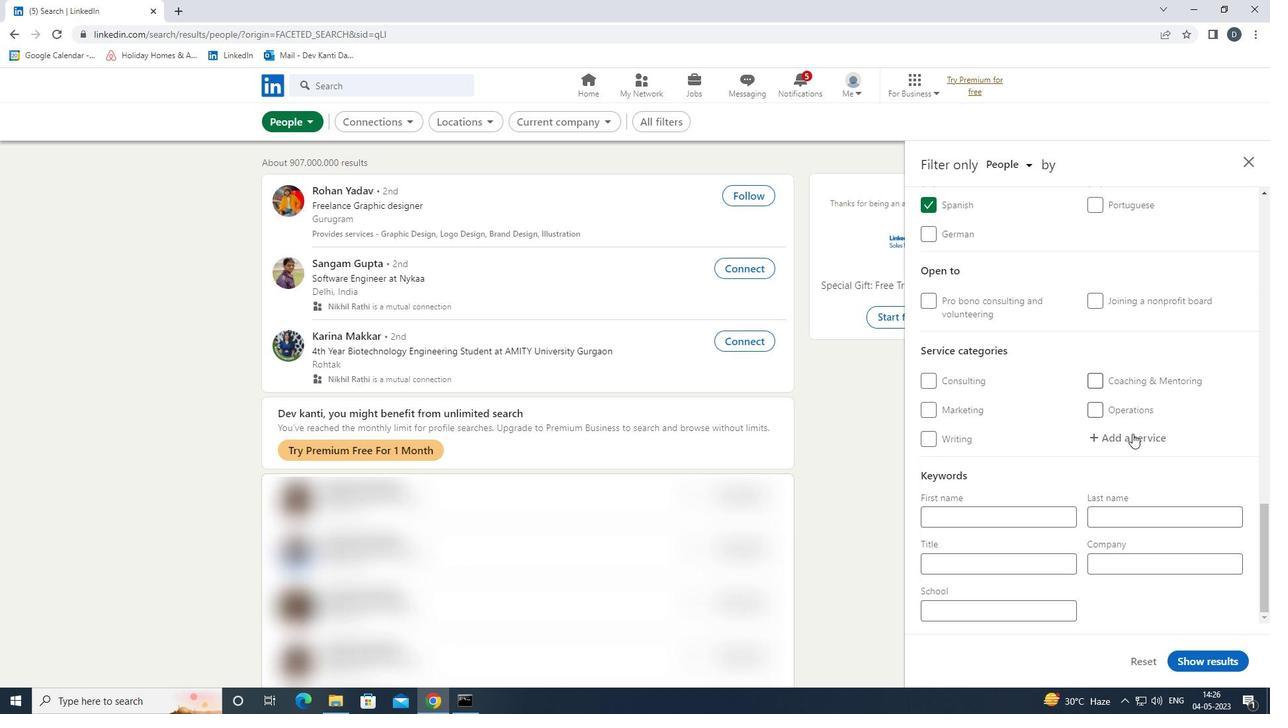 
Action: Mouse moved to (1127, 445)
Screenshot: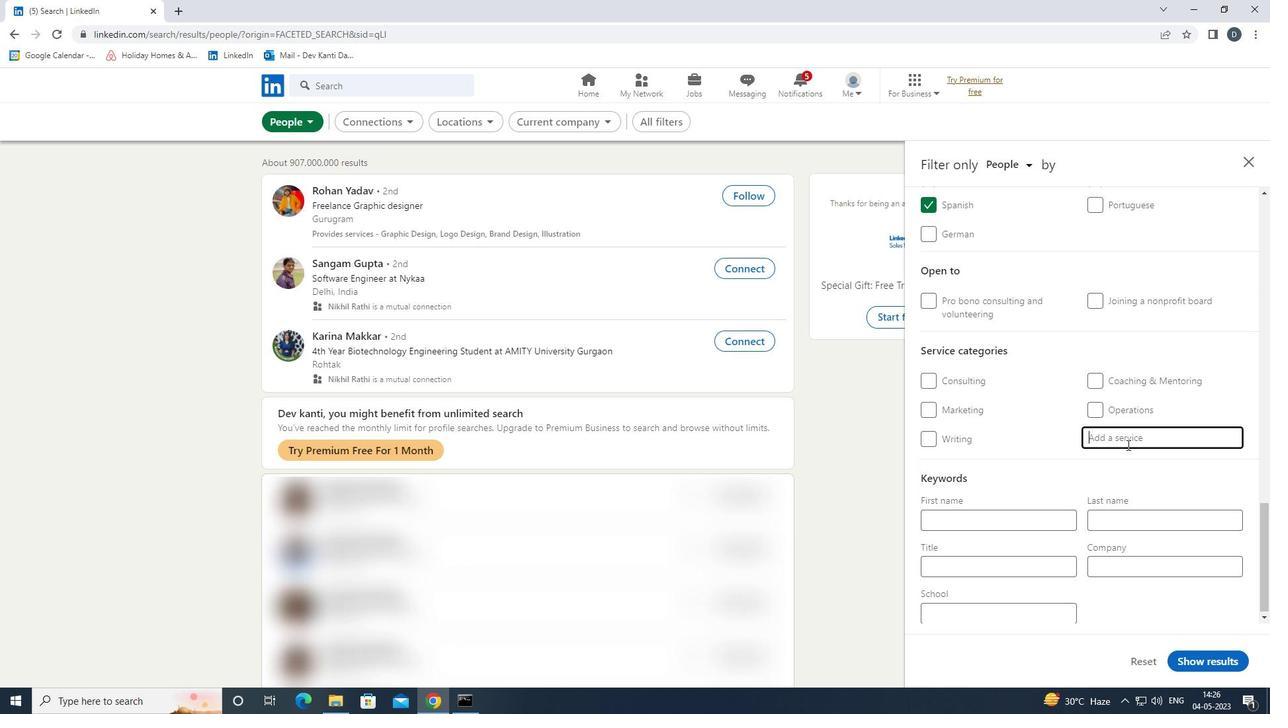 
Action: Key pressed <Key.shift><Key.shift>FINNA<Key.backspace><Key.backspace>ANCIAL<Key.space><Key.shift>PLA<Key.down><Key.enter>
Screenshot: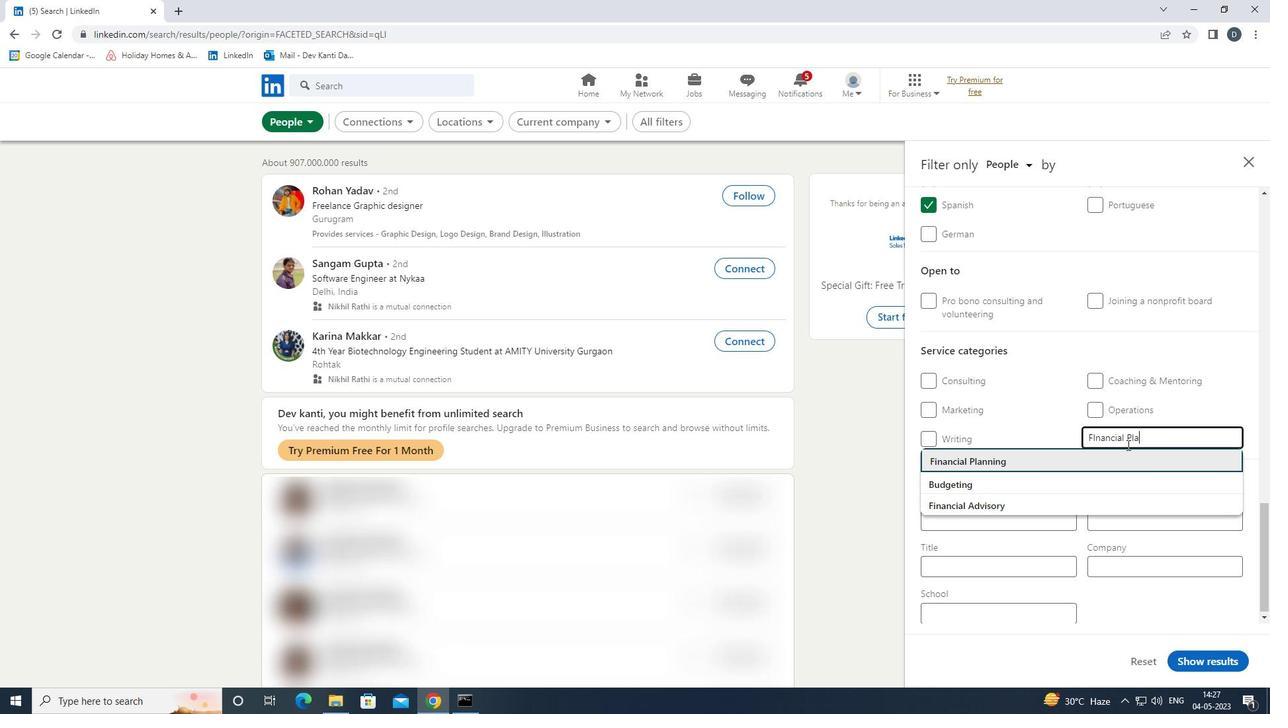 
Action: Mouse moved to (1089, 563)
Screenshot: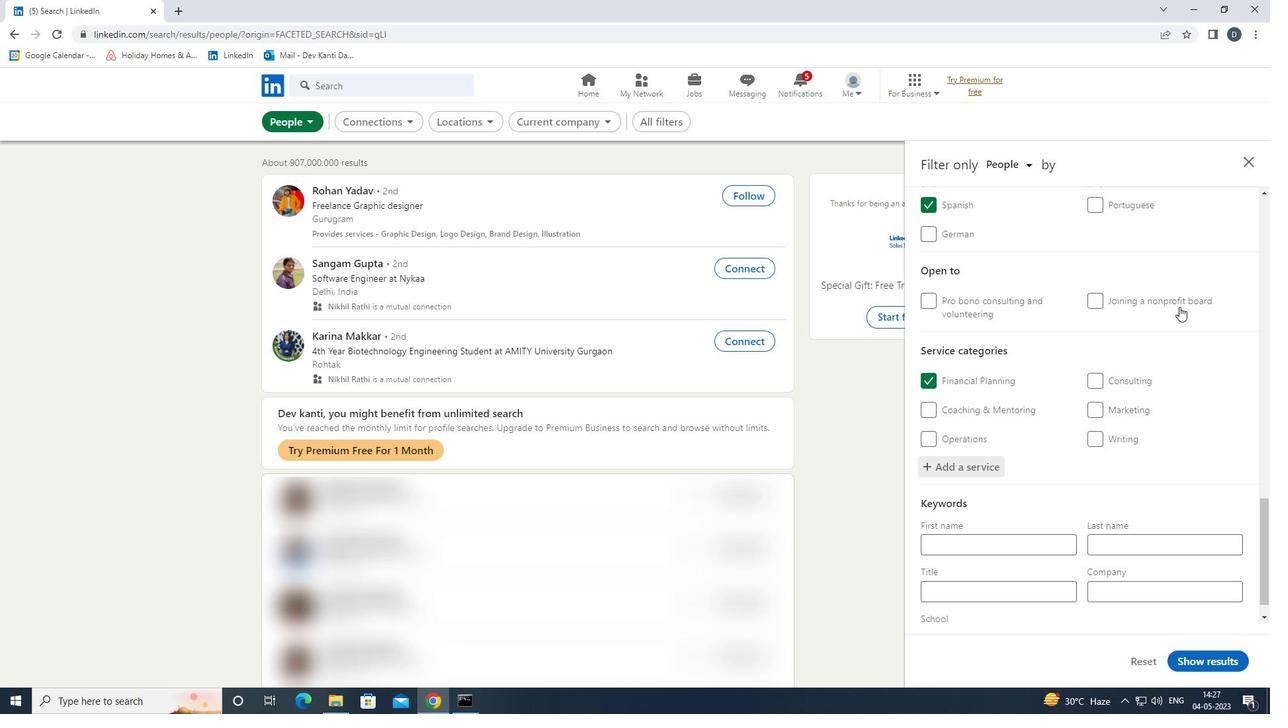 
Action: Mouse scrolled (1089, 563) with delta (0, 0)
Screenshot: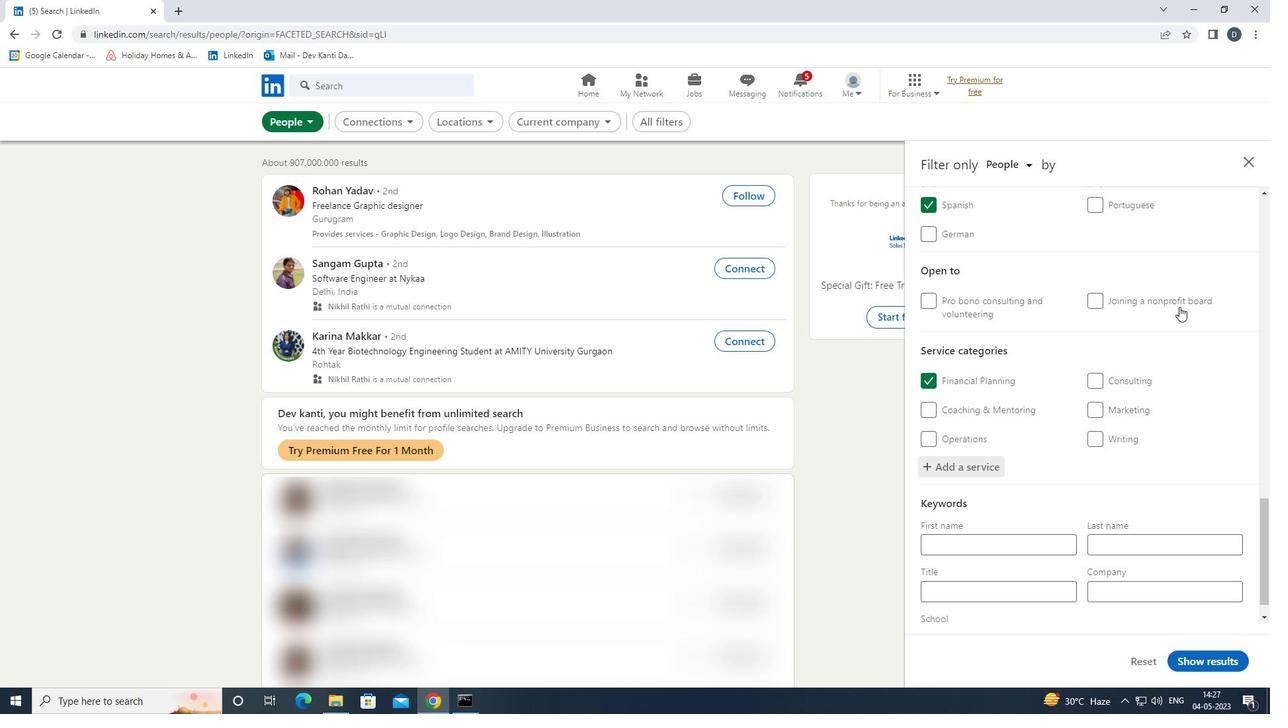 
Action: Mouse moved to (1088, 564)
Screenshot: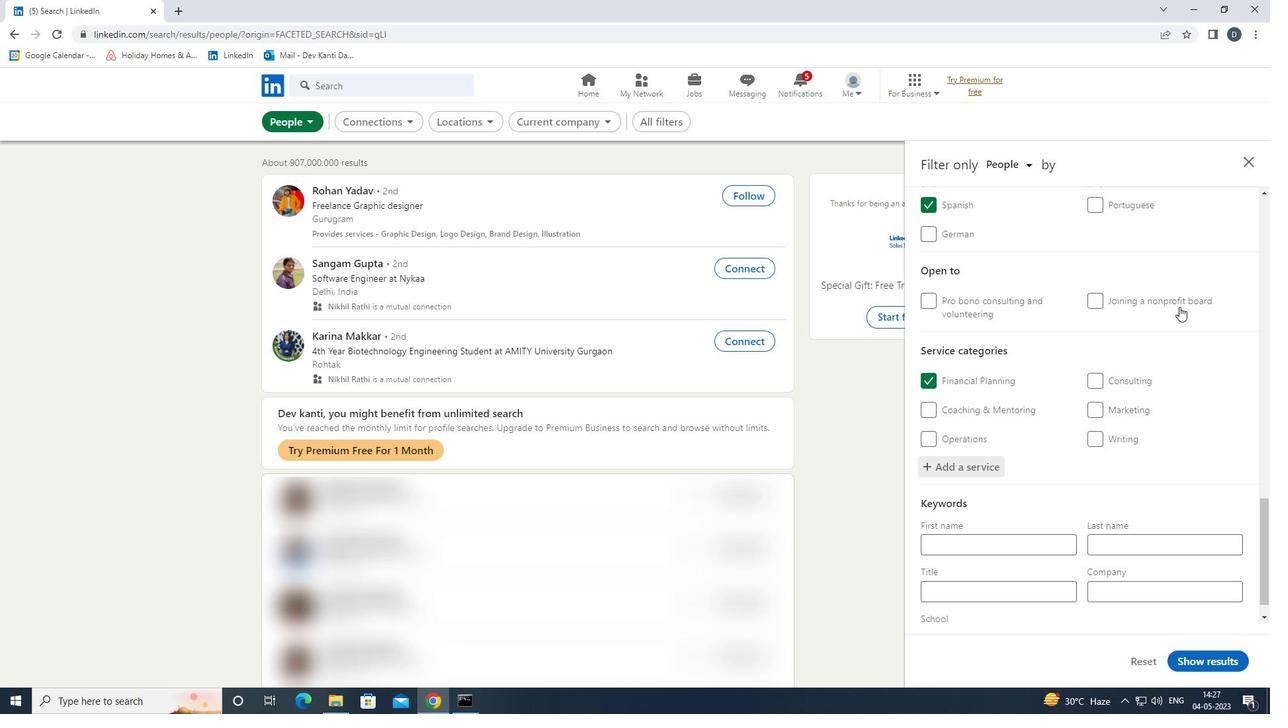 
Action: Mouse scrolled (1088, 563) with delta (0, 0)
Screenshot: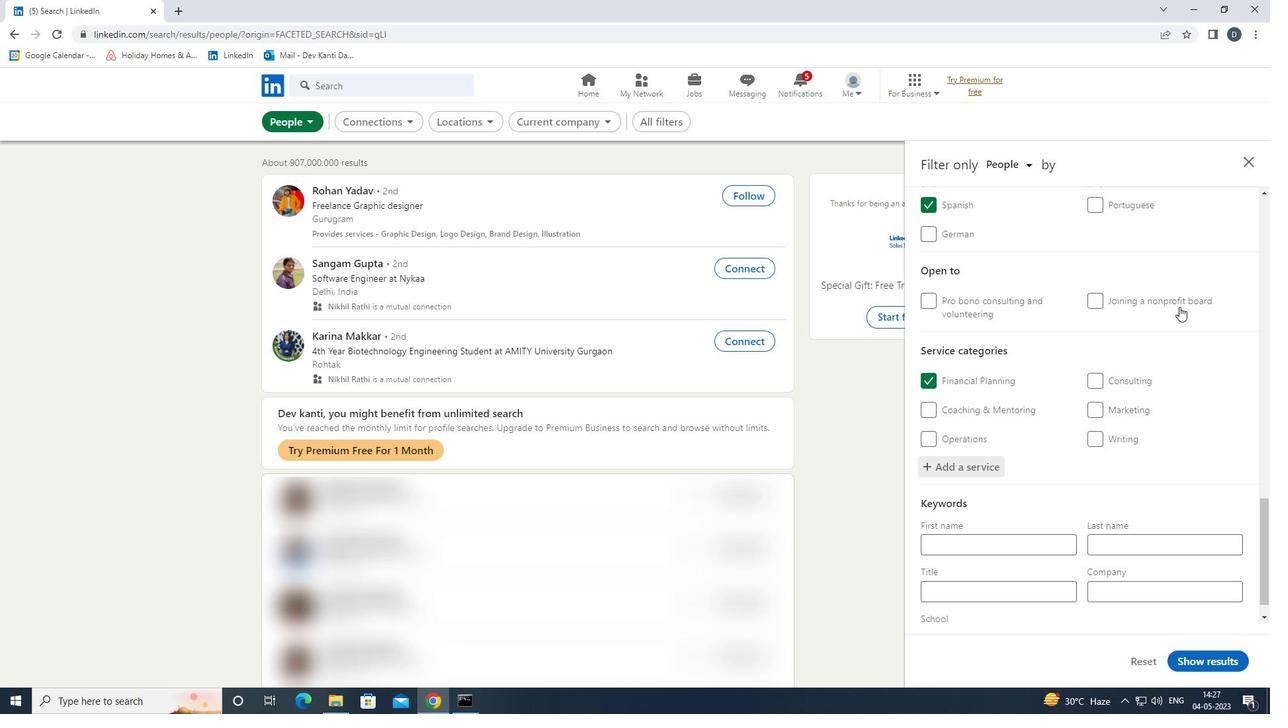
Action: Mouse scrolled (1088, 563) with delta (0, 0)
Screenshot: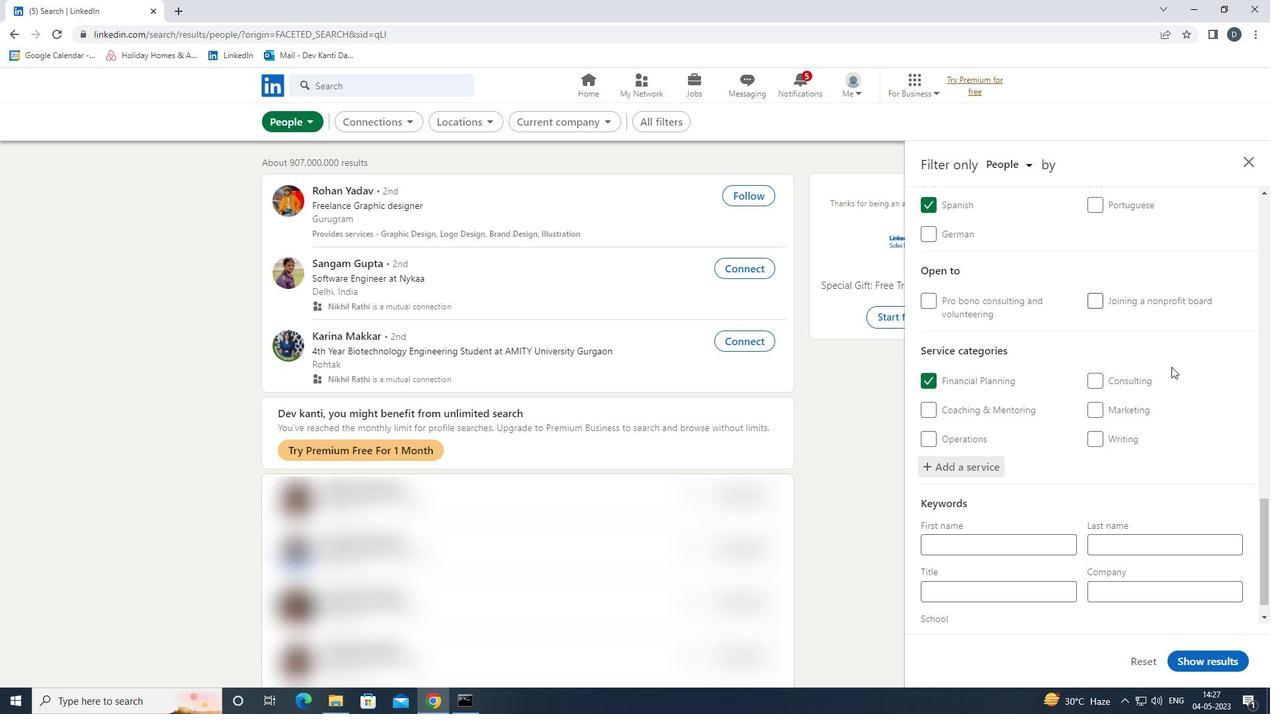 
Action: Mouse moved to (1088, 564)
Screenshot: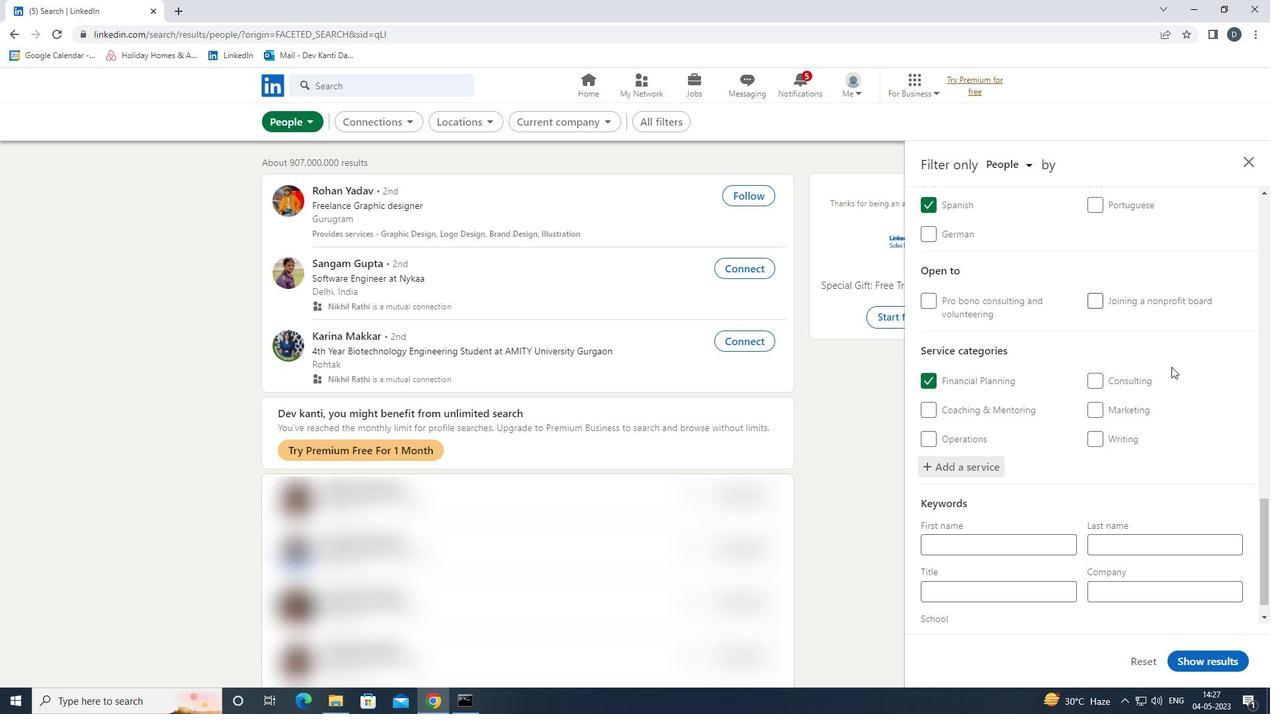 
Action: Mouse scrolled (1088, 563) with delta (0, 0)
Screenshot: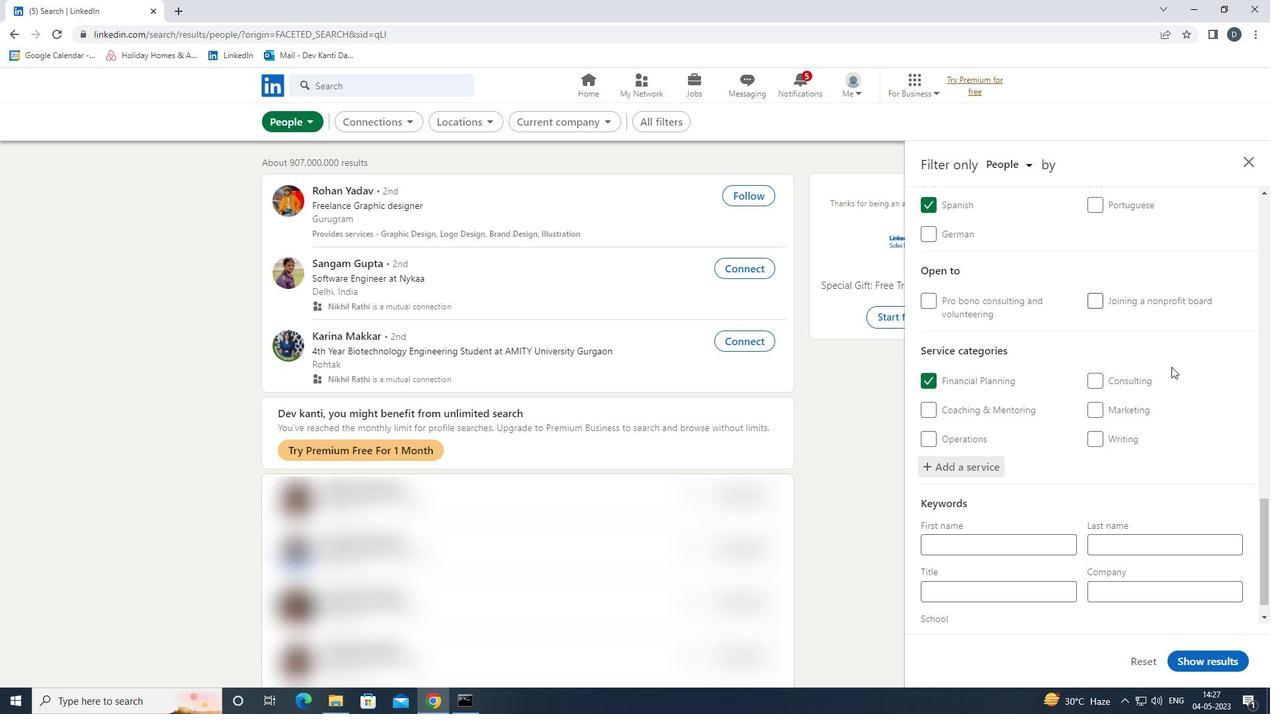 
Action: Mouse moved to (1028, 566)
Screenshot: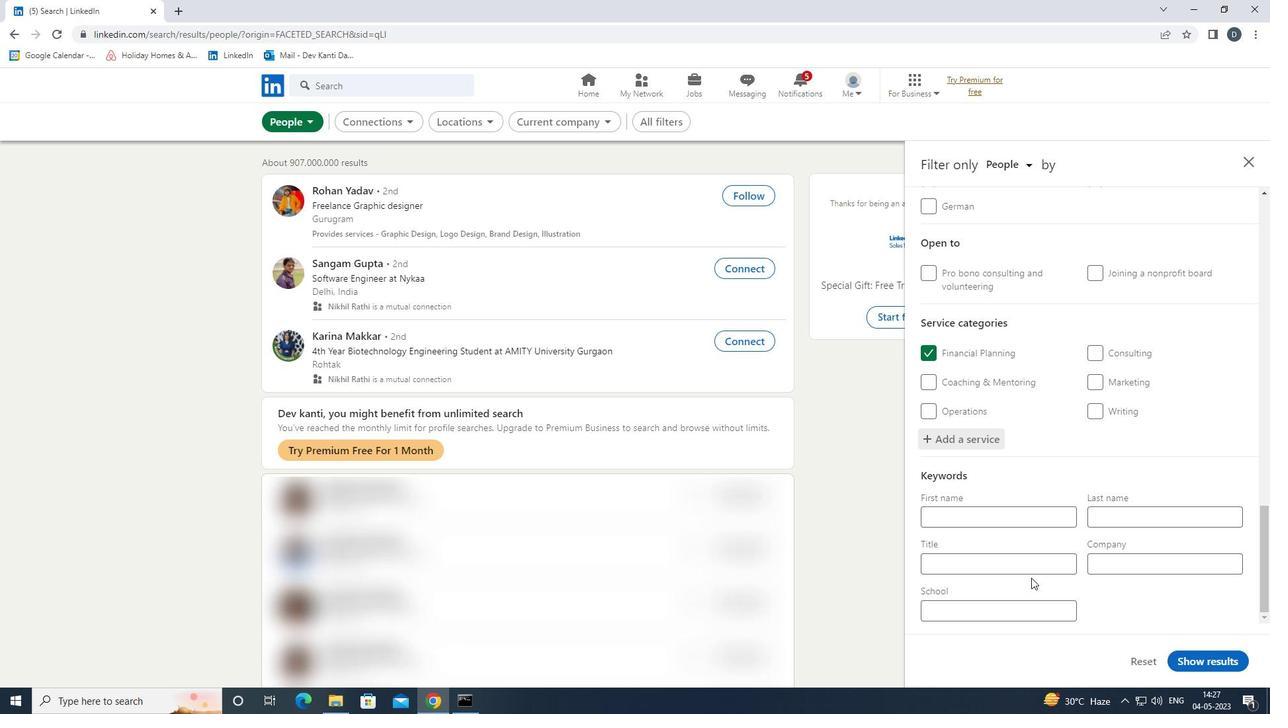 
Action: Mouse pressed left at (1028, 566)
Screenshot: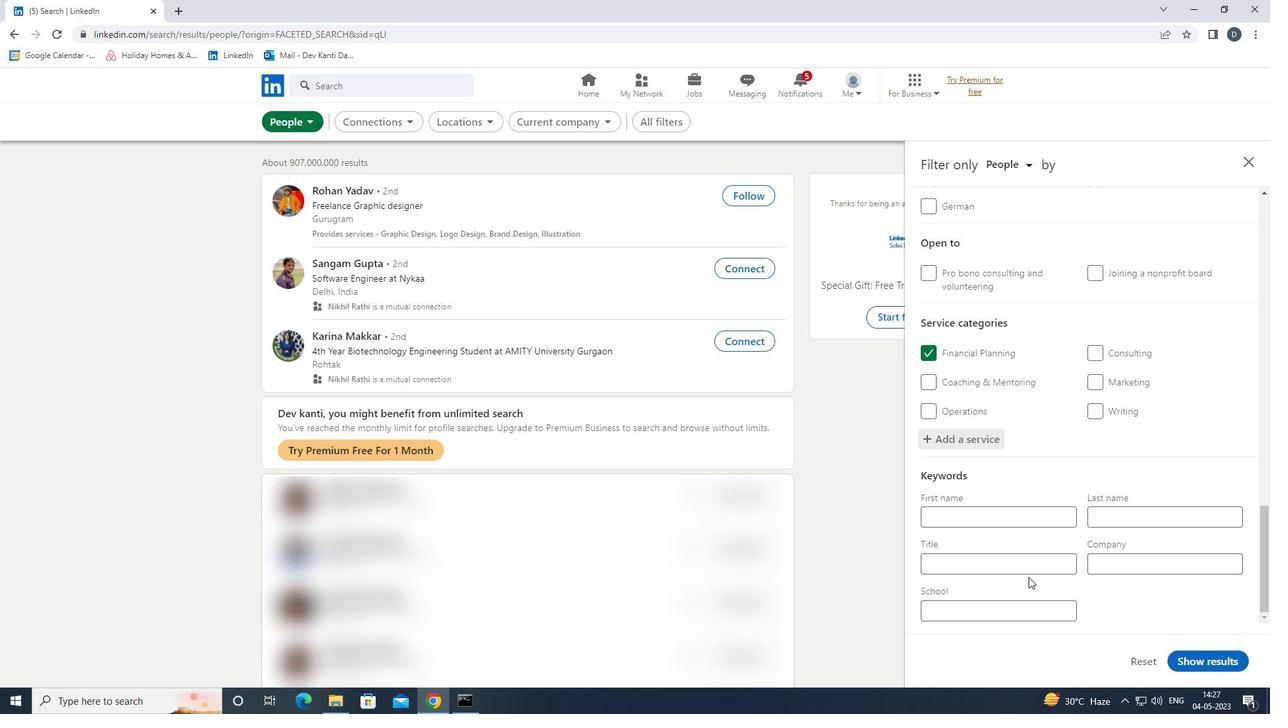 
Action: Mouse moved to (1026, 566)
Screenshot: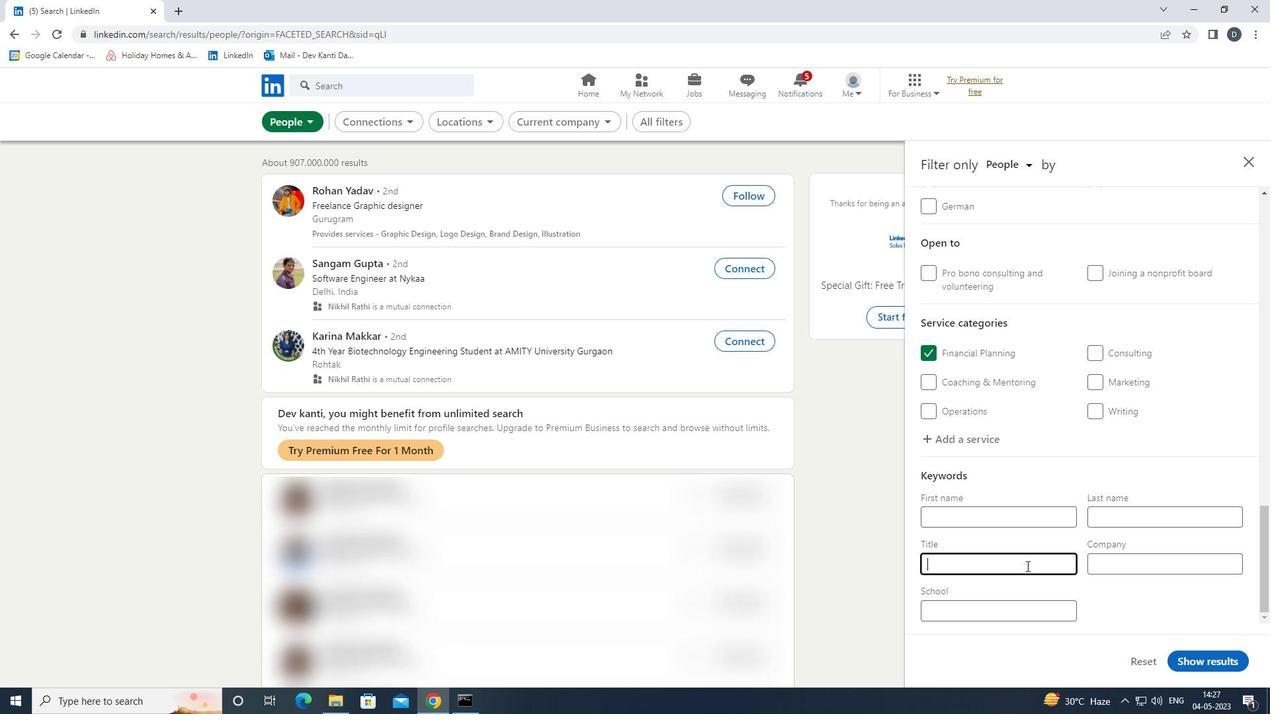
Action: Key pressed <Key.shift>SEO<Key.space><Key.shift>MANAGER
Screenshot: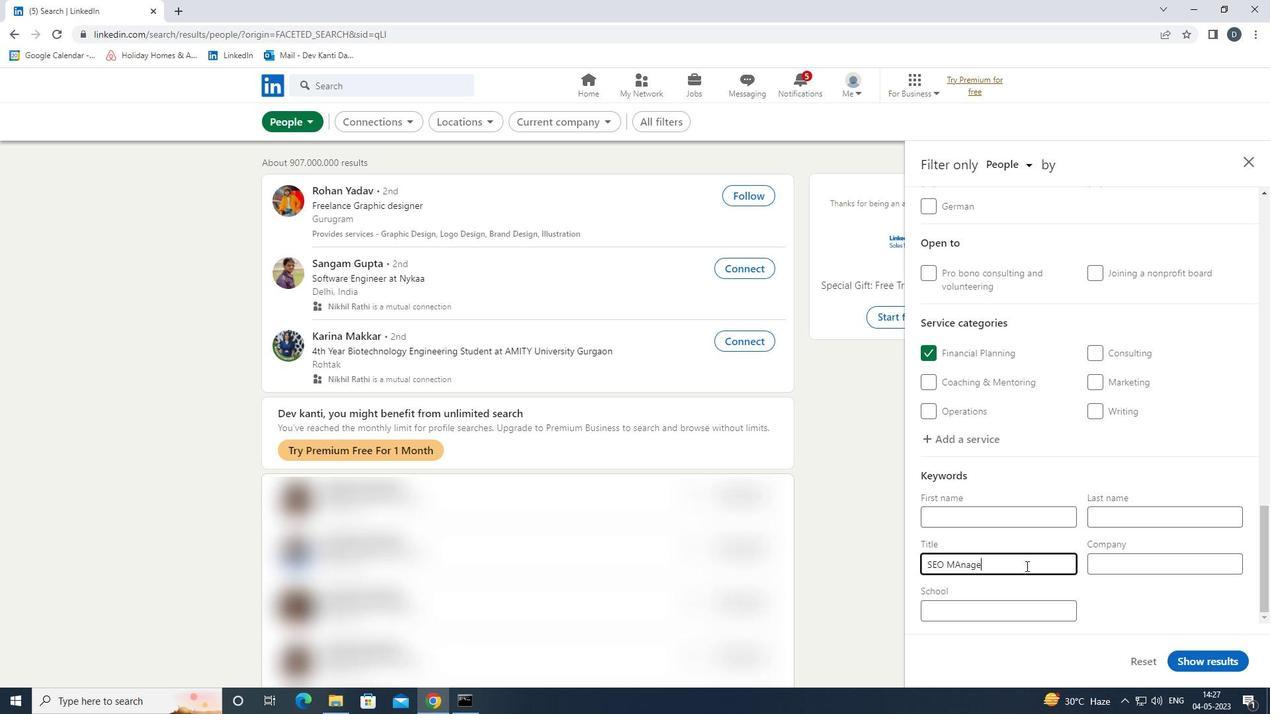 
Action: Mouse moved to (968, 567)
Screenshot: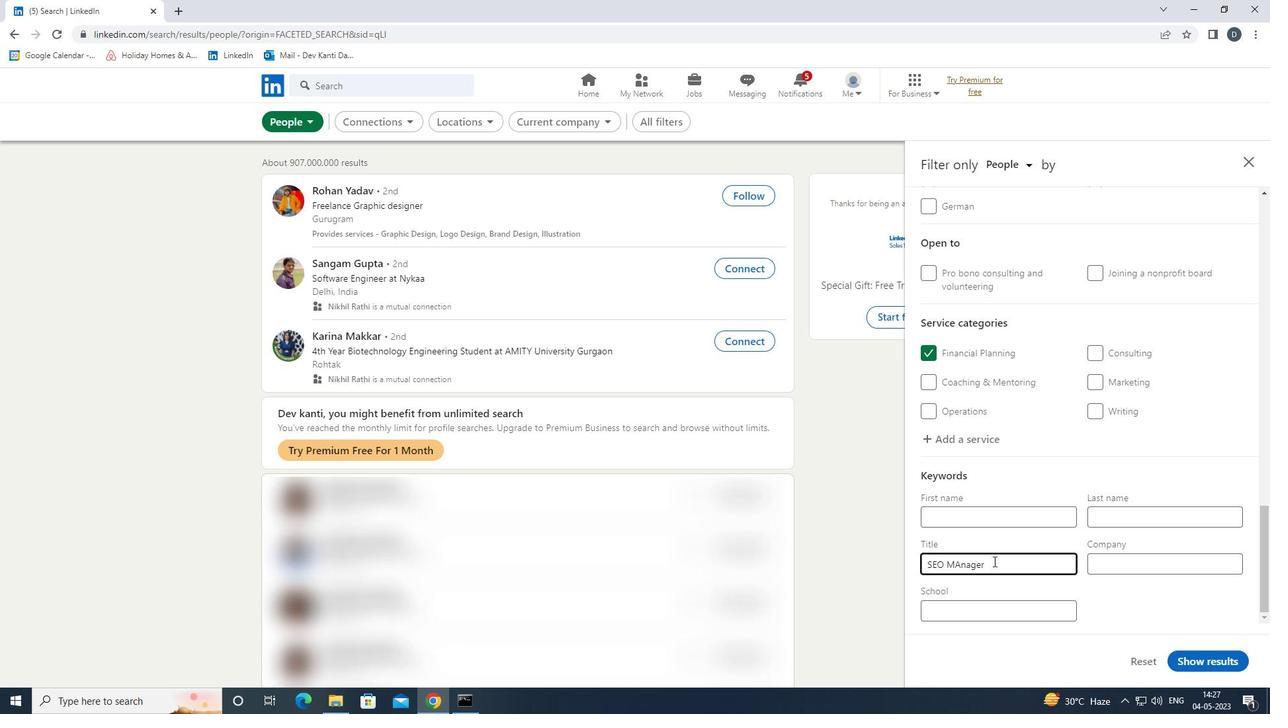 
Action: Key pressed <Key.left><Key.left><Key.left><Key.left><Key.left><Key.backspace>A<Key.right>
Screenshot: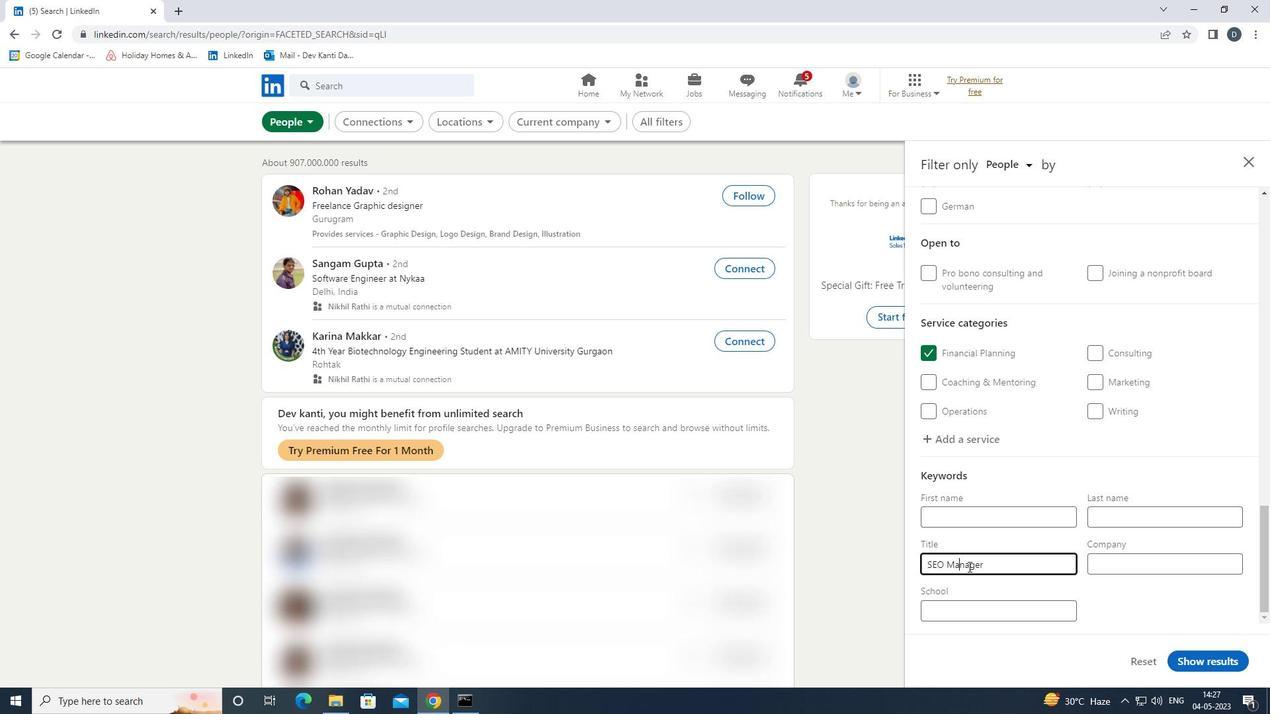 
Action: Mouse moved to (1194, 651)
Screenshot: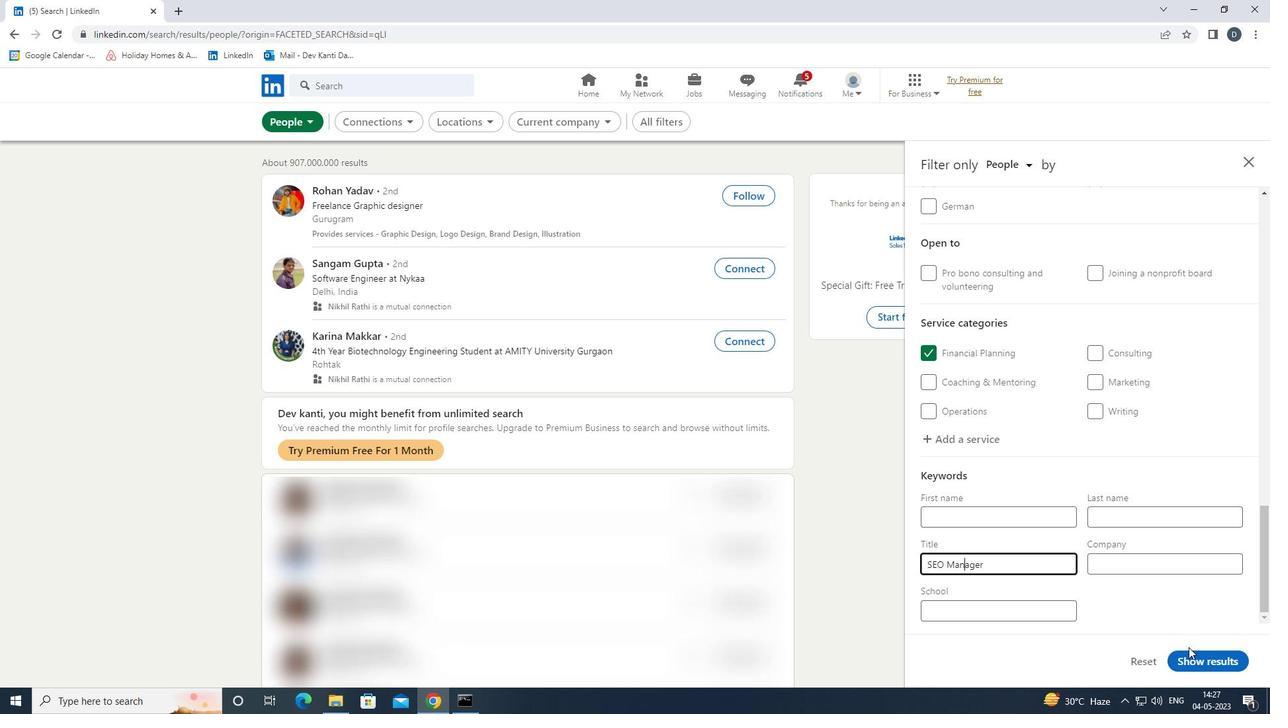 
Action: Mouse pressed left at (1194, 651)
Screenshot: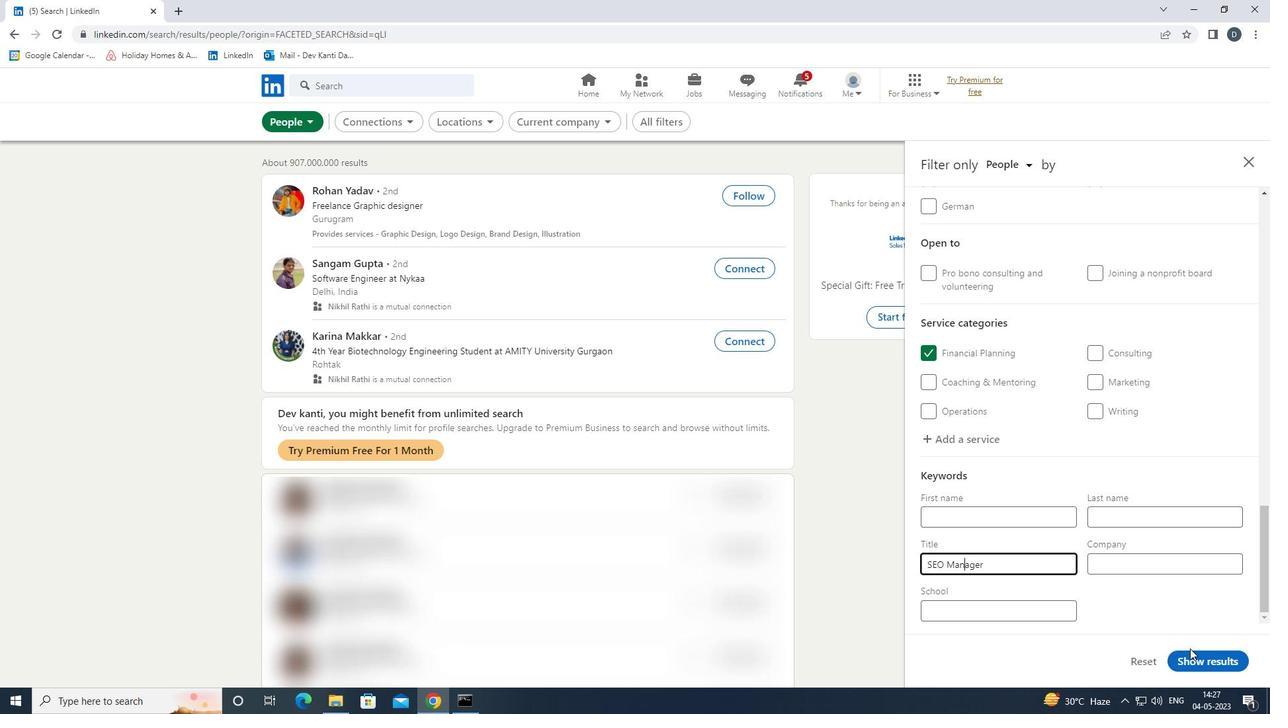 
Action: Mouse moved to (645, 364)
Screenshot: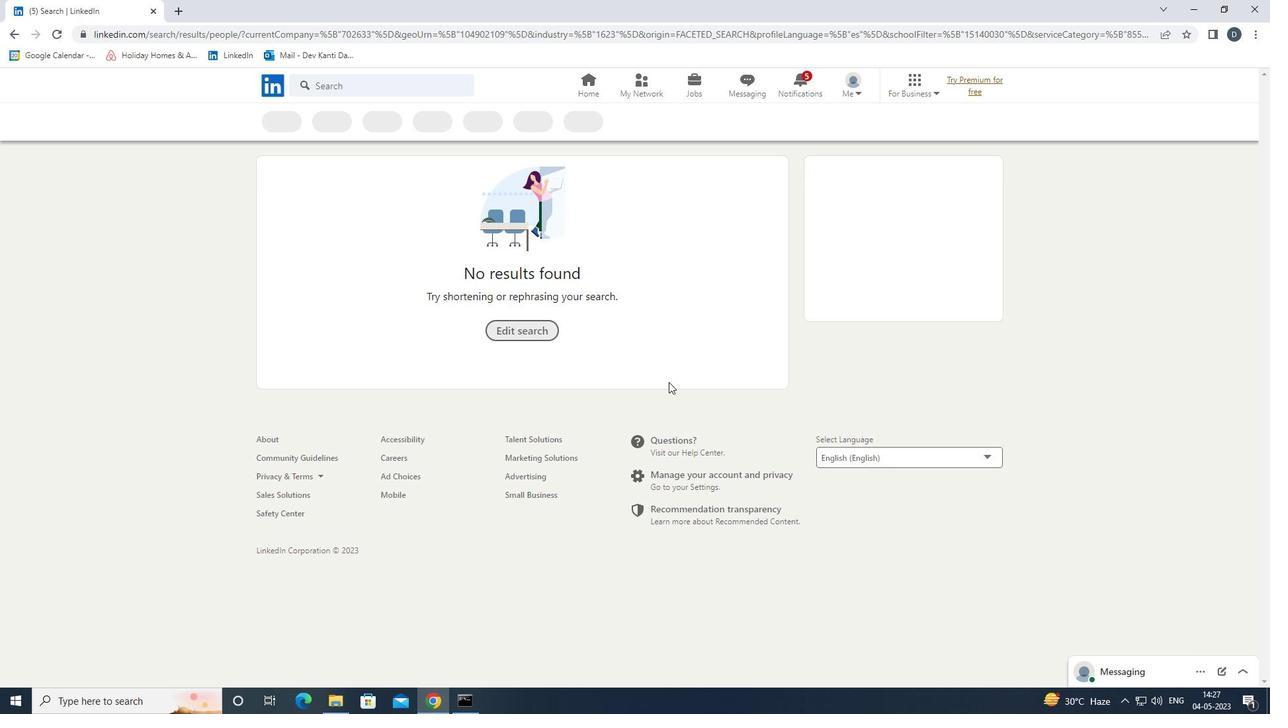 
